 Task: Find connections with filter location Saint-Quentin-en-Yvelines with filter topic #Leanstartupswith filter profile language German with filter current company Online Opportunity Work From Home with filter school Kannur University with filter industry Urban Transit Services with filter service category Nonprofit Consulting with filter keywords title Executive
Action: Mouse moved to (673, 74)
Screenshot: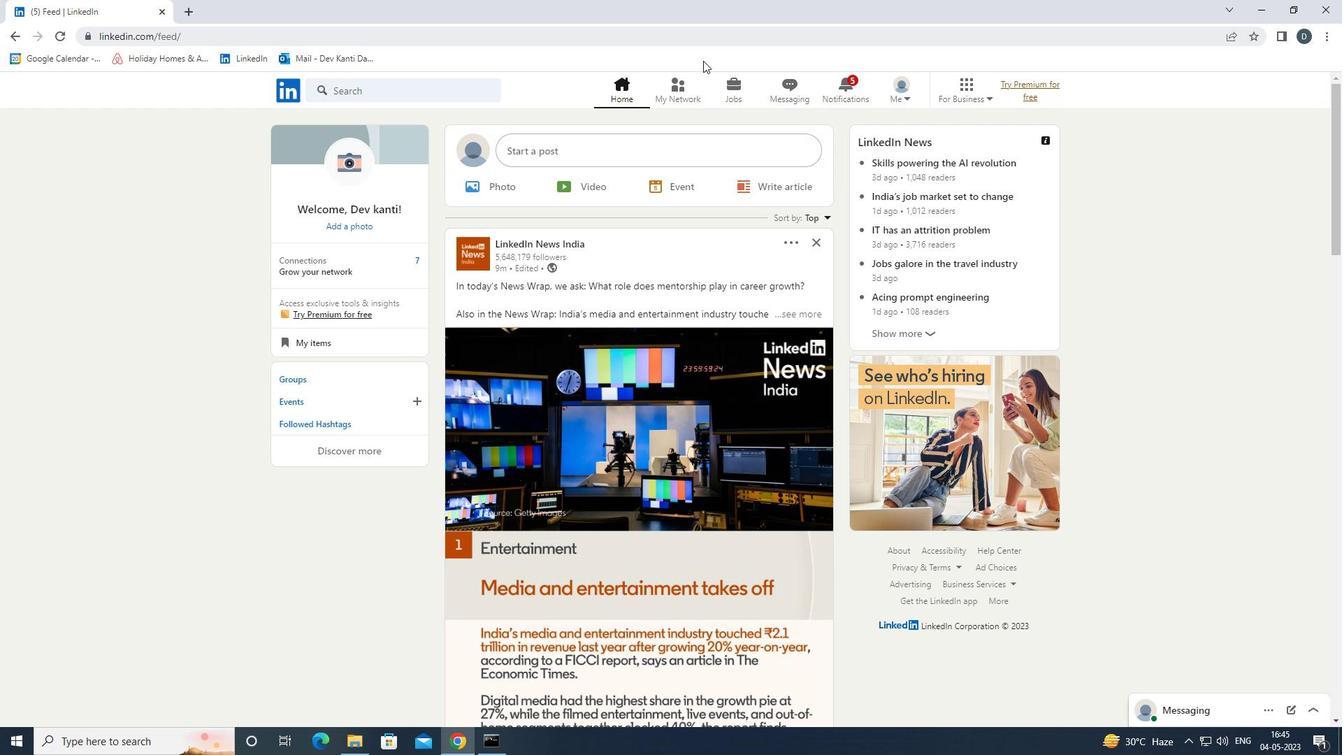 
Action: Mouse pressed left at (673, 74)
Screenshot: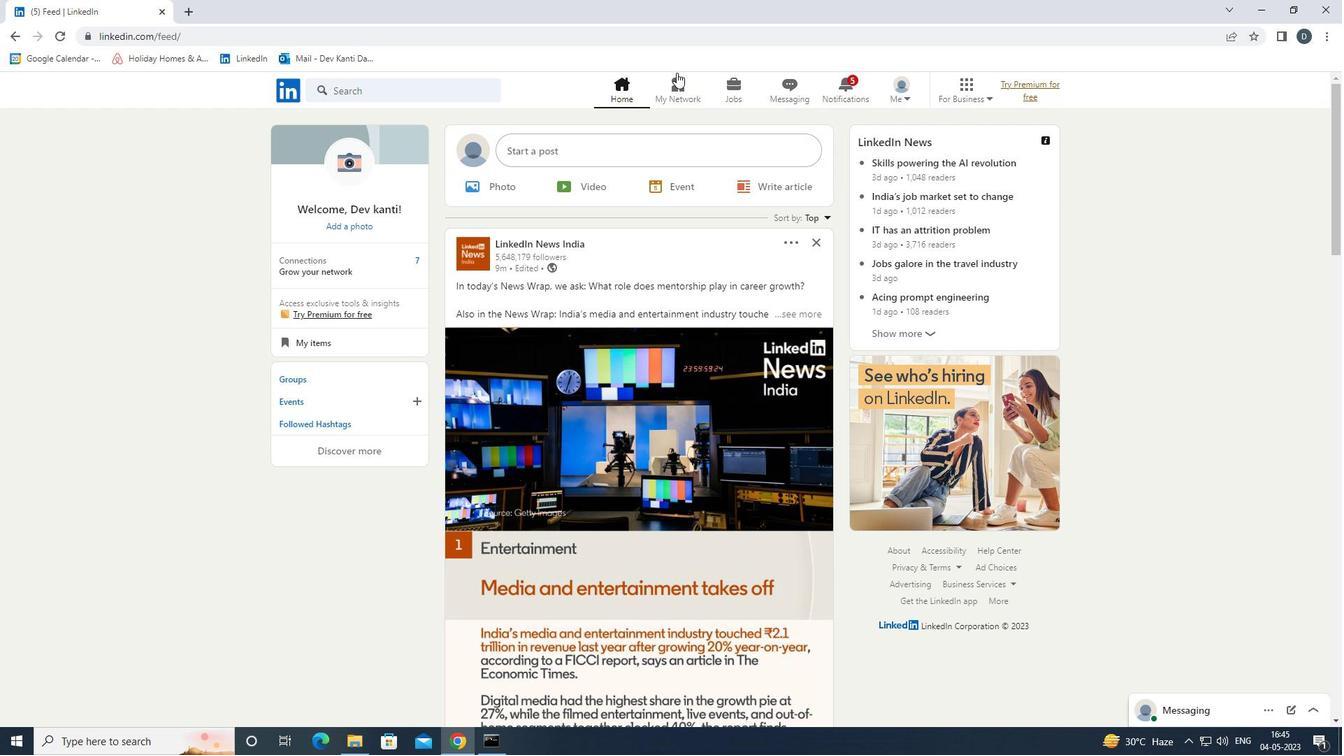 
Action: Mouse moved to (463, 169)
Screenshot: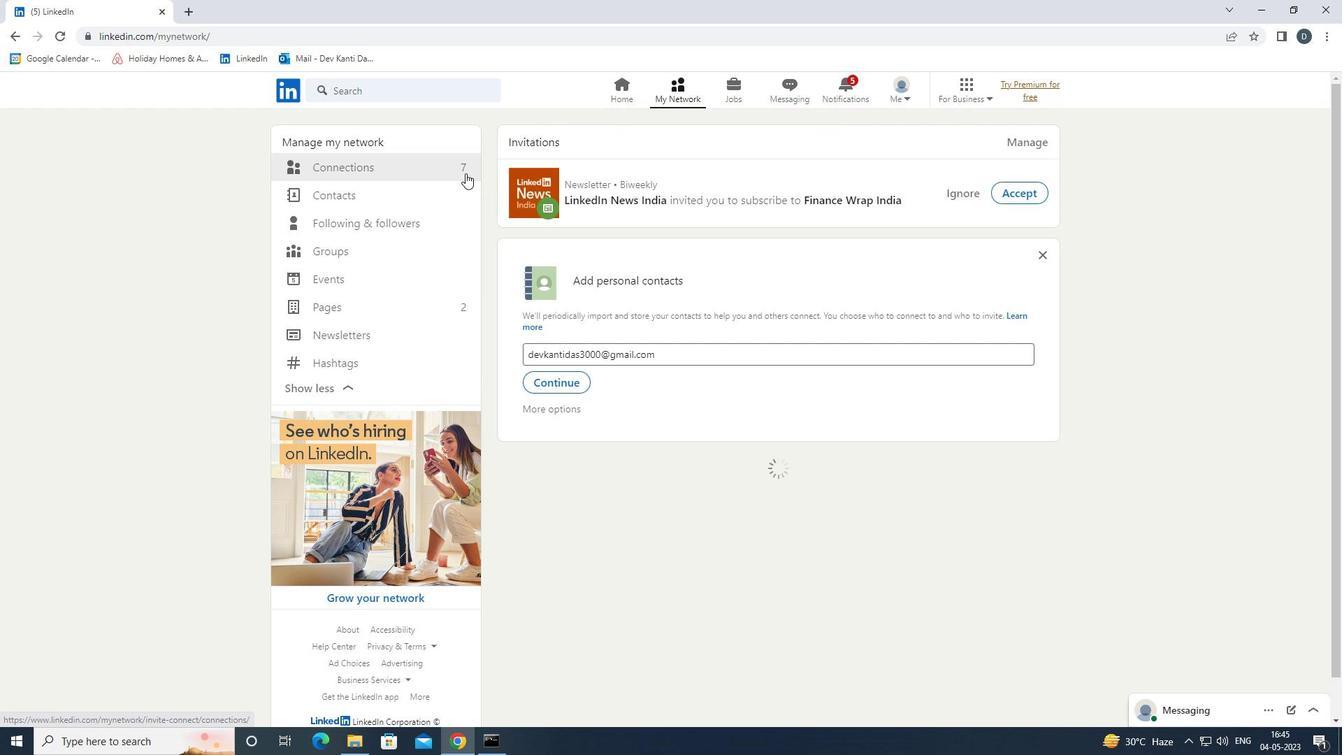
Action: Mouse pressed left at (463, 169)
Screenshot: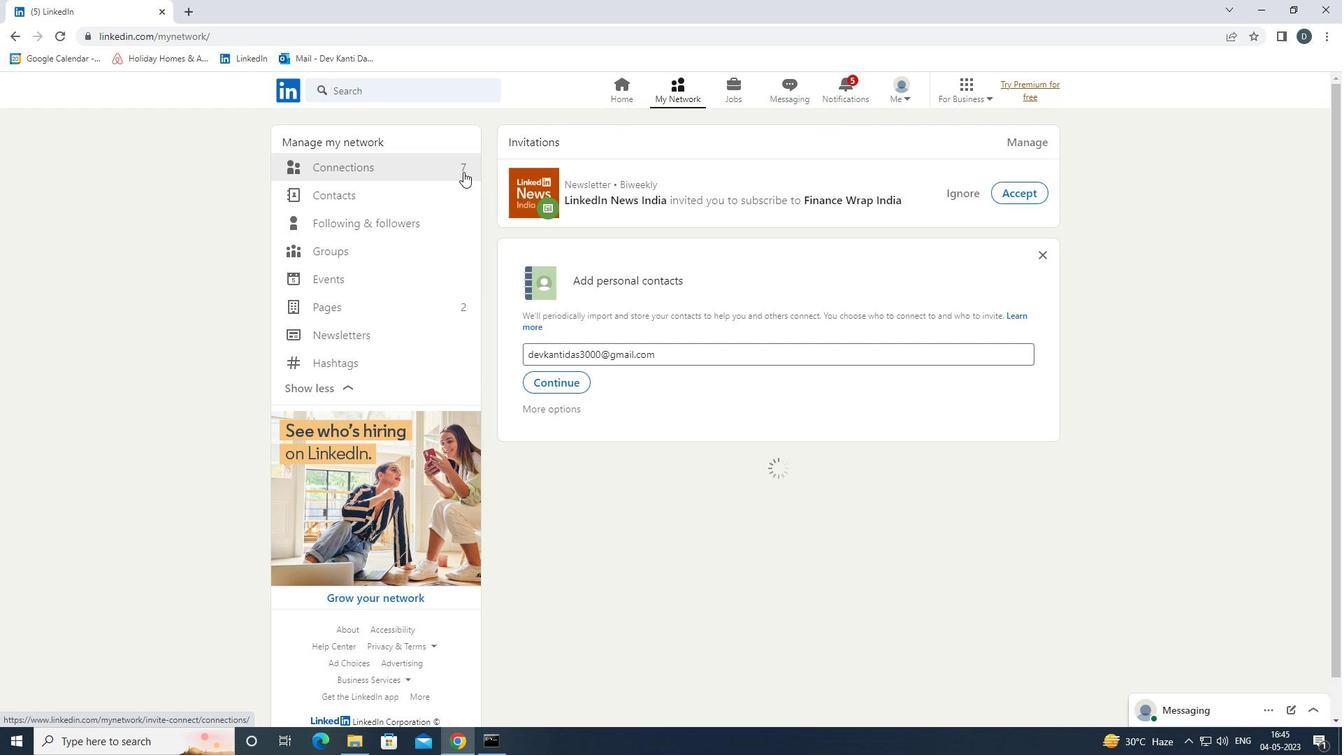 
Action: Mouse moved to (799, 159)
Screenshot: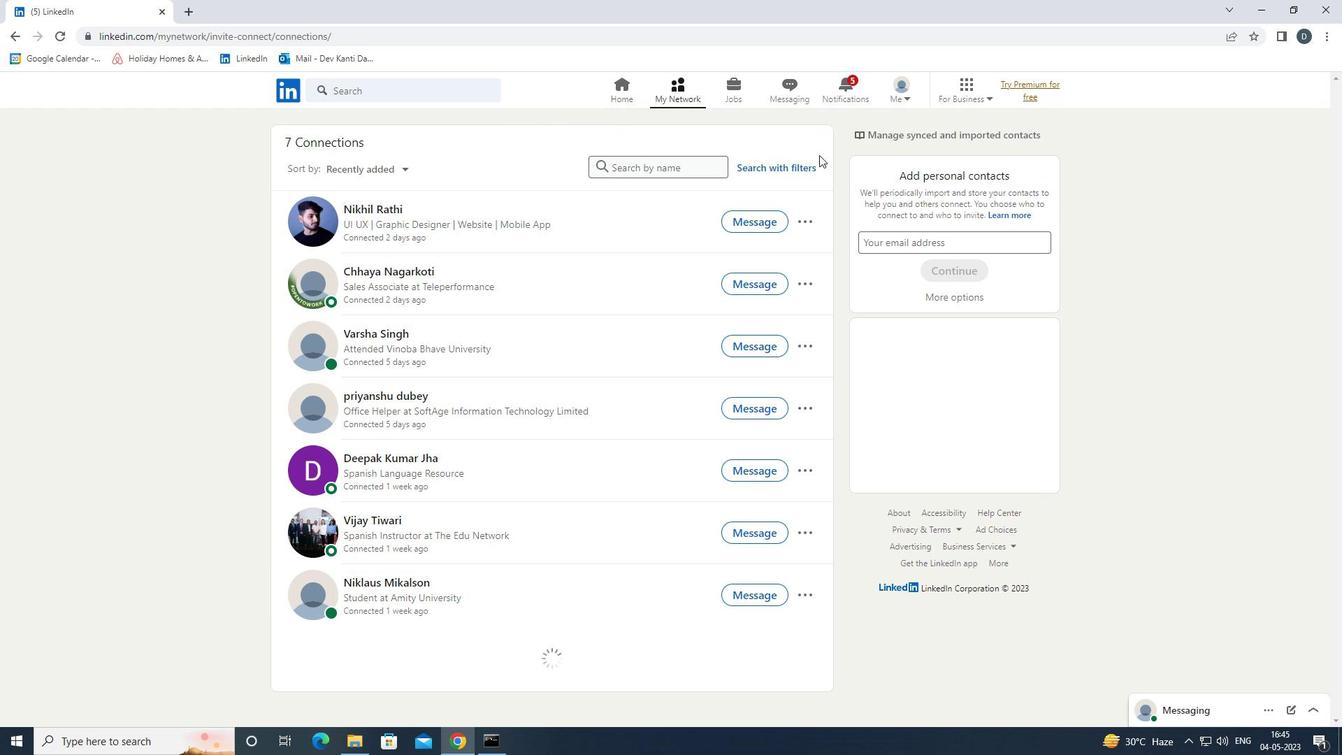 
Action: Mouse pressed left at (799, 159)
Screenshot: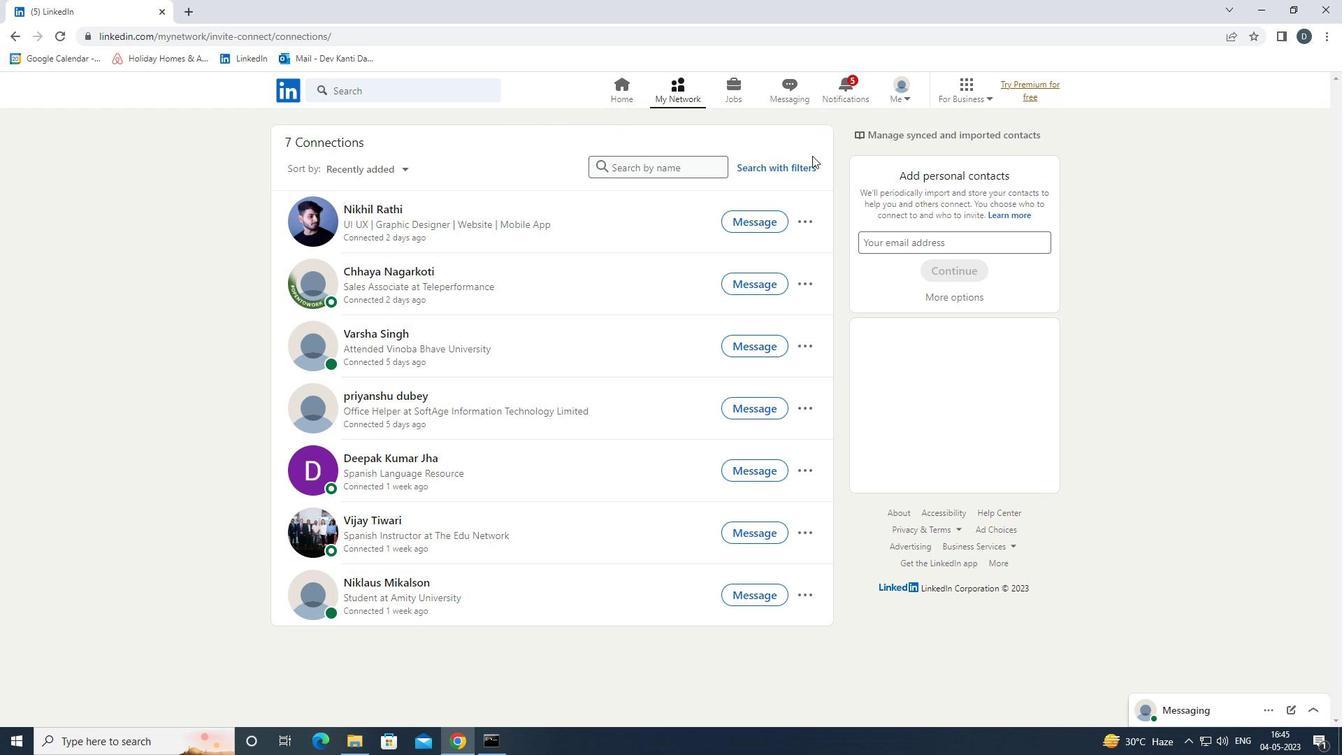 
Action: Mouse moved to (794, 163)
Screenshot: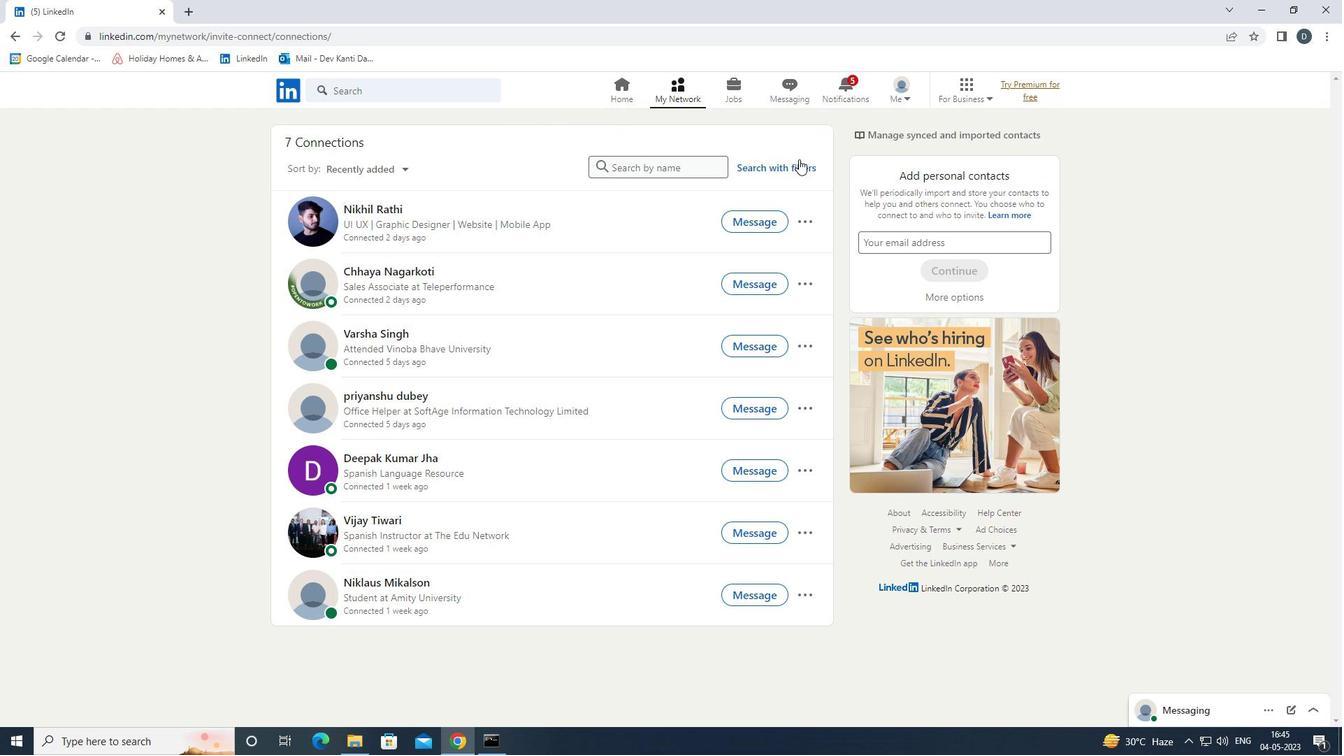 
Action: Mouse pressed left at (794, 163)
Screenshot: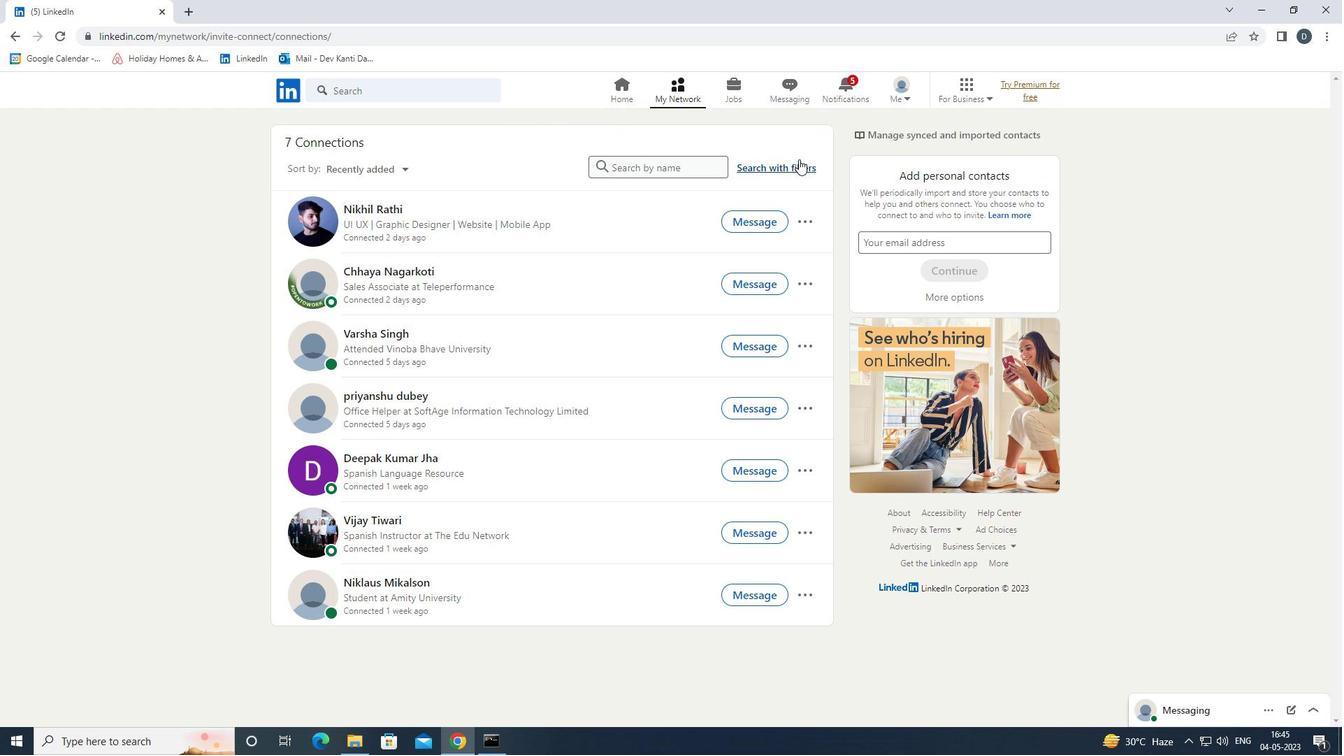 
Action: Mouse moved to (706, 127)
Screenshot: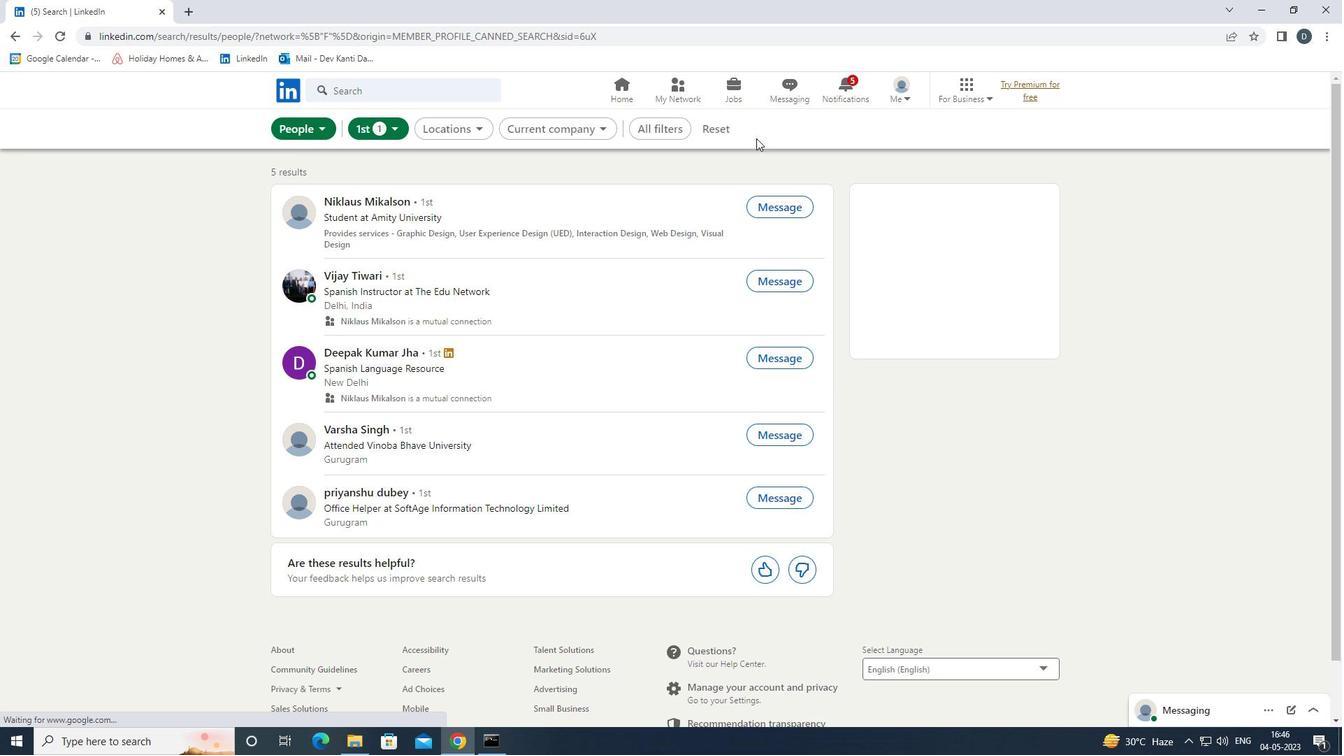
Action: Mouse pressed left at (706, 127)
Screenshot: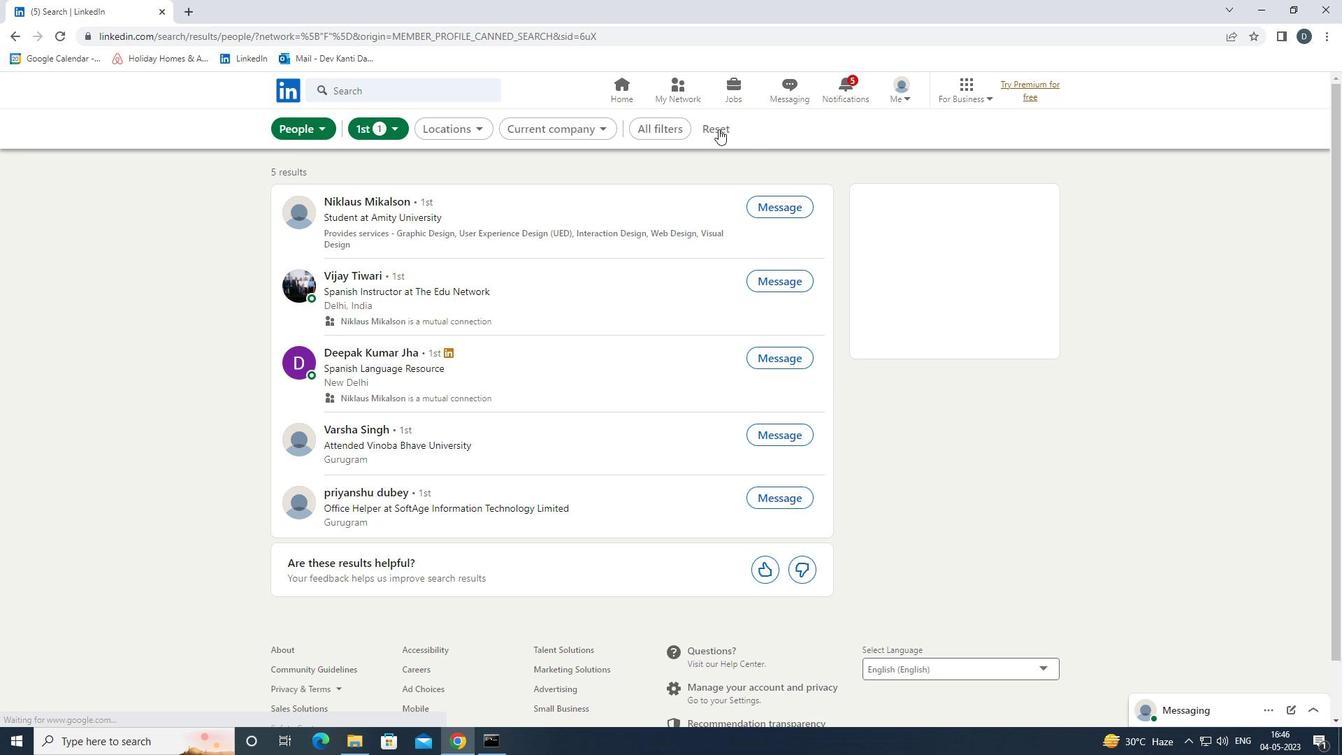
Action: Mouse moved to (689, 125)
Screenshot: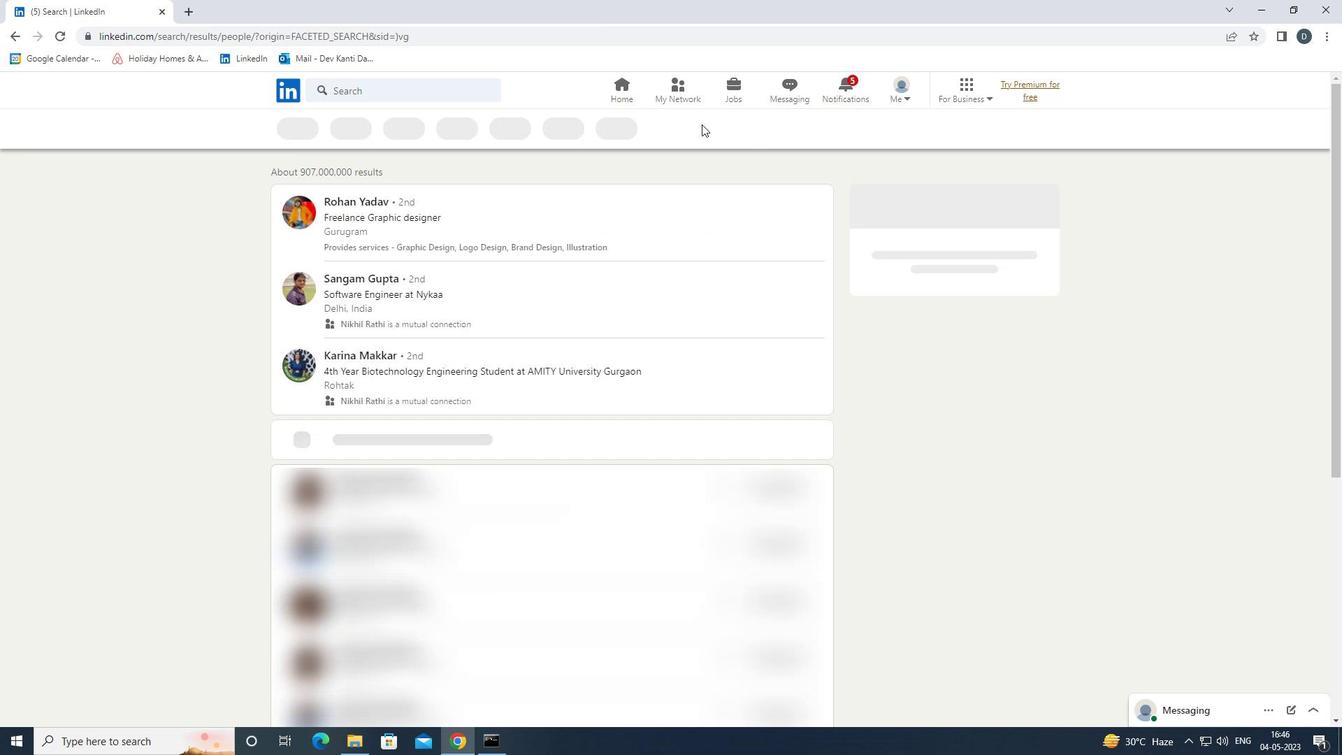 
Action: Mouse pressed left at (689, 125)
Screenshot: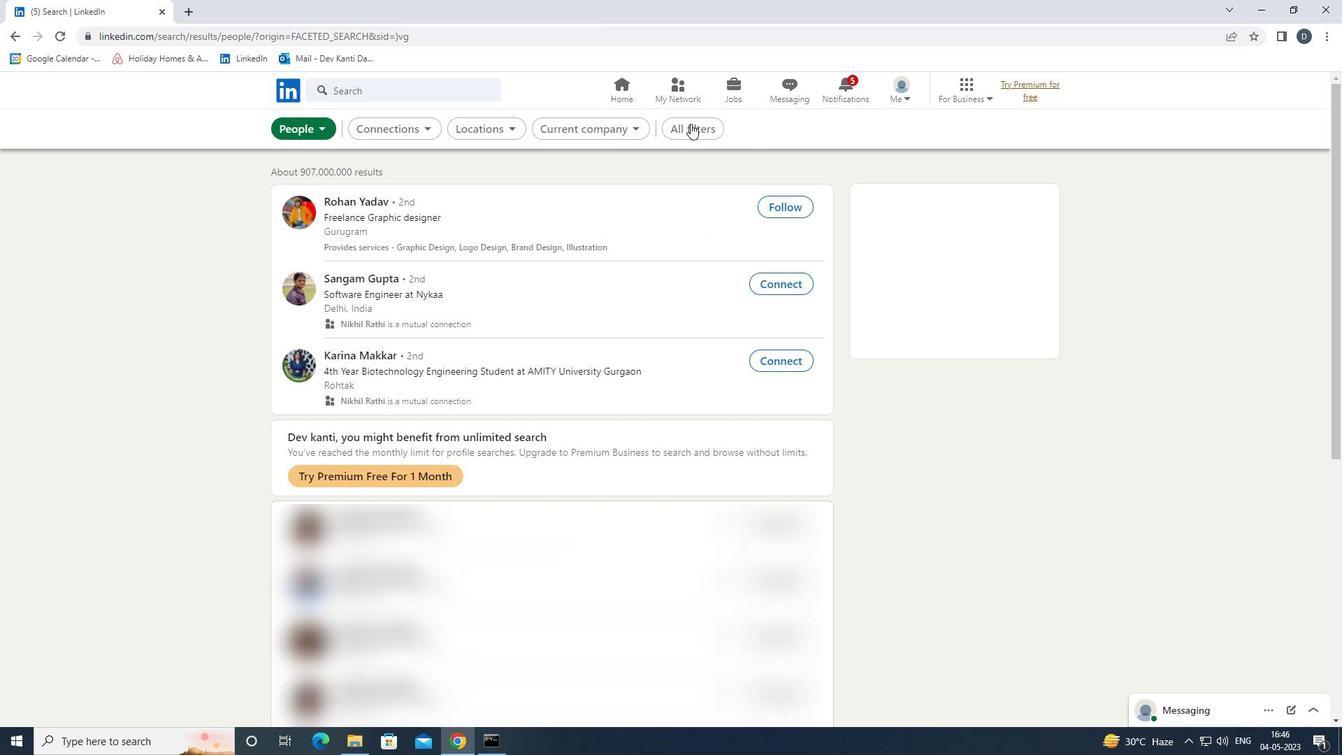 
Action: Mouse moved to (1182, 420)
Screenshot: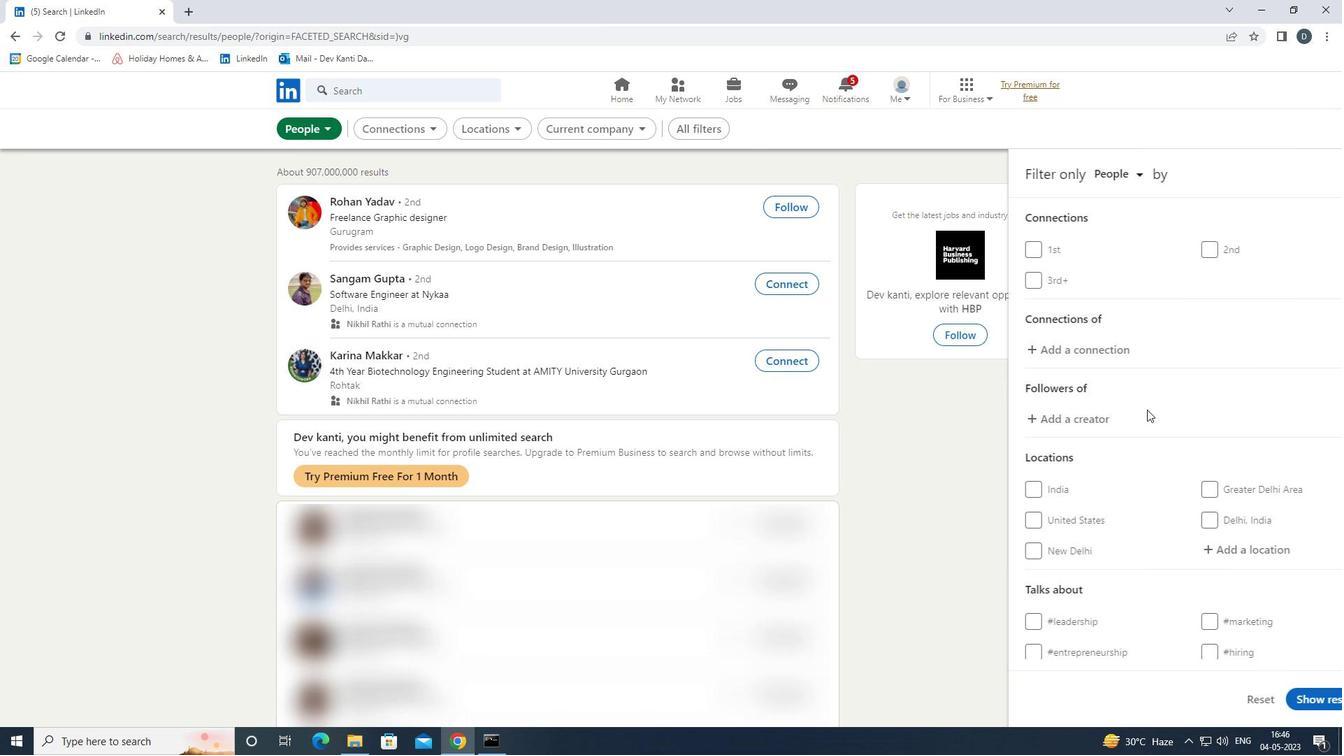 
Action: Mouse scrolled (1182, 420) with delta (0, 0)
Screenshot: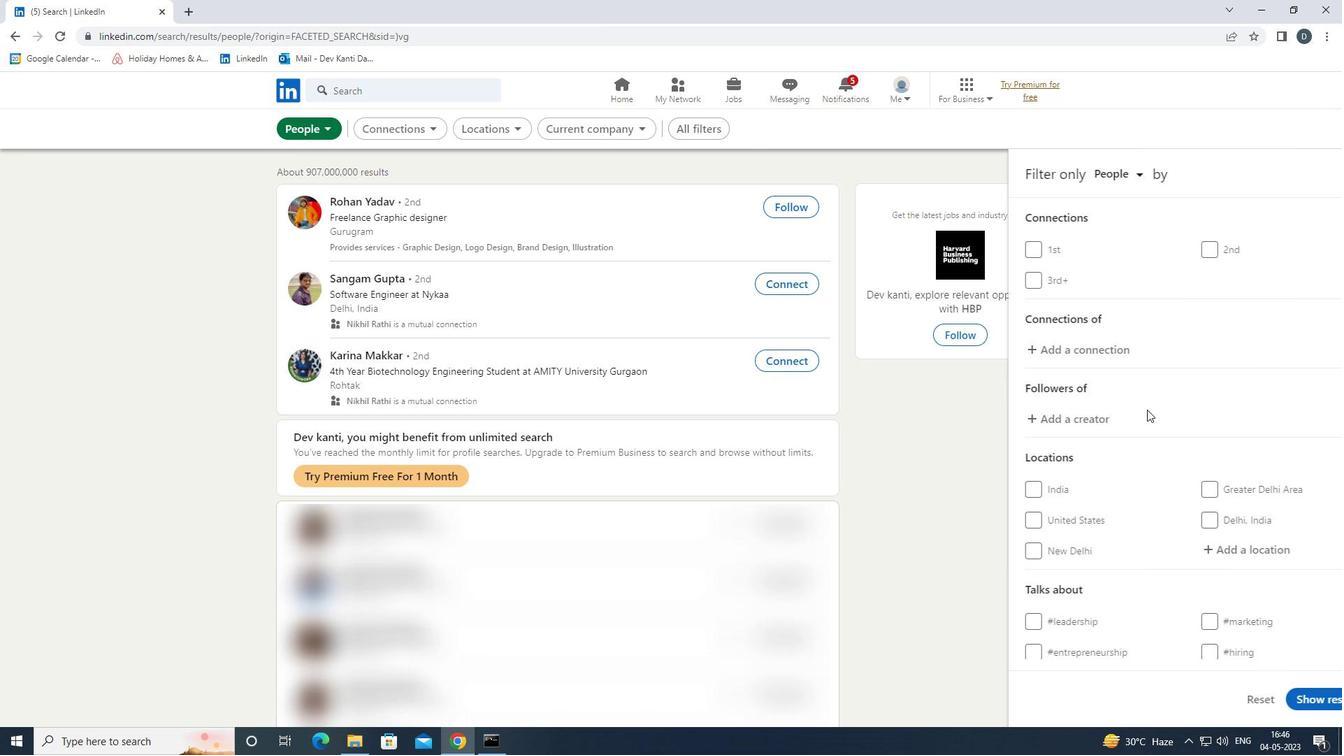 
Action: Mouse moved to (1183, 422)
Screenshot: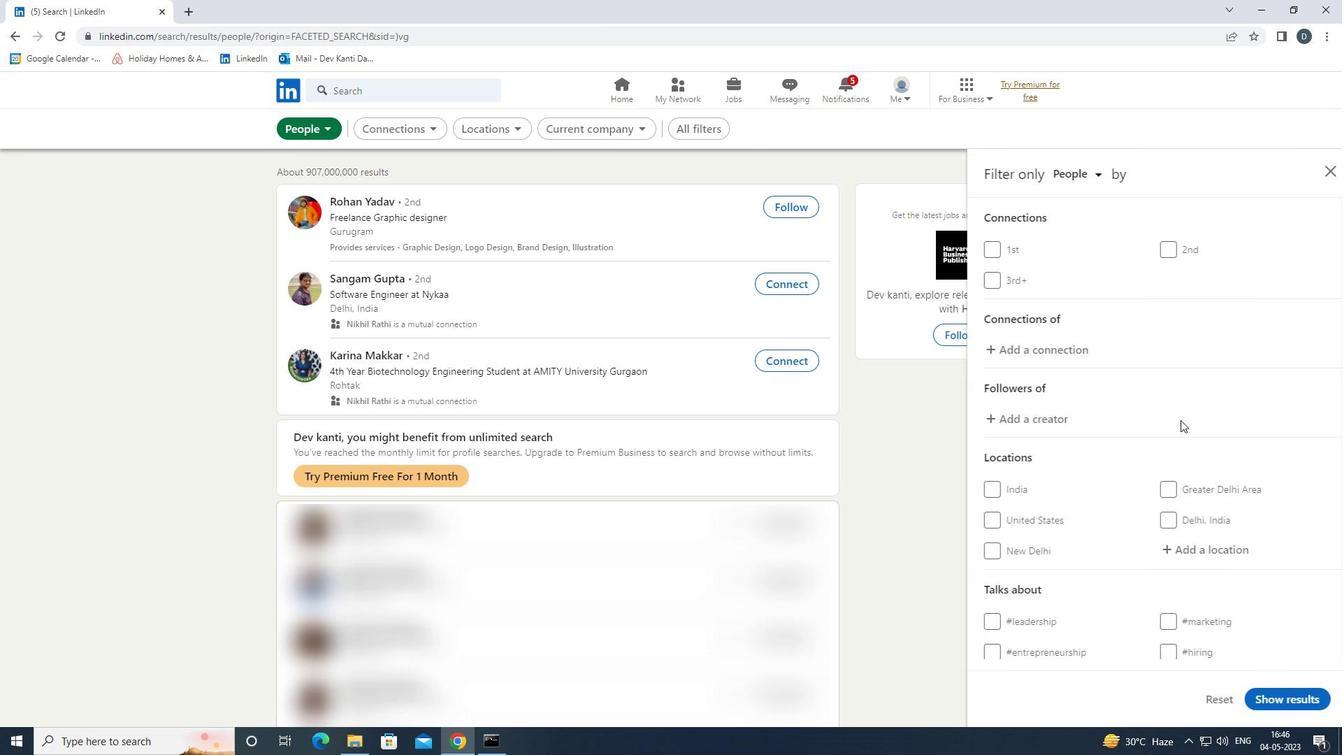 
Action: Mouse scrolled (1183, 421) with delta (0, 0)
Screenshot: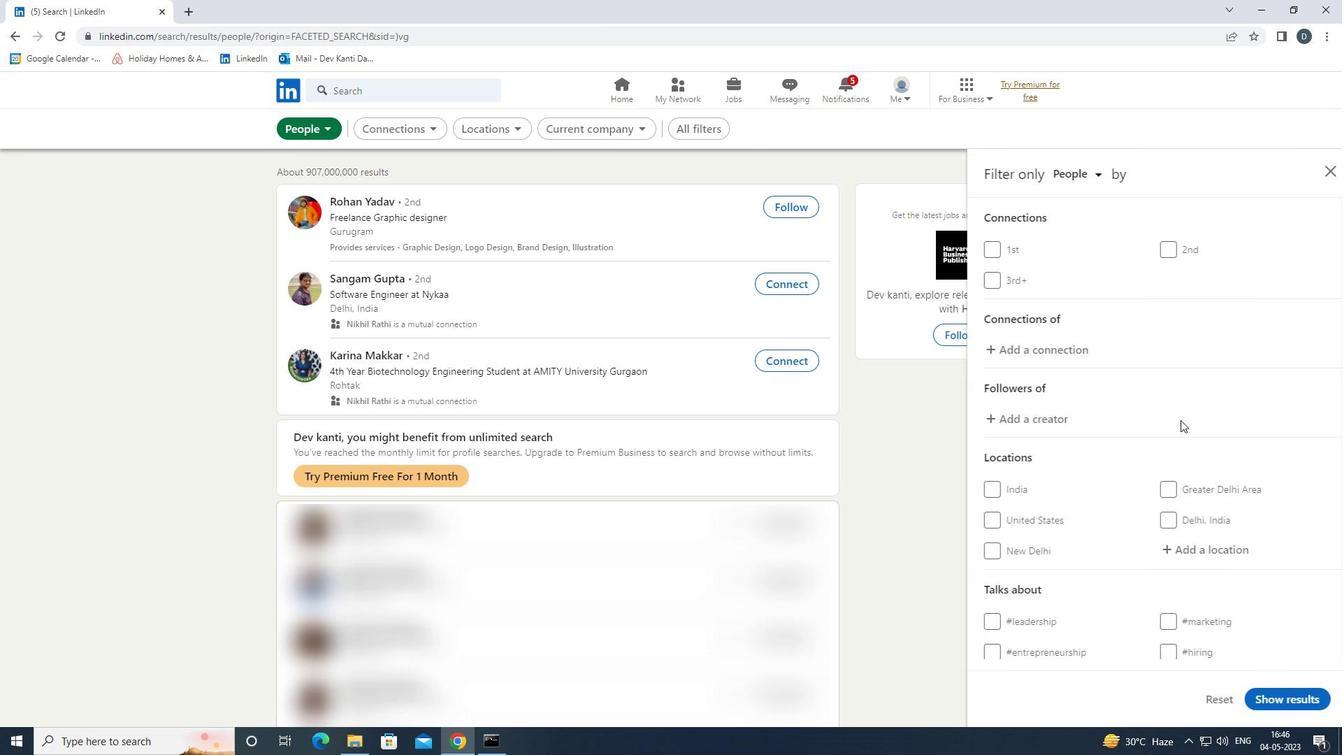 
Action: Mouse moved to (1202, 420)
Screenshot: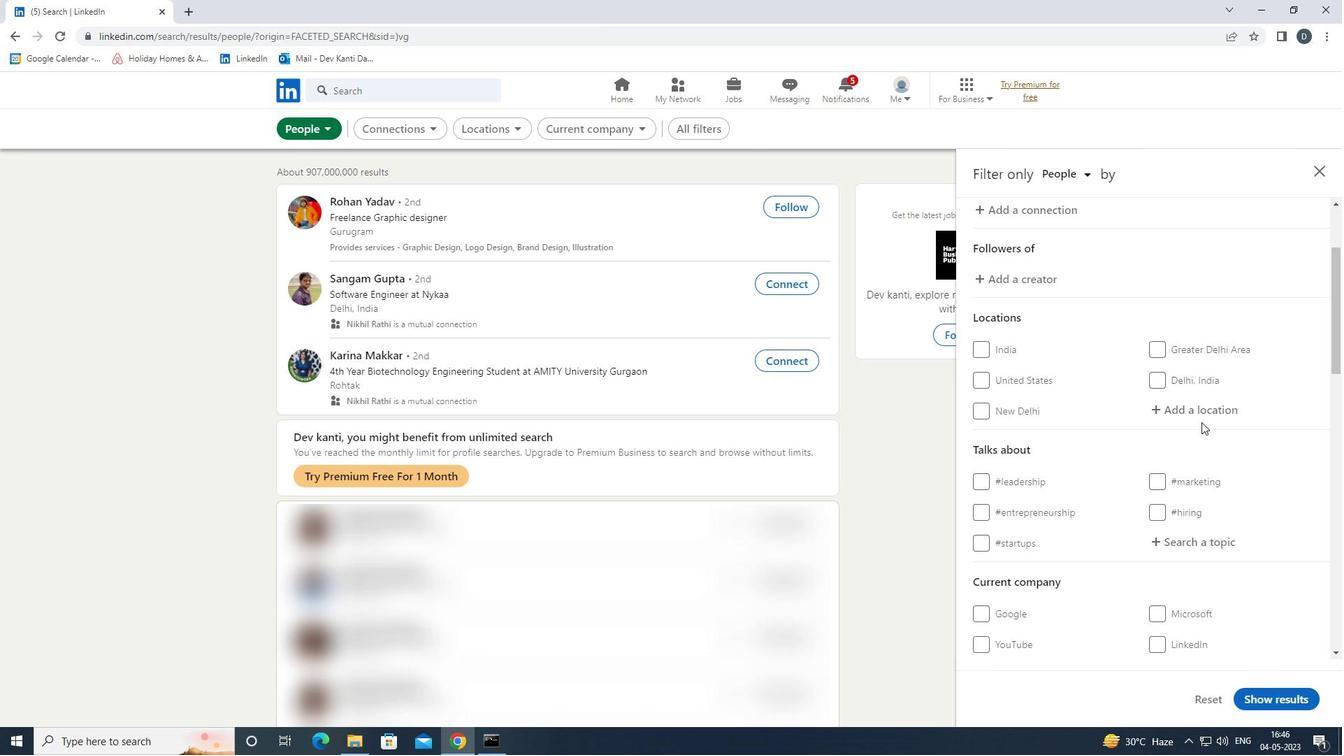 
Action: Mouse pressed left at (1202, 420)
Screenshot: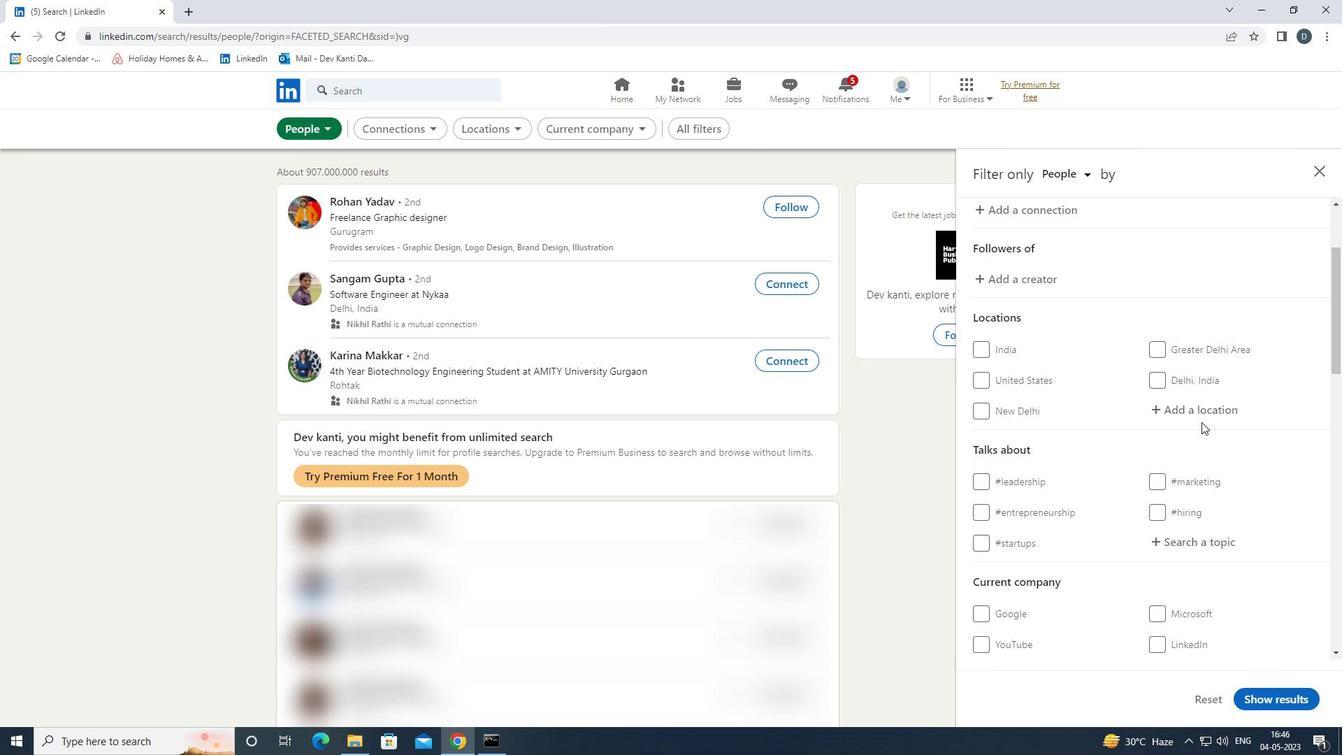
Action: Mouse moved to (1208, 404)
Screenshot: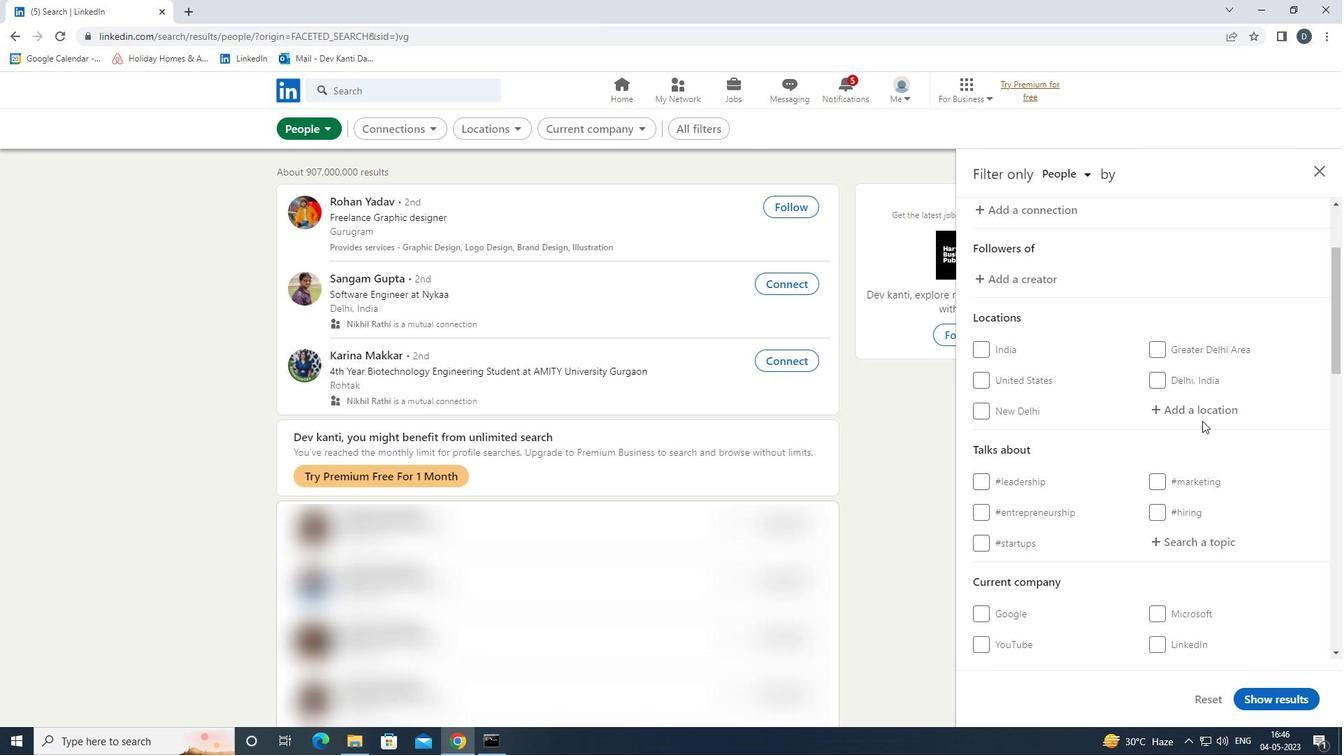 
Action: Mouse pressed left at (1208, 404)
Screenshot: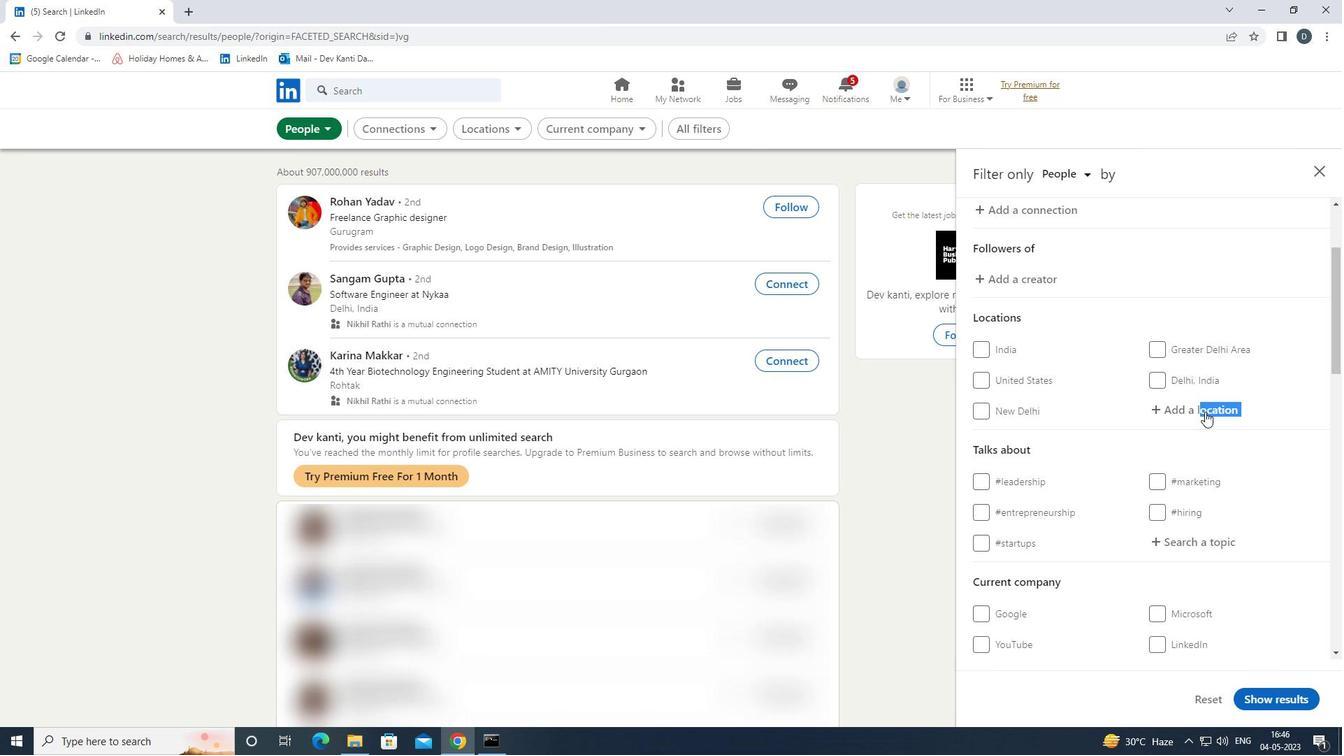 
Action: Key pressed <Key.shift><Key.shift><Key.shift><Key.shift><Key.shift><Key.shift><Key.shift><Key.shift><Key.shift><Key.shift><Key.shift><Key.shift>SAINT-<Key.shift>QUEN<Key.down><Key.down><Key.down><Key.down><Key.down><Key.down><Key.enter>
Screenshot: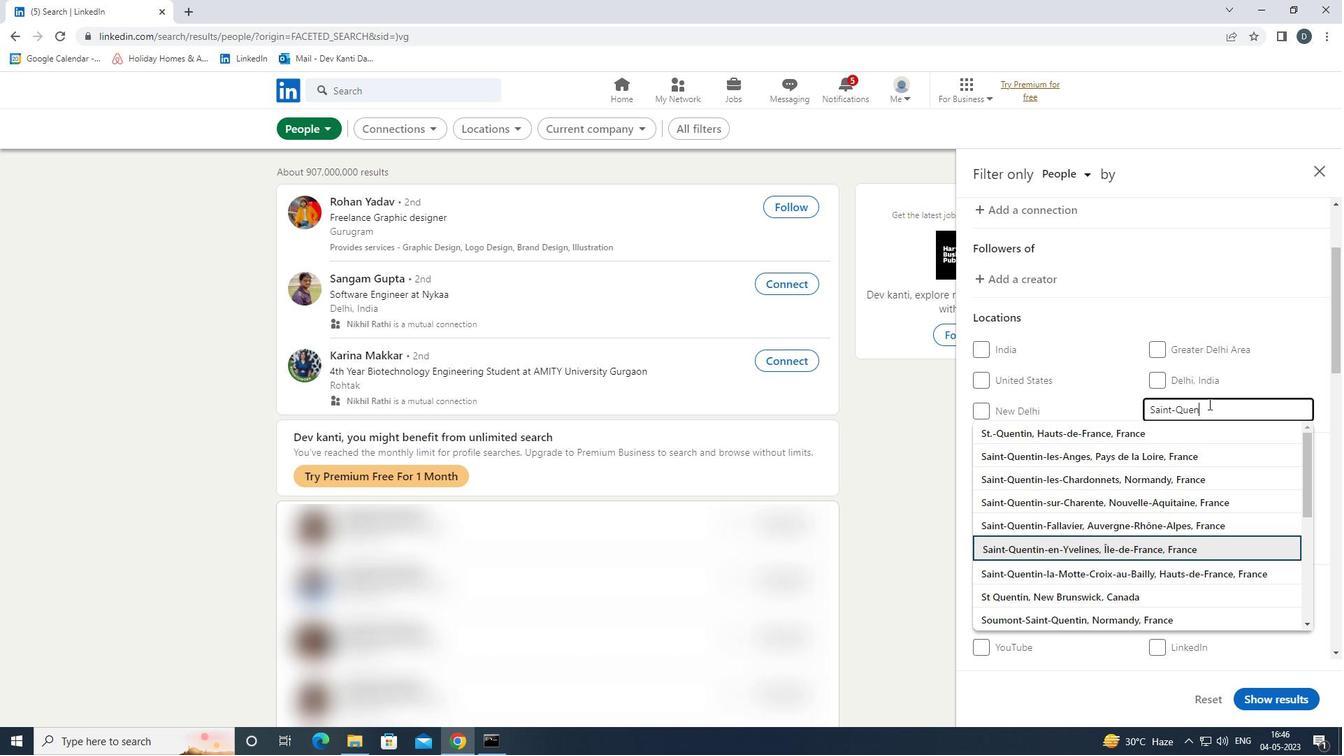 
Action: Mouse scrolled (1208, 403) with delta (0, 0)
Screenshot: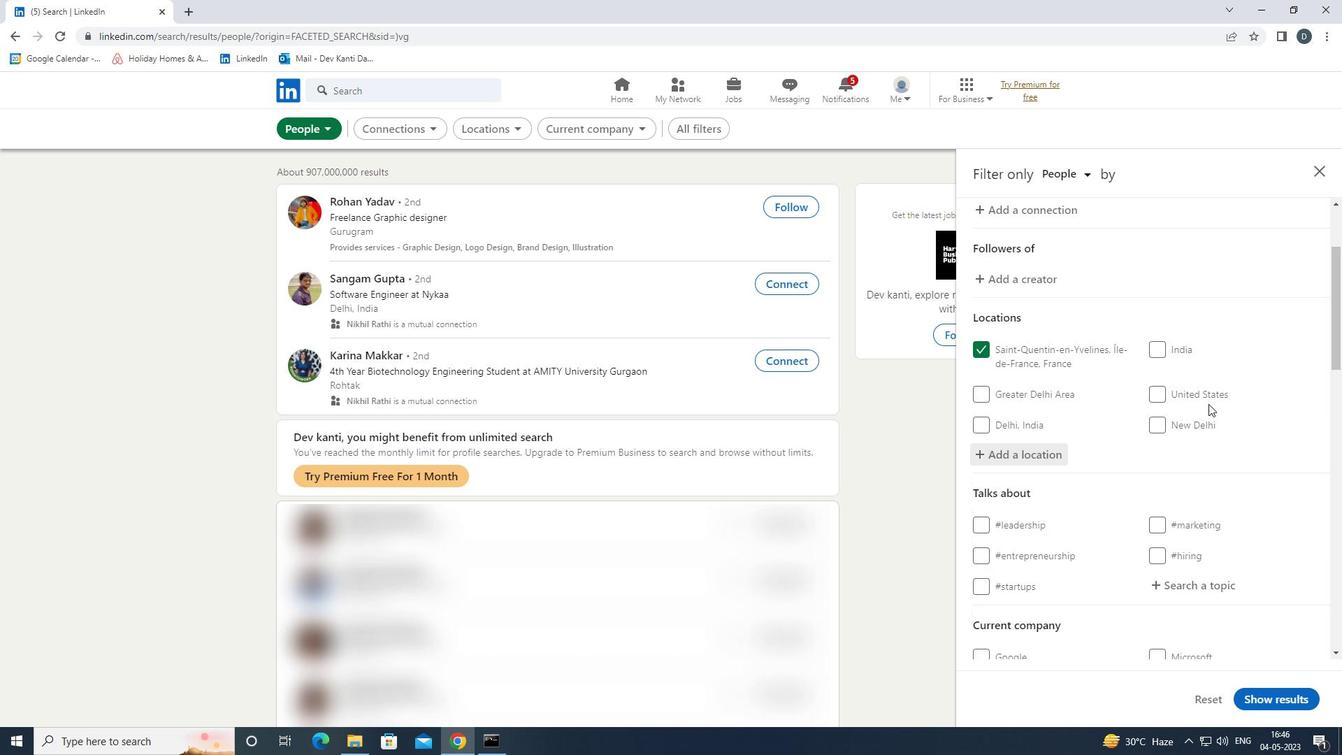 
Action: Mouse scrolled (1208, 403) with delta (0, 0)
Screenshot: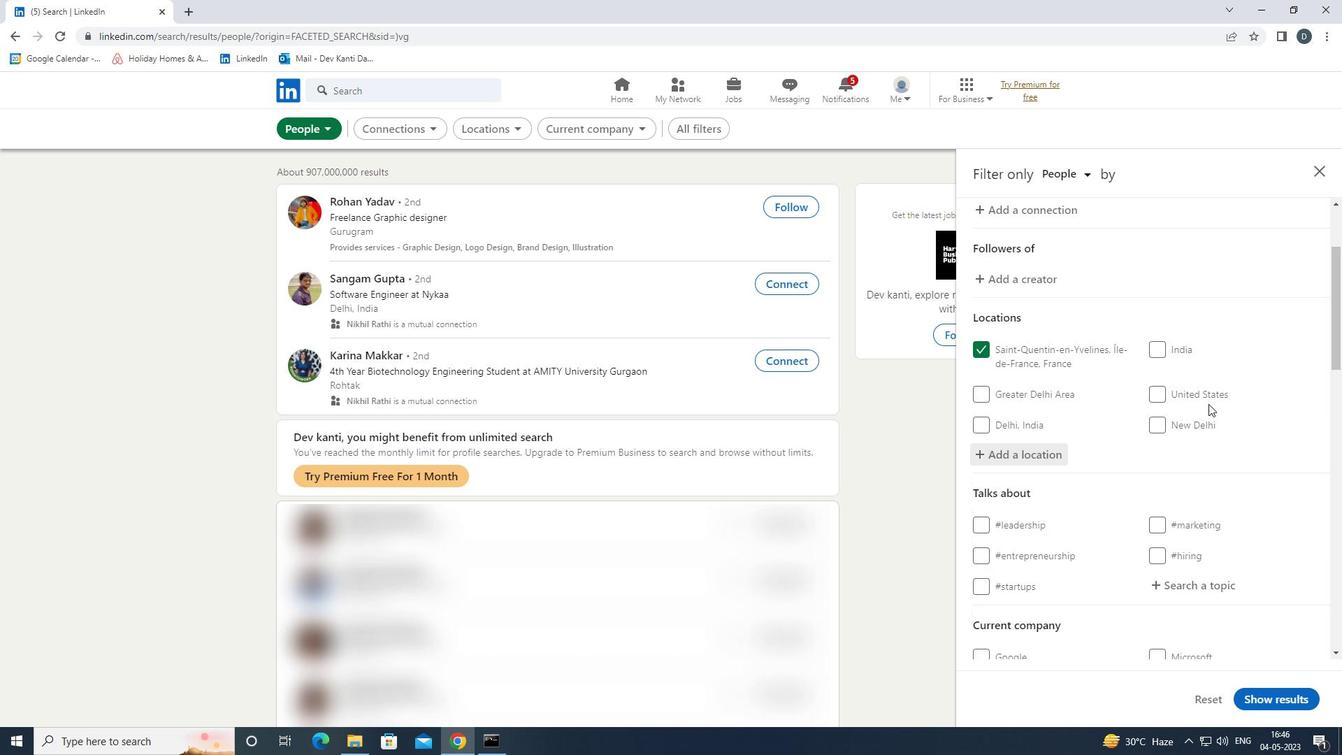 
Action: Mouse moved to (1199, 441)
Screenshot: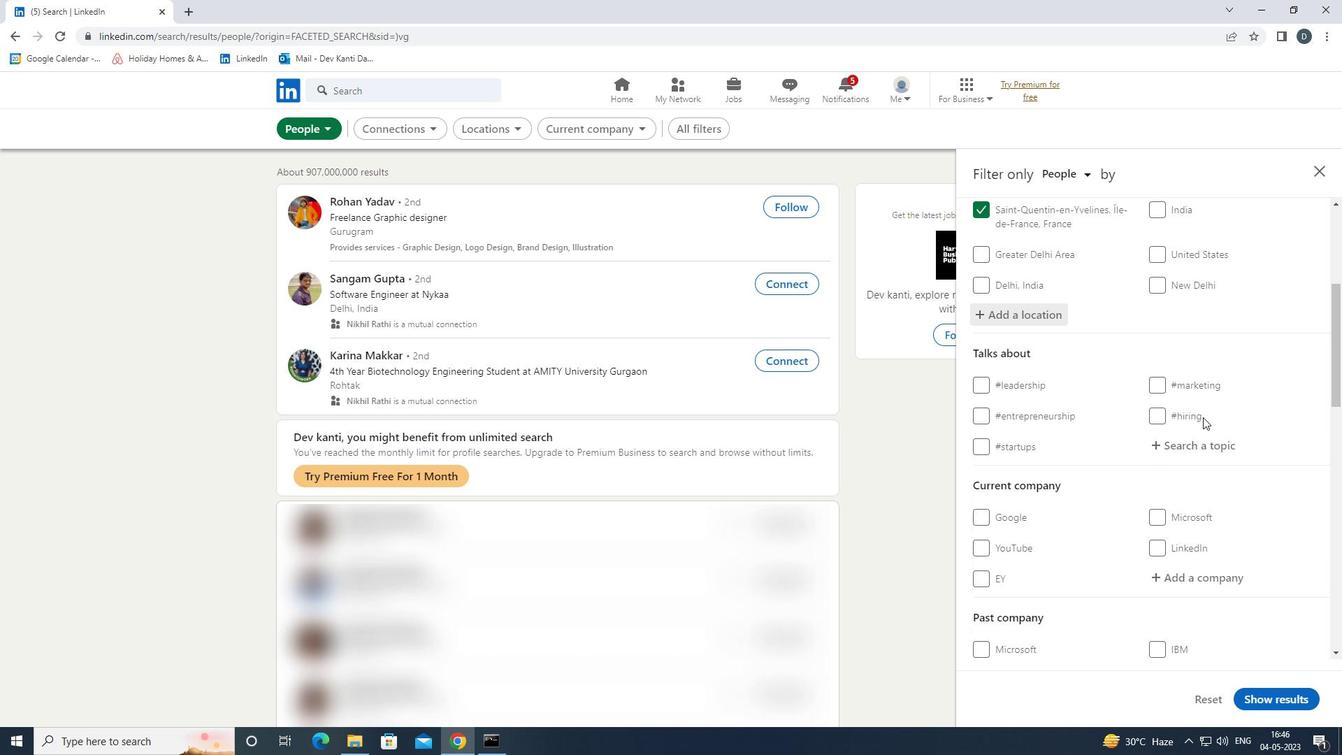 
Action: Mouse pressed left at (1199, 441)
Screenshot: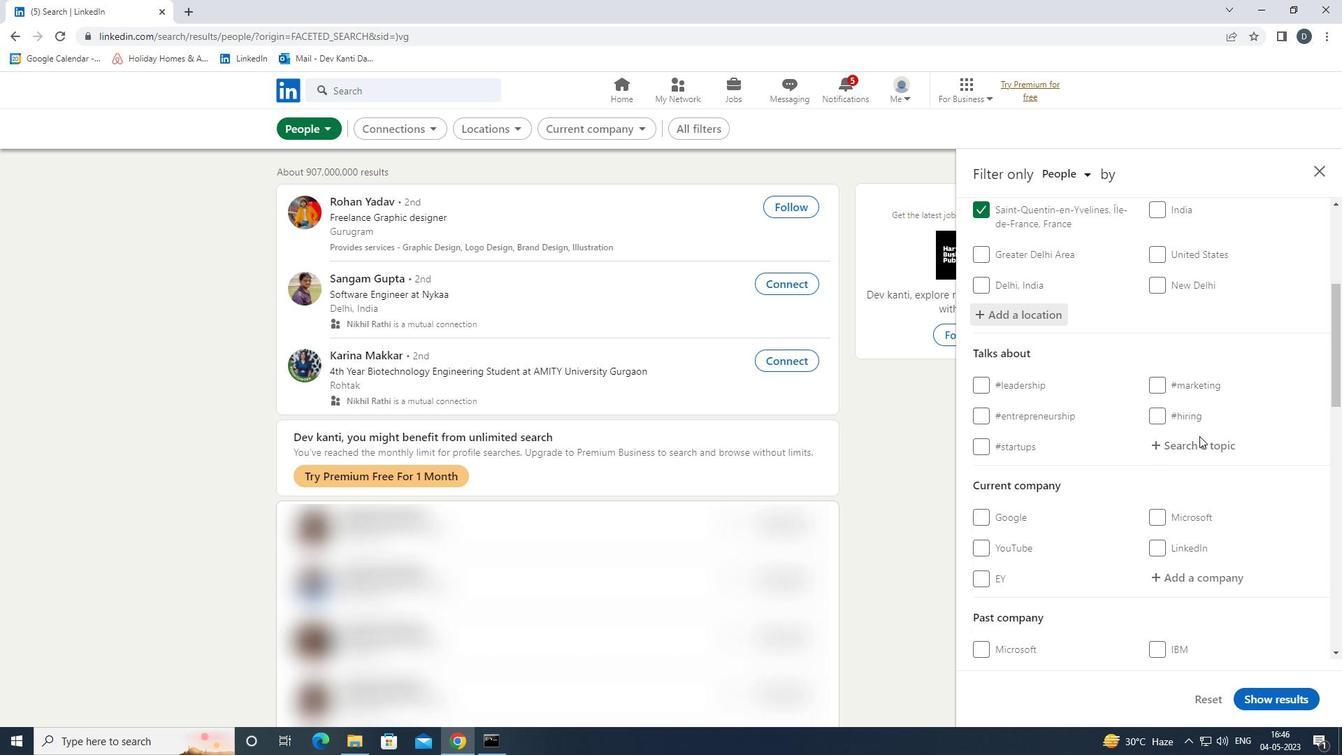 
Action: Key pressed LEANSYT<Key.backspace><Key.backspace>TAR<Key.down><Key.enter>
Screenshot: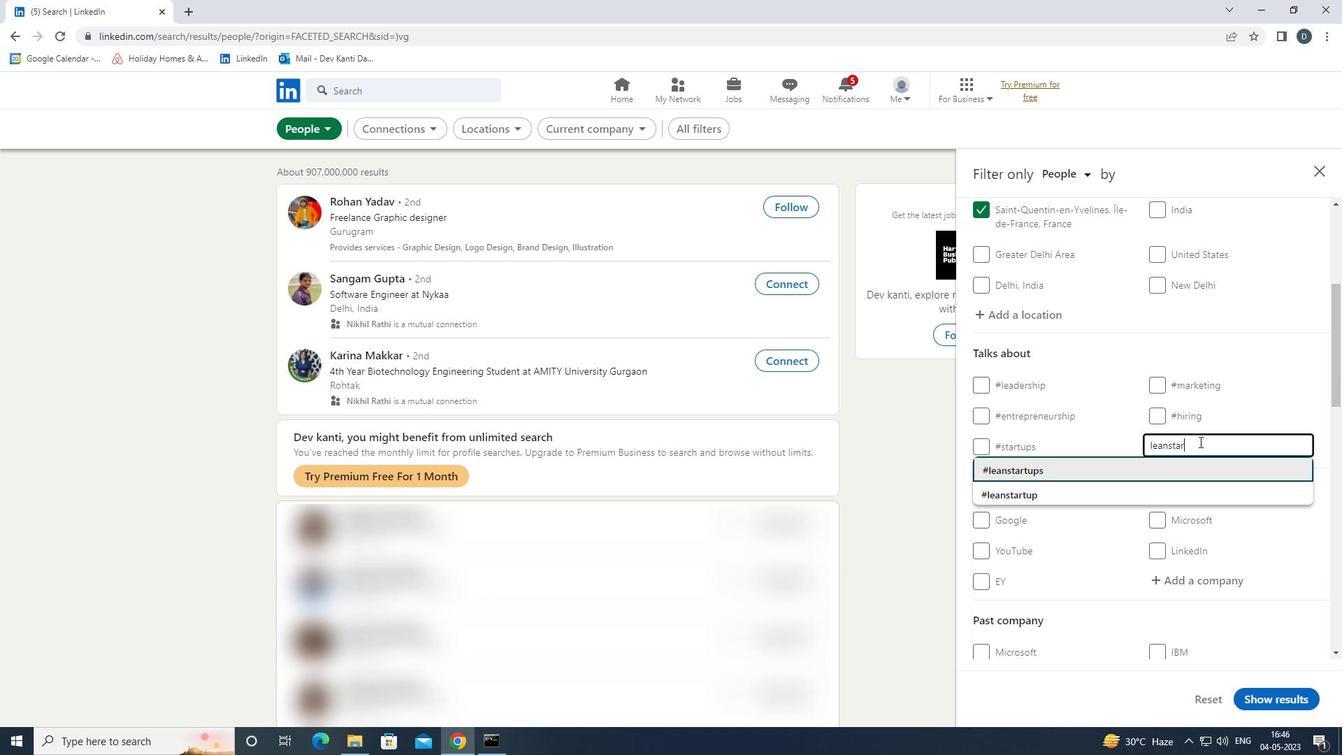 
Action: Mouse scrolled (1199, 441) with delta (0, 0)
Screenshot: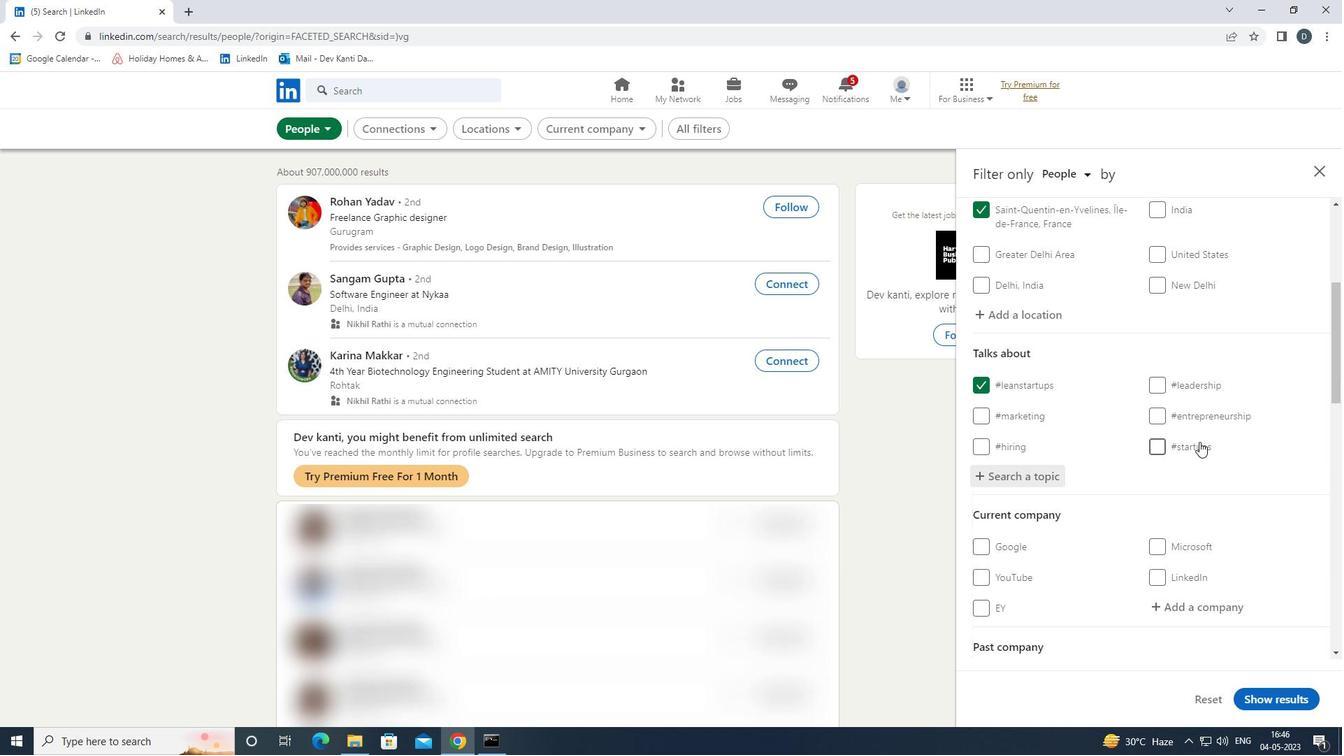 
Action: Mouse scrolled (1199, 441) with delta (0, 0)
Screenshot: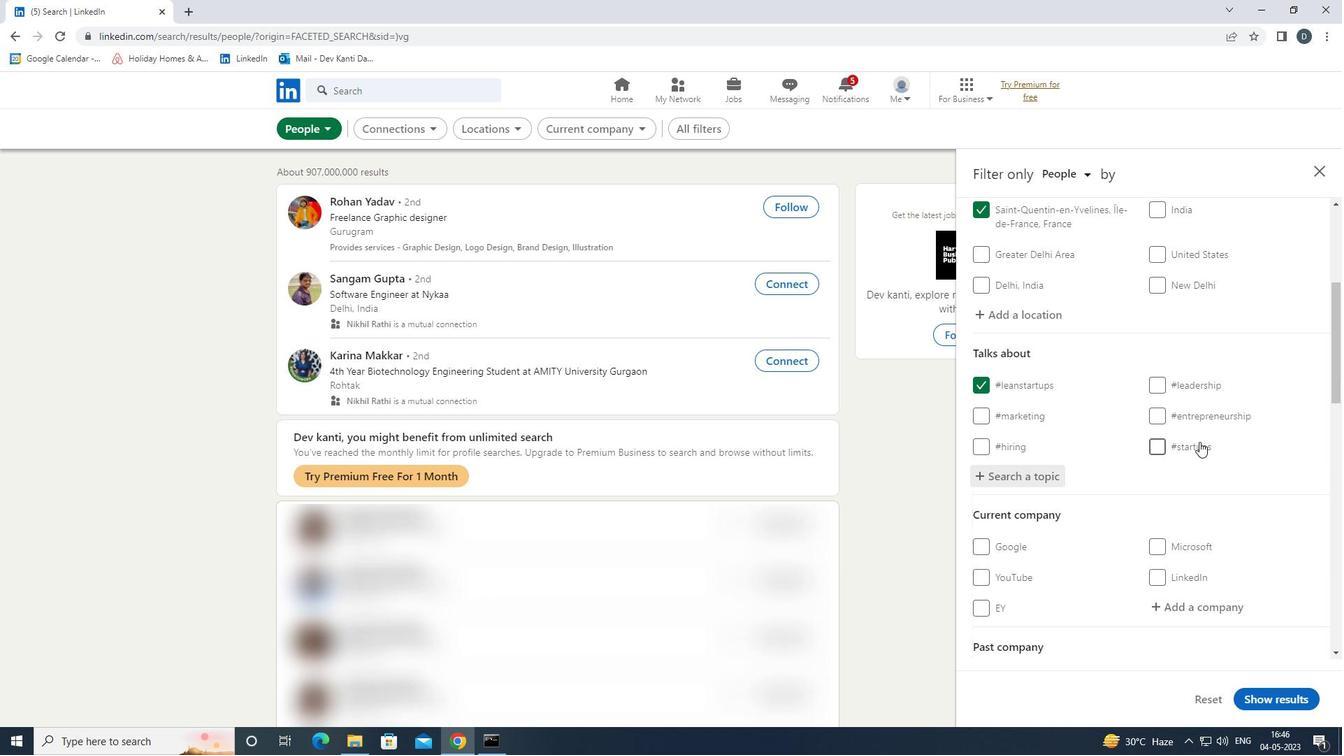
Action: Mouse scrolled (1199, 441) with delta (0, 0)
Screenshot: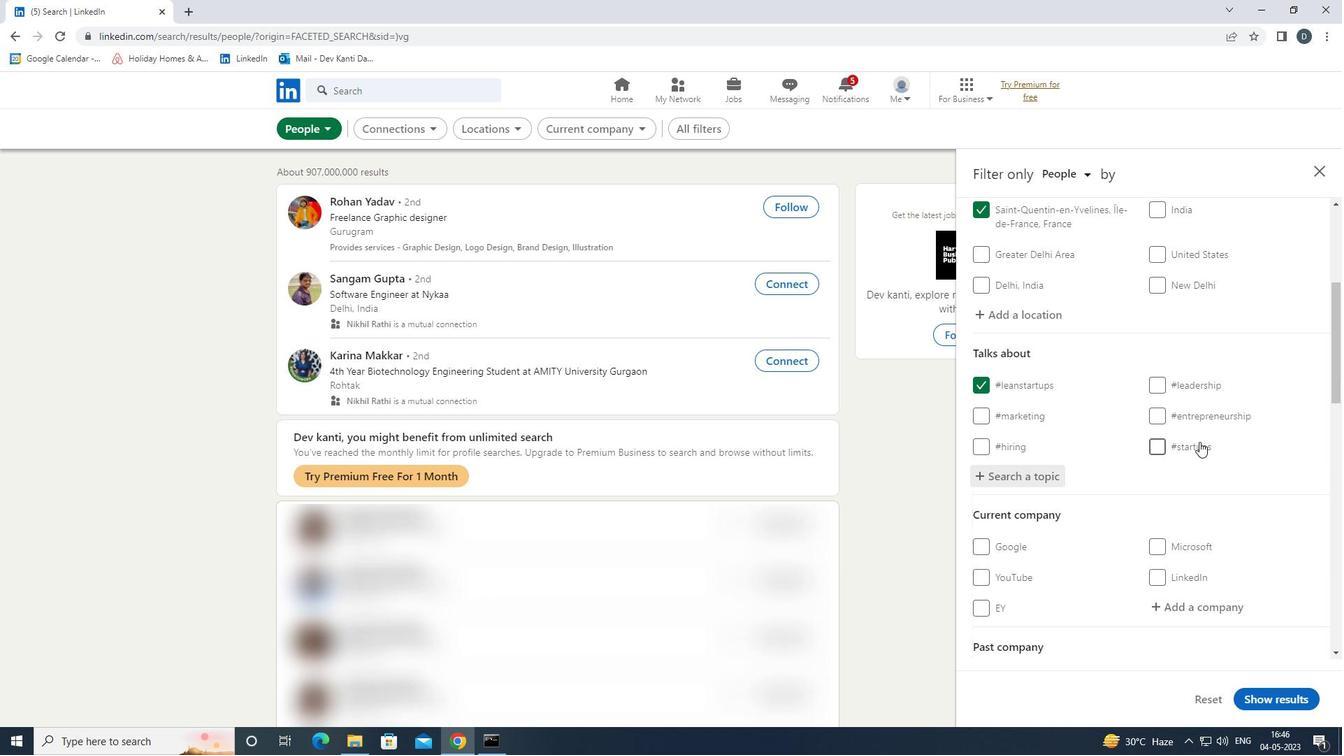 
Action: Mouse scrolled (1199, 441) with delta (0, 0)
Screenshot: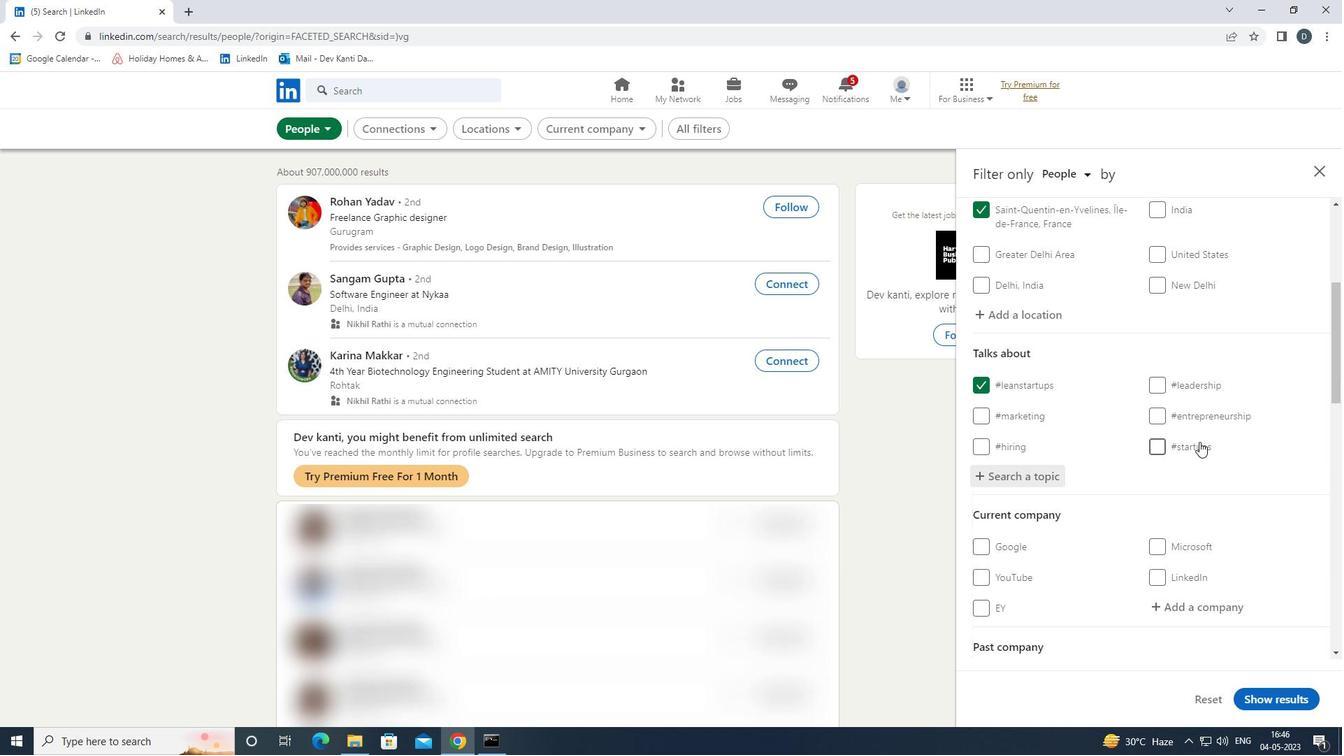 
Action: Mouse scrolled (1199, 441) with delta (0, 0)
Screenshot: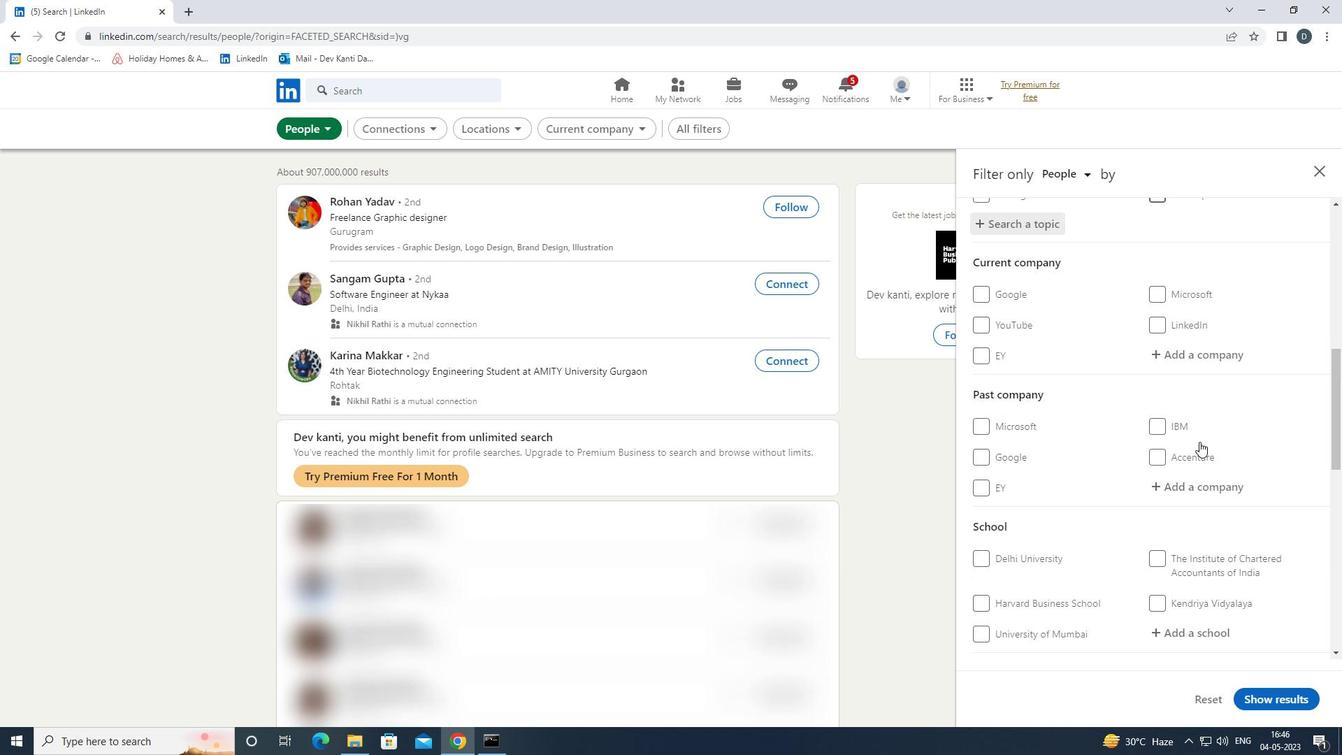 
Action: Mouse scrolled (1199, 441) with delta (0, 0)
Screenshot: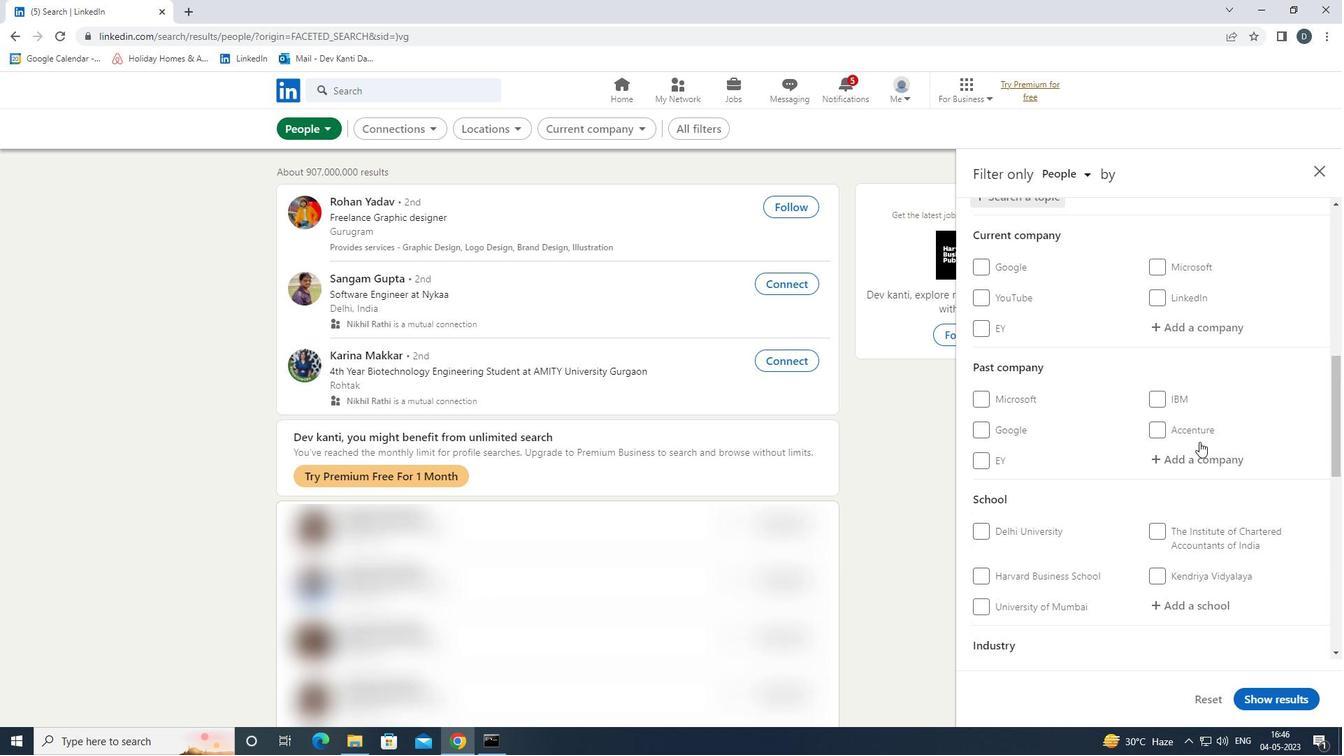 
Action: Mouse scrolled (1199, 441) with delta (0, 0)
Screenshot: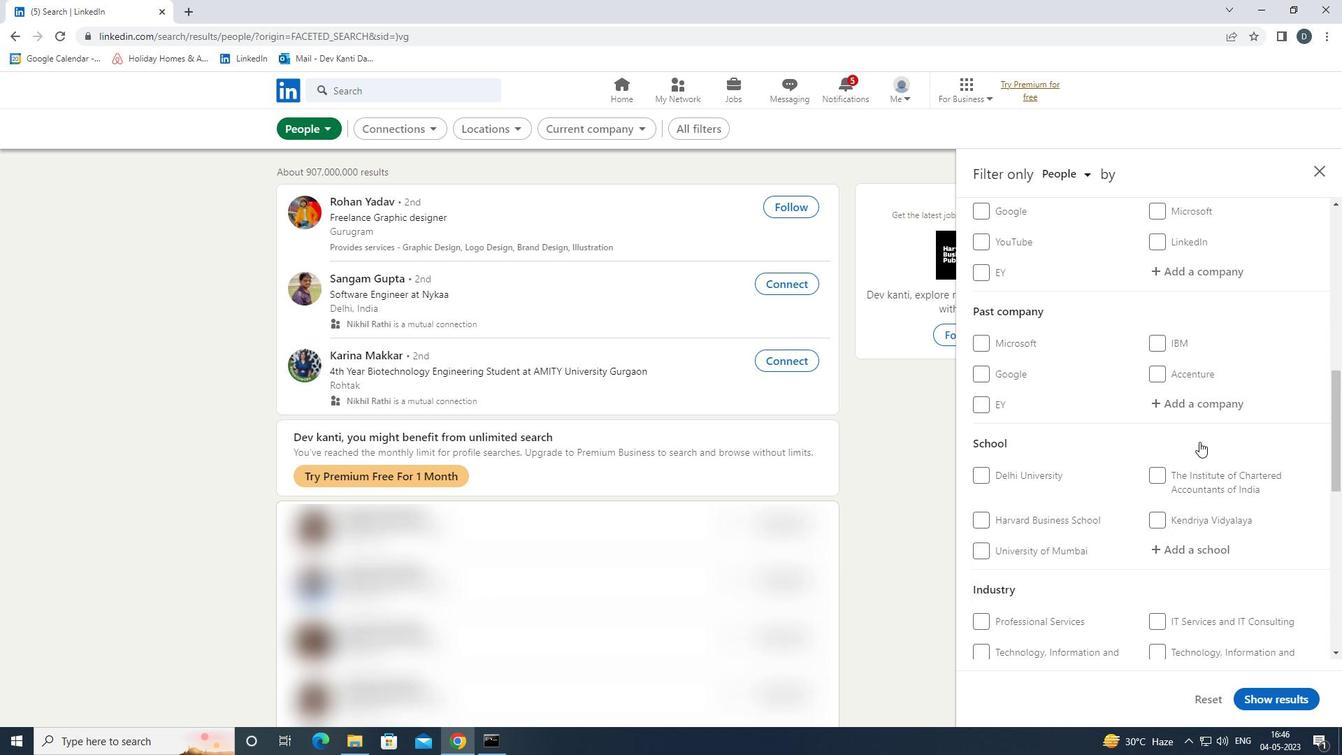 
Action: Mouse moved to (1199, 446)
Screenshot: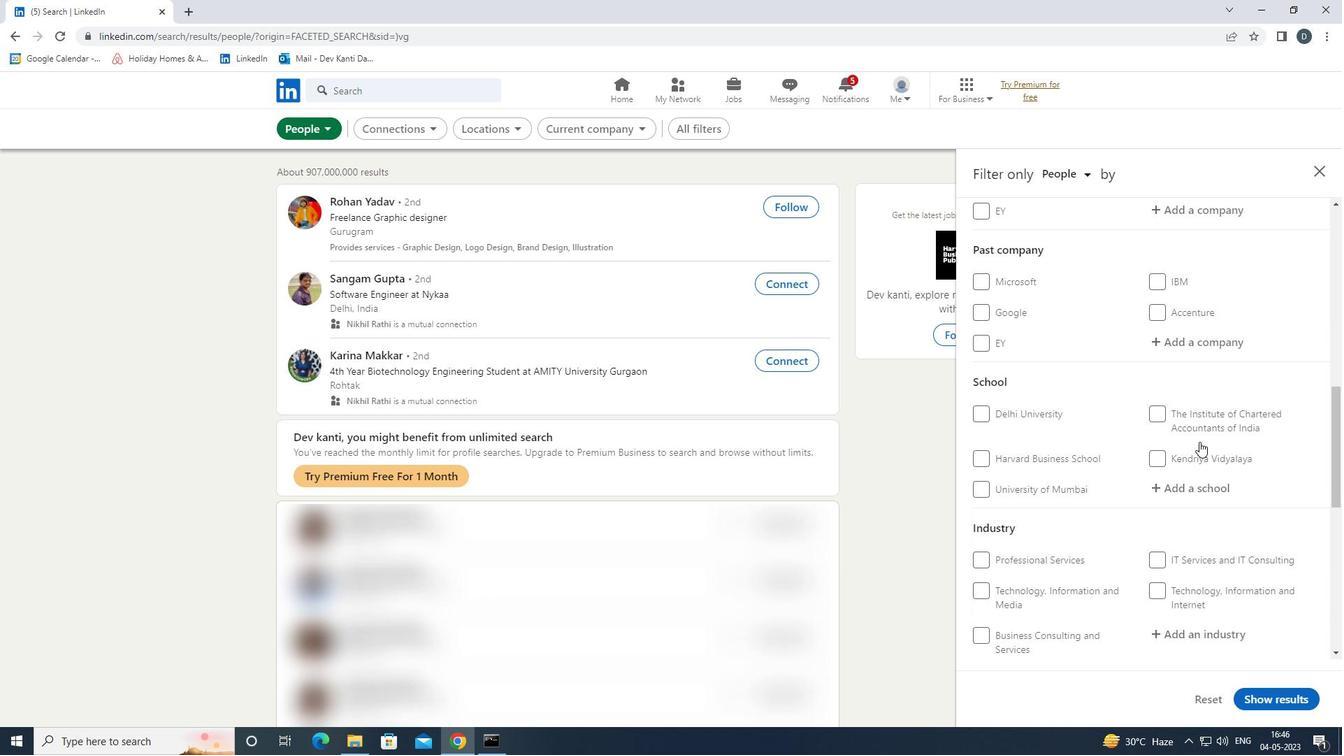 
Action: Mouse scrolled (1199, 445) with delta (0, 0)
Screenshot: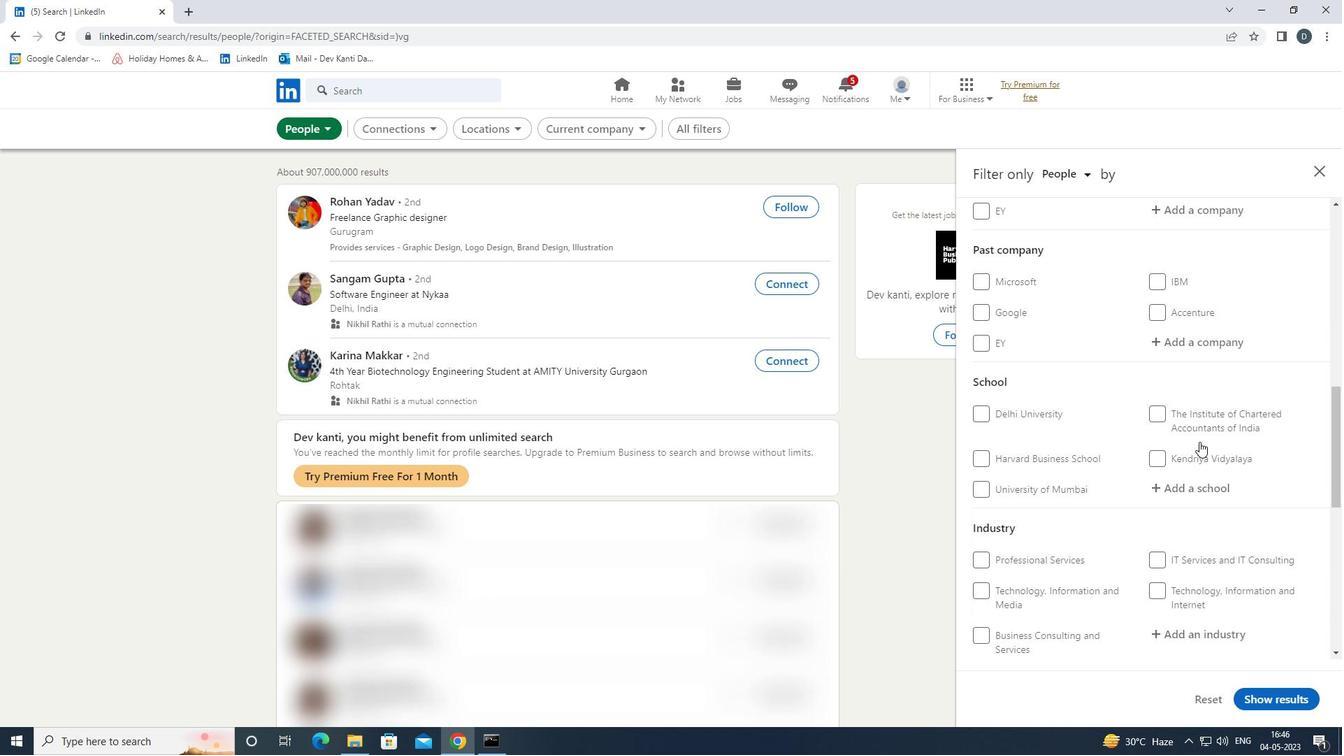 
Action: Mouse moved to (998, 614)
Screenshot: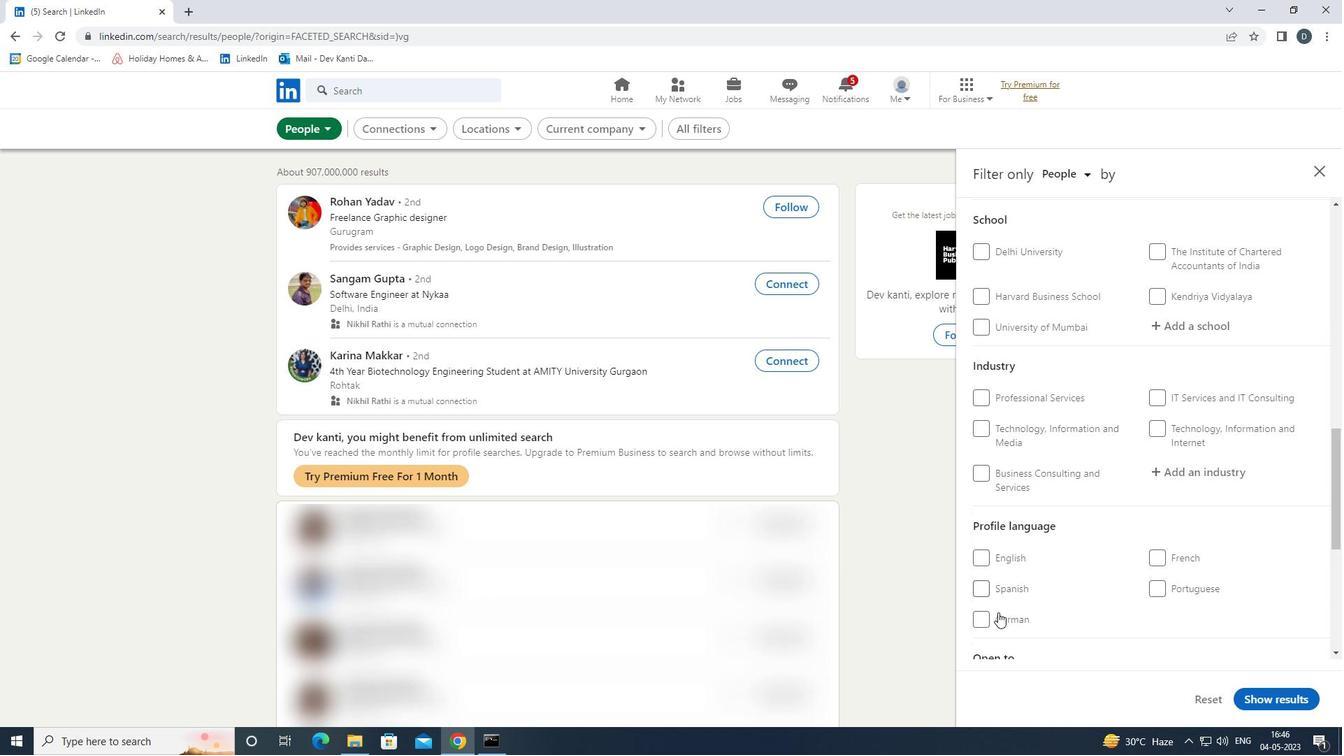 
Action: Mouse pressed left at (998, 614)
Screenshot: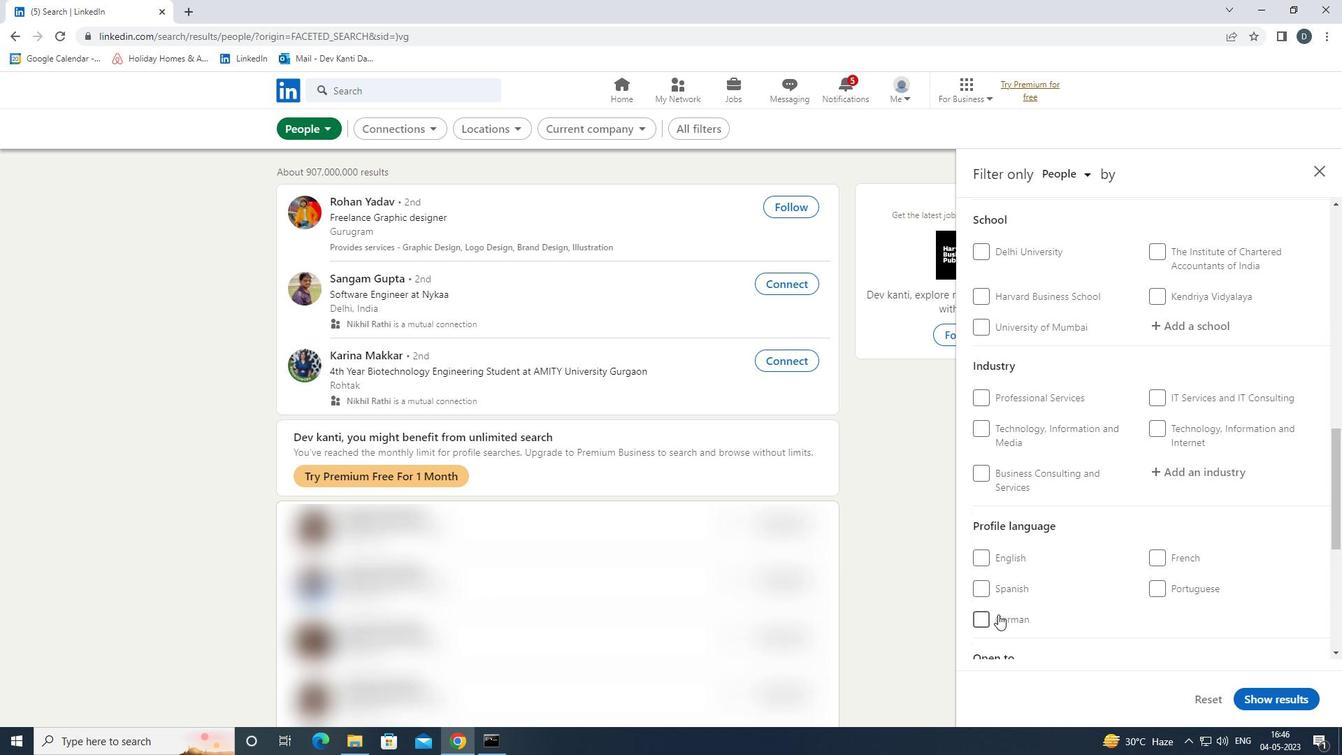 
Action: Mouse moved to (1094, 576)
Screenshot: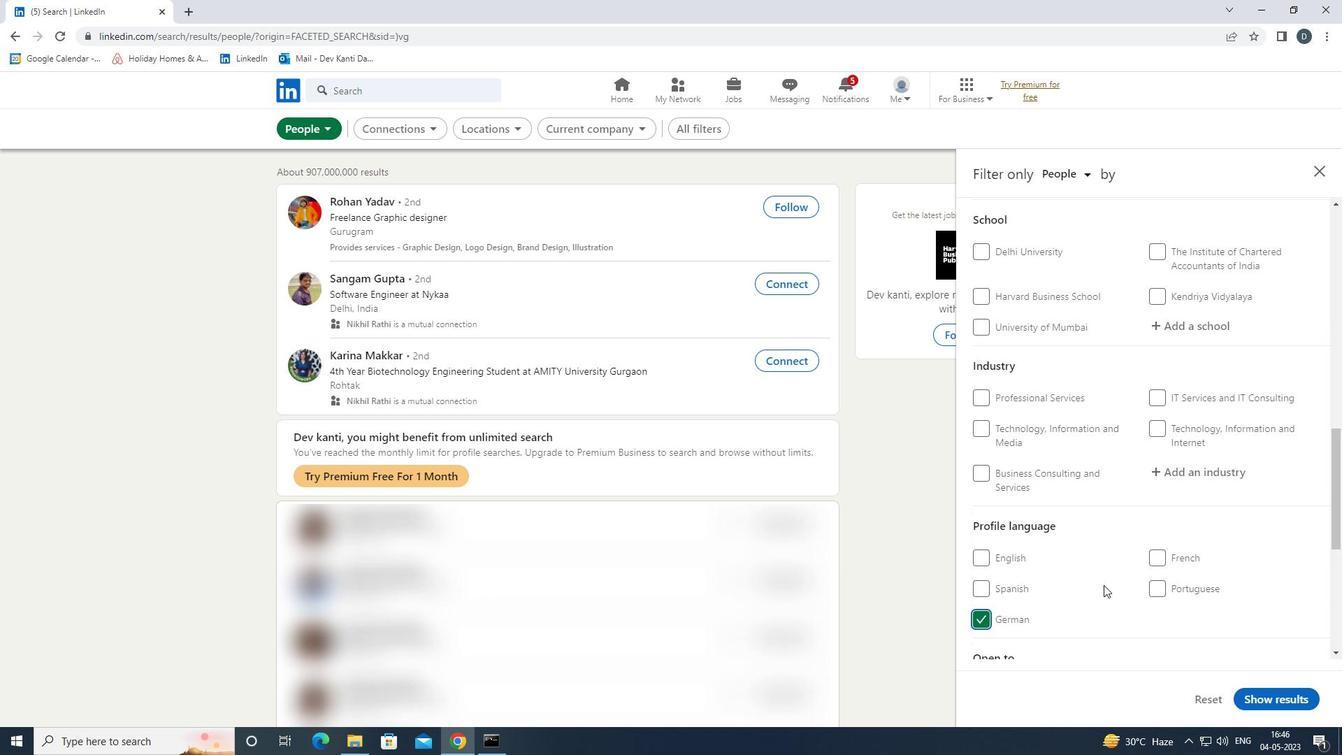 
Action: Mouse scrolled (1094, 577) with delta (0, 0)
Screenshot: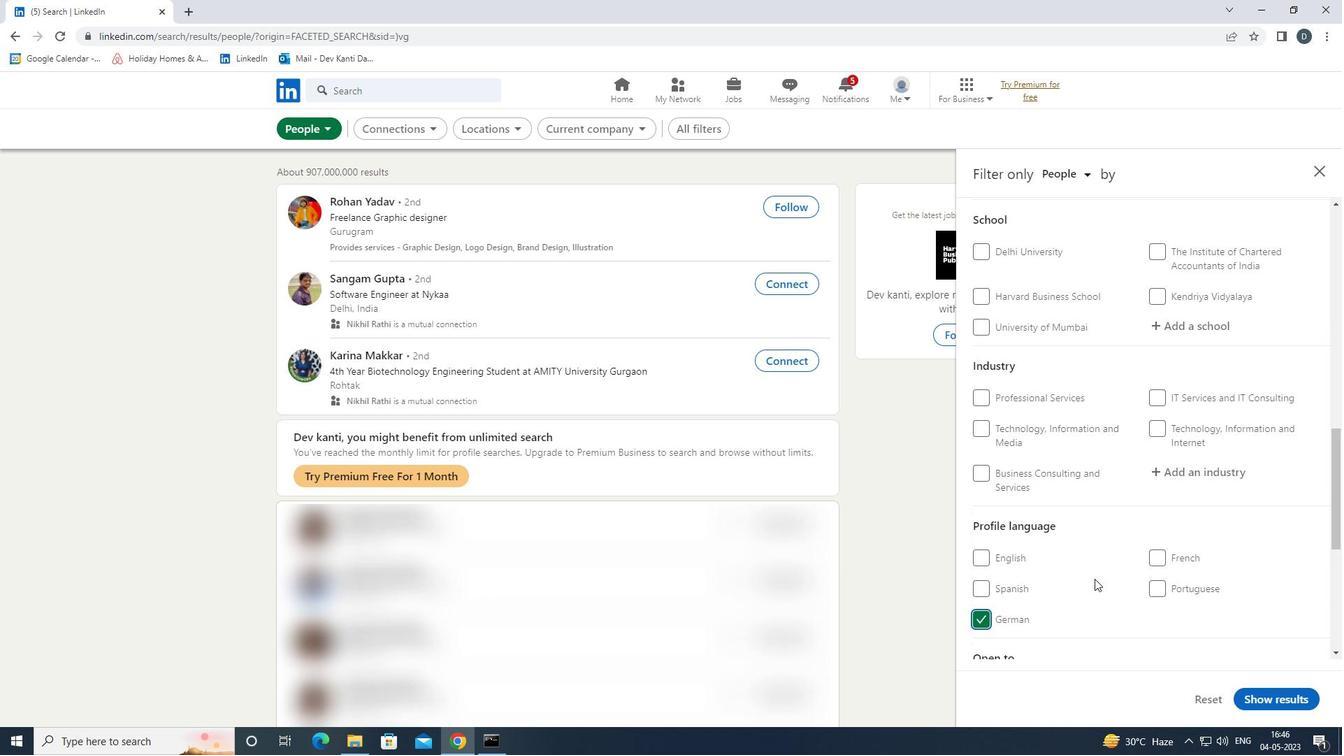 
Action: Mouse scrolled (1094, 577) with delta (0, 0)
Screenshot: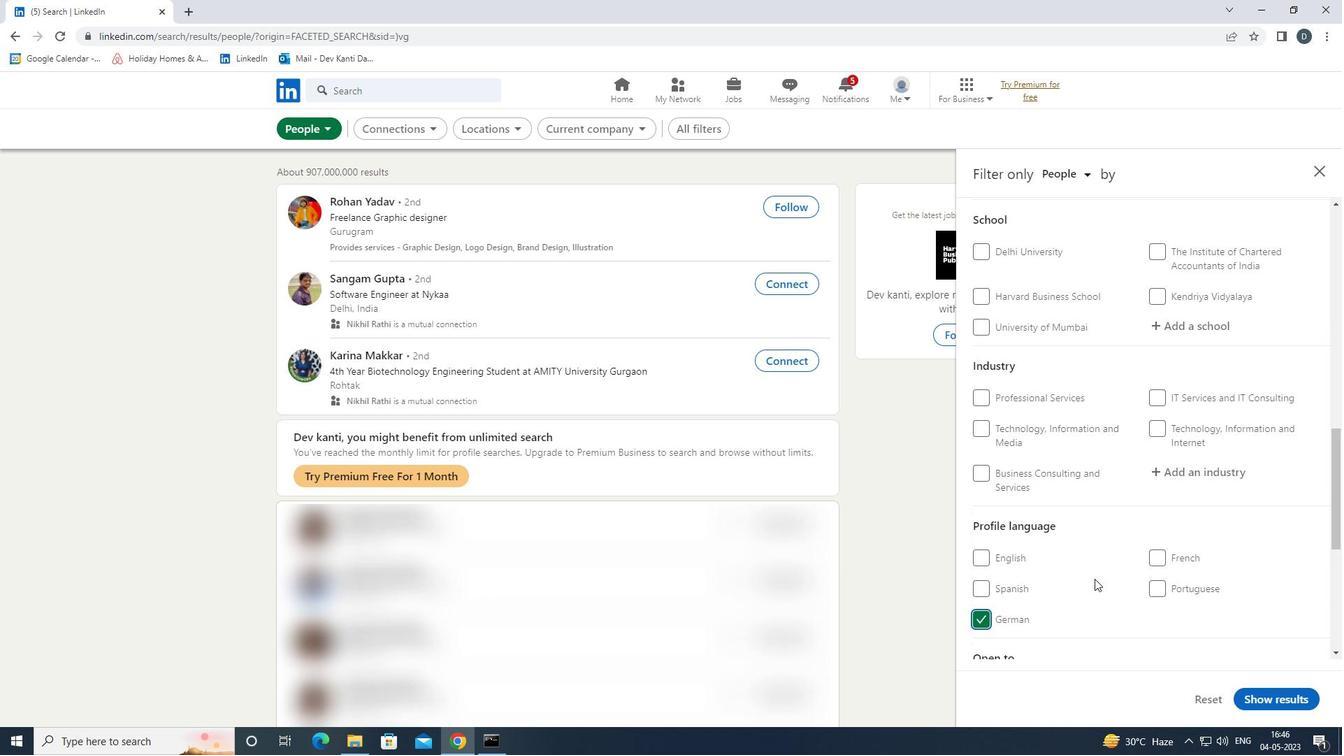 
Action: Mouse scrolled (1094, 577) with delta (0, 0)
Screenshot: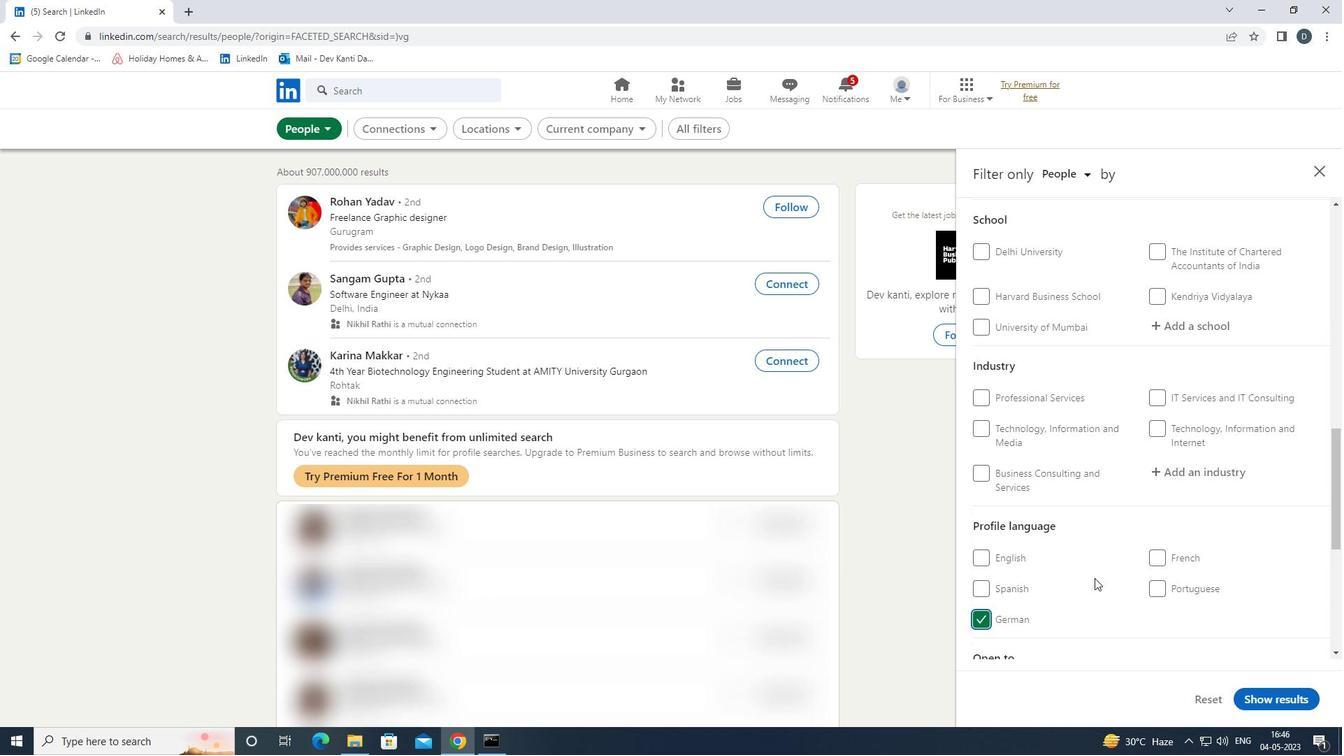 
Action: Mouse scrolled (1094, 577) with delta (0, 0)
Screenshot: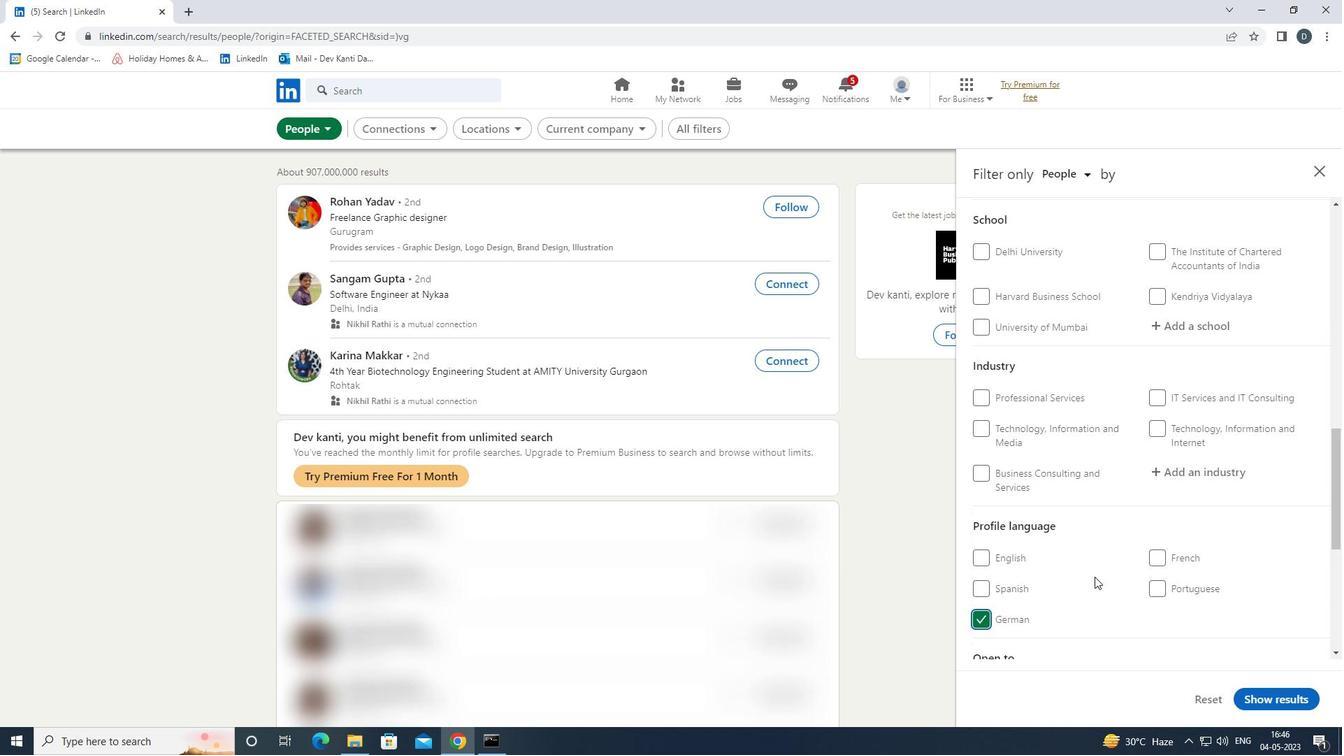 
Action: Mouse scrolled (1094, 577) with delta (0, 0)
Screenshot: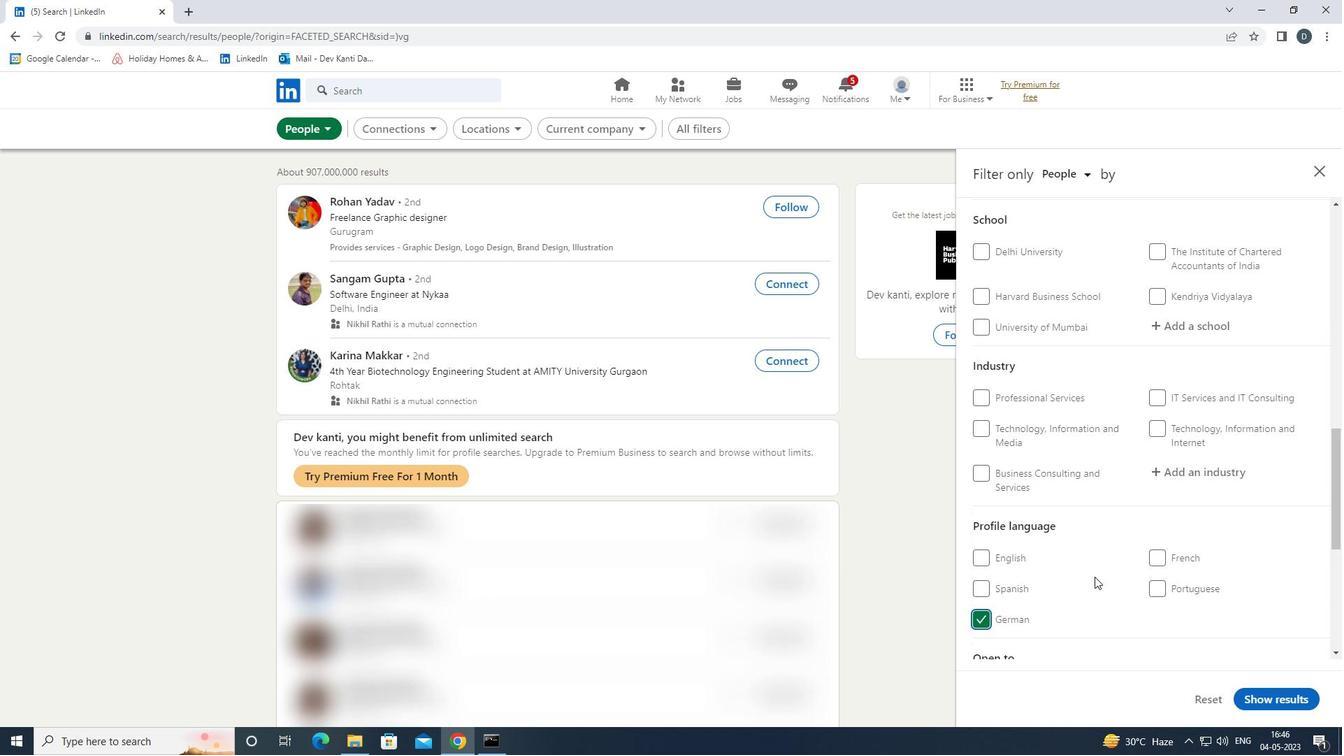 
Action: Mouse scrolled (1094, 577) with delta (0, 0)
Screenshot: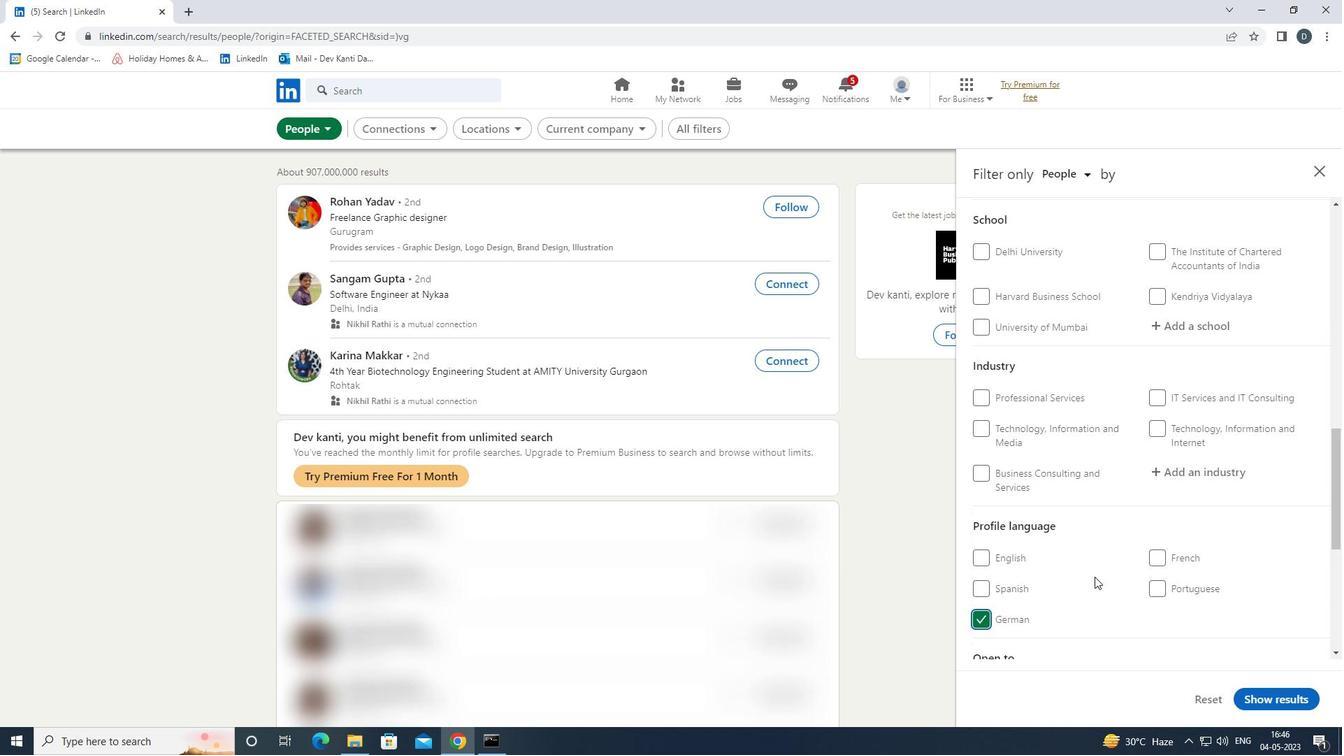 
Action: Mouse moved to (1194, 466)
Screenshot: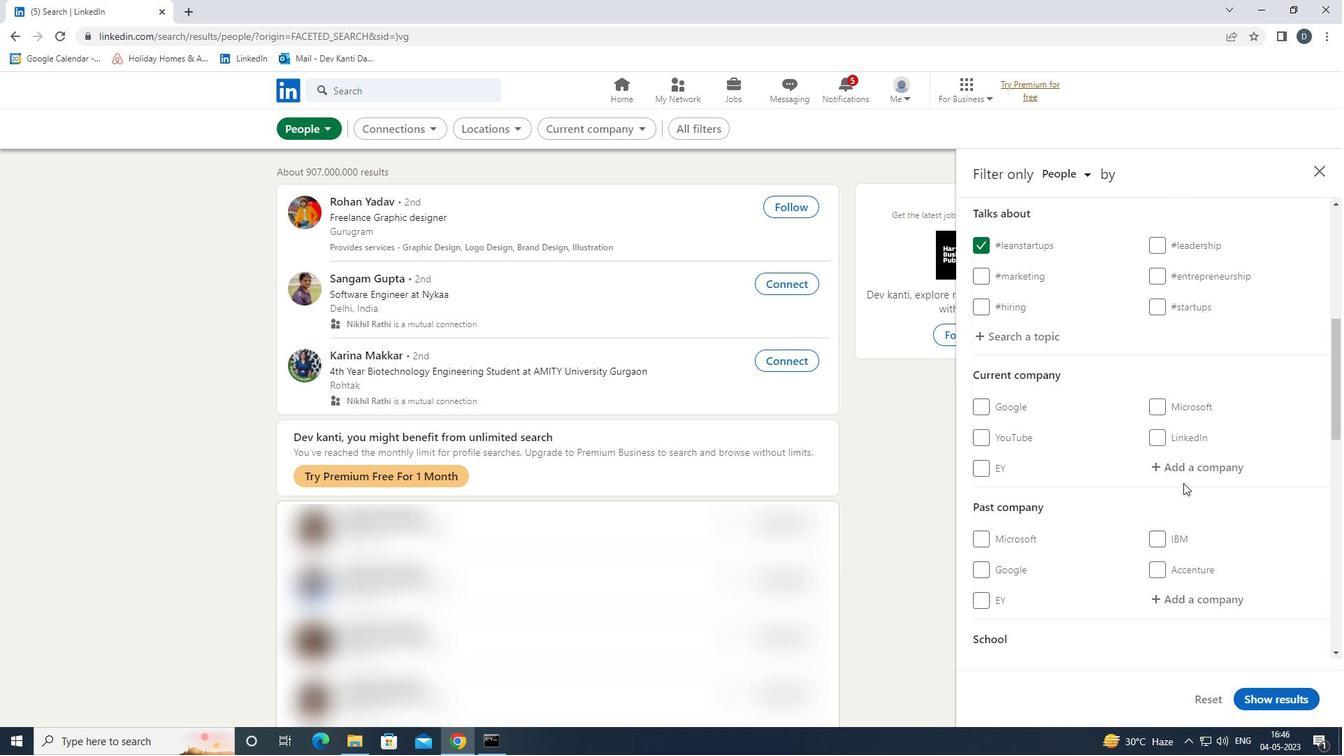 
Action: Mouse pressed left at (1194, 466)
Screenshot: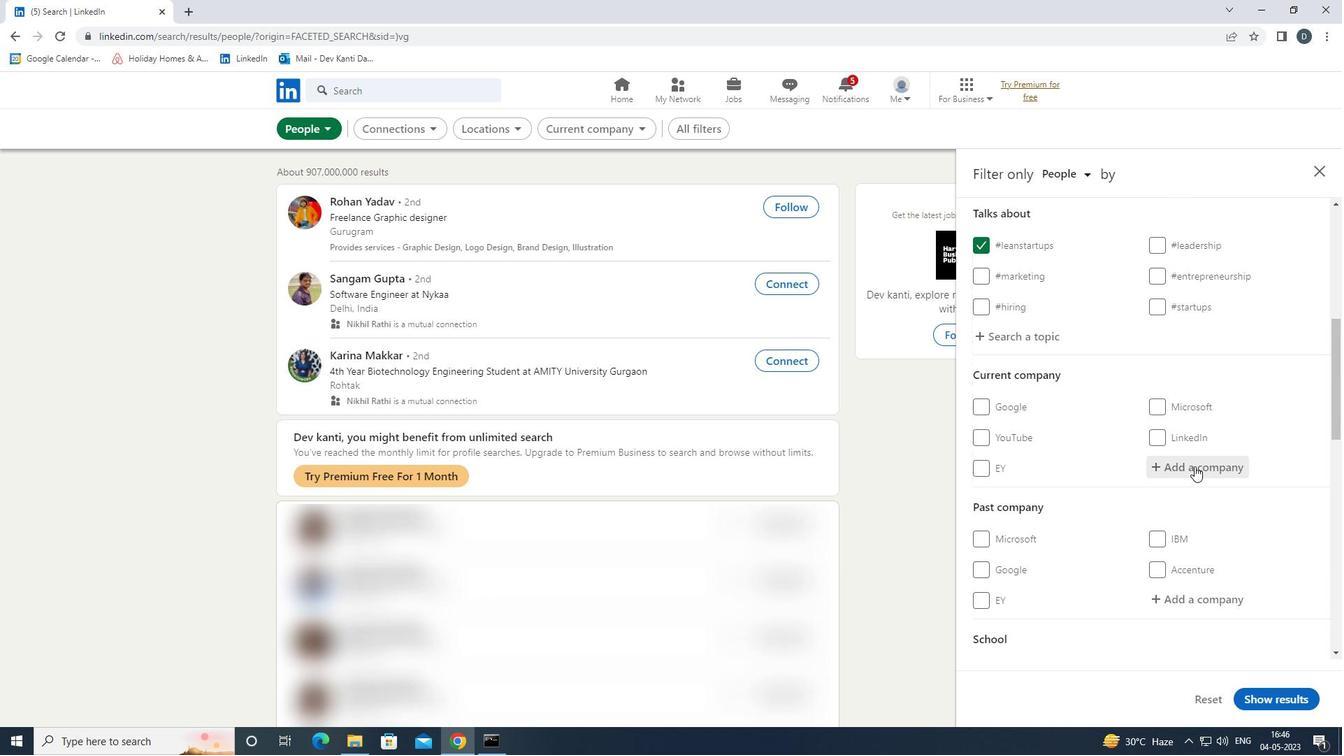 
Action: Key pressed <Key.shift>ONLINE<Key.space><Key.shift>OPPORTUNITY<Key.space><Key.down><Key.down><Key.enter>
Screenshot: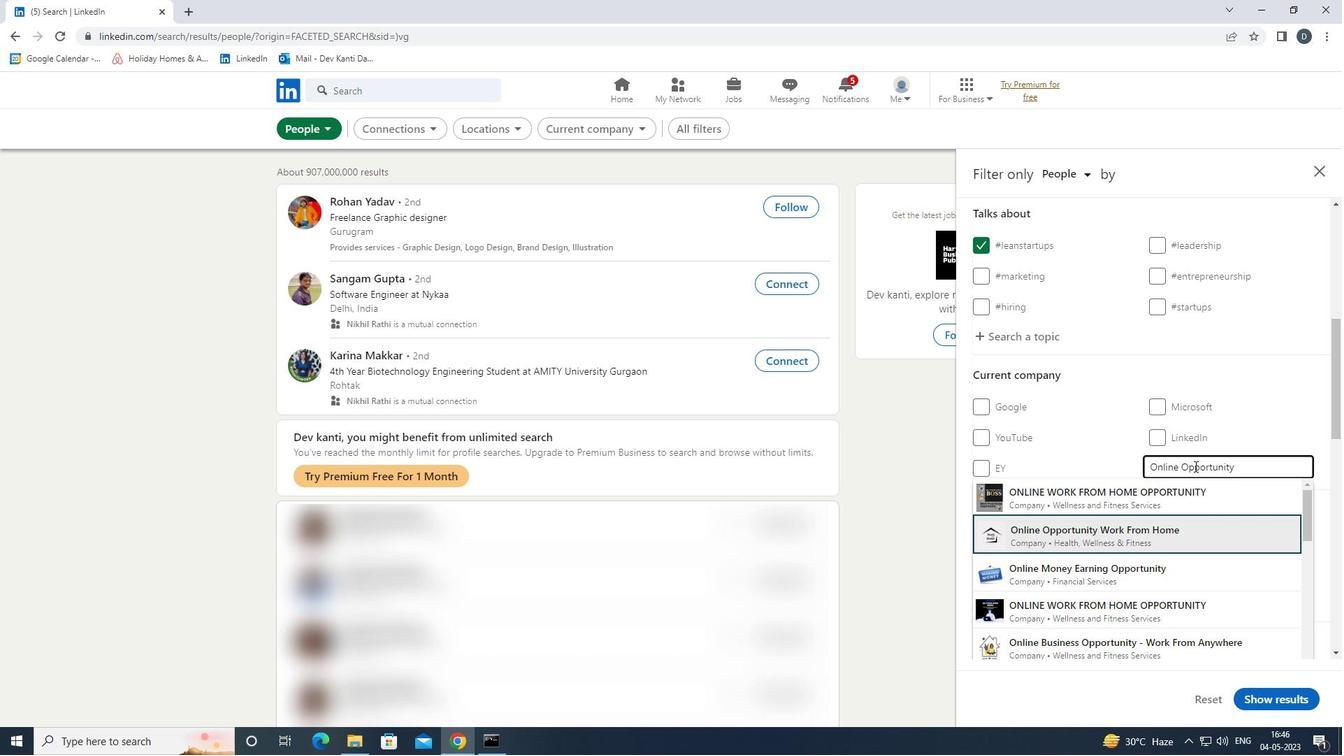 
Action: Mouse scrolled (1194, 465) with delta (0, 0)
Screenshot: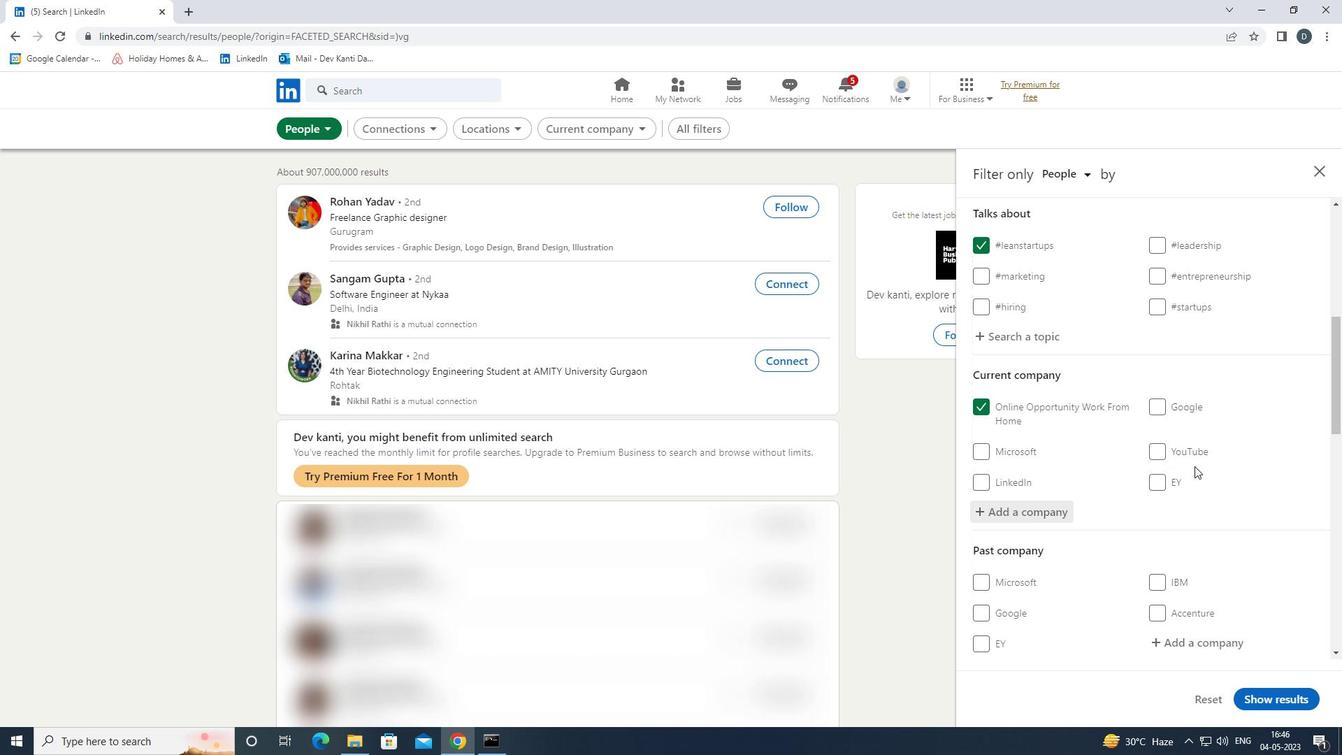 
Action: Mouse moved to (1194, 478)
Screenshot: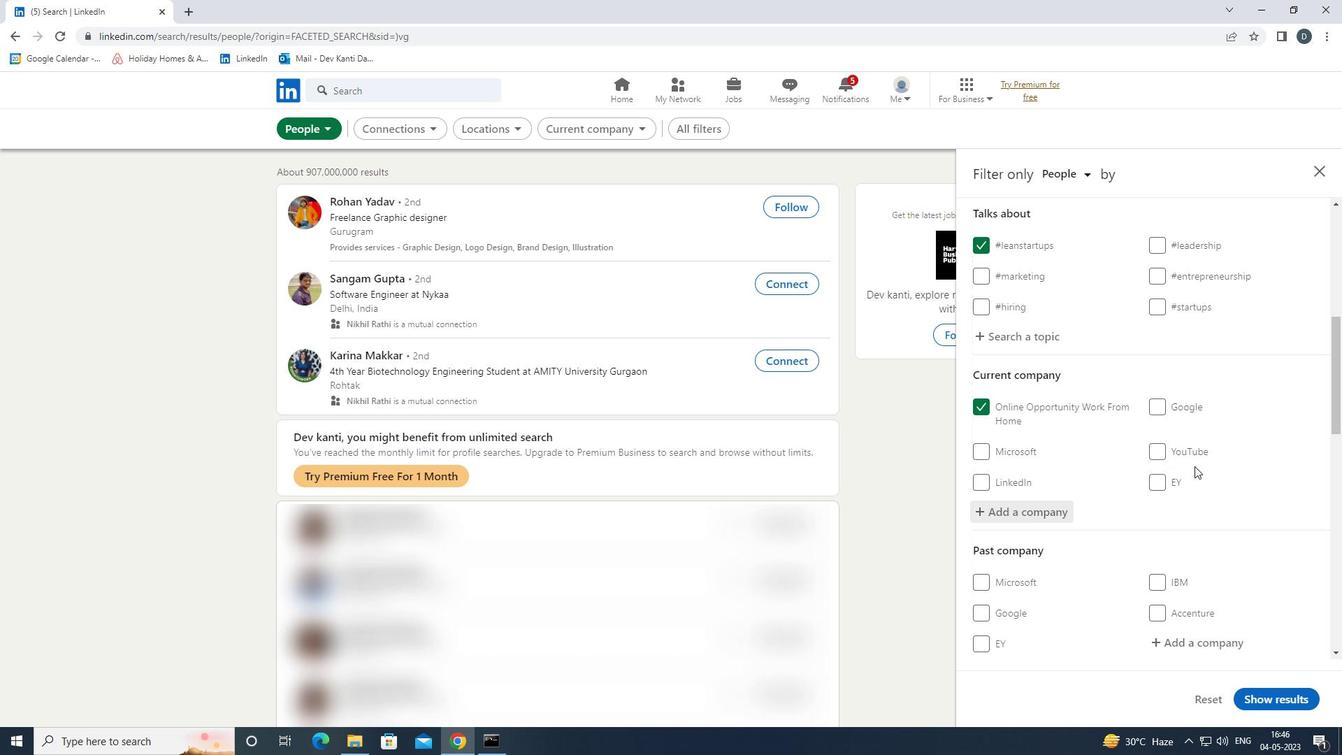 
Action: Mouse scrolled (1194, 477) with delta (0, 0)
Screenshot: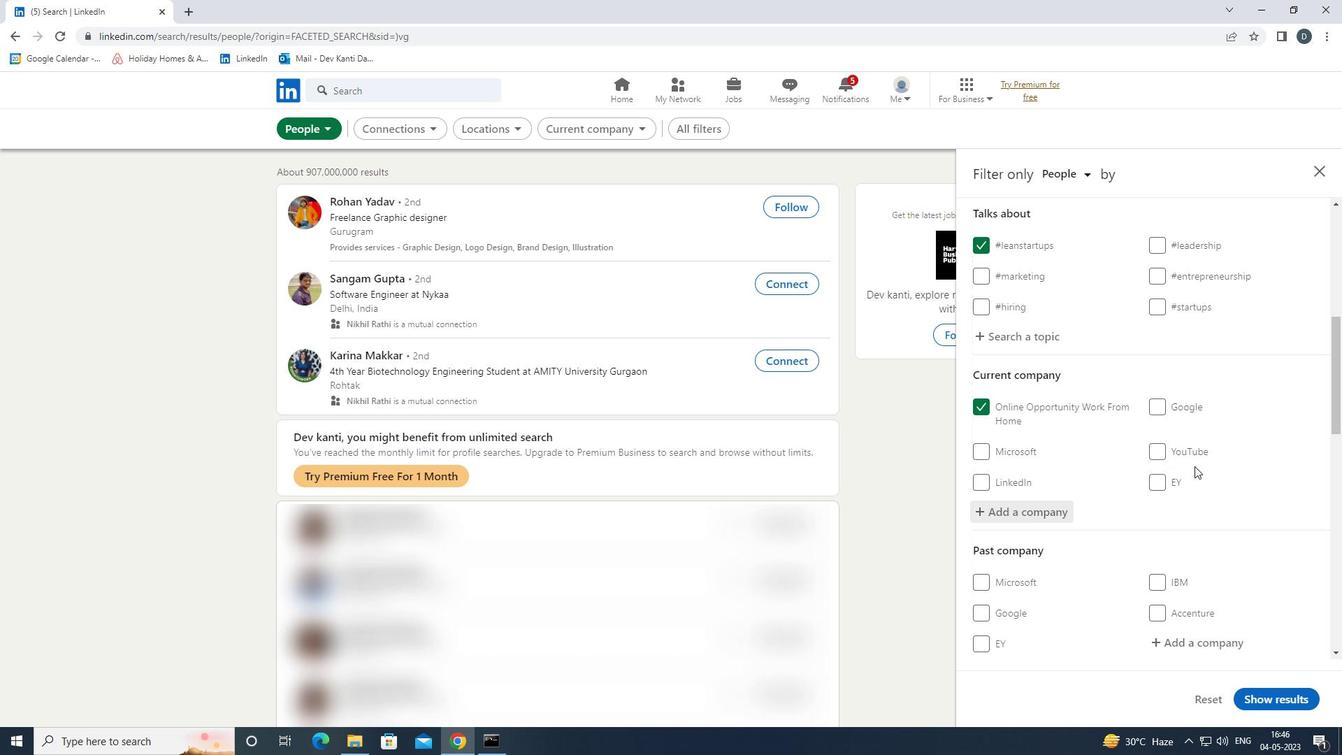 
Action: Mouse moved to (1196, 483)
Screenshot: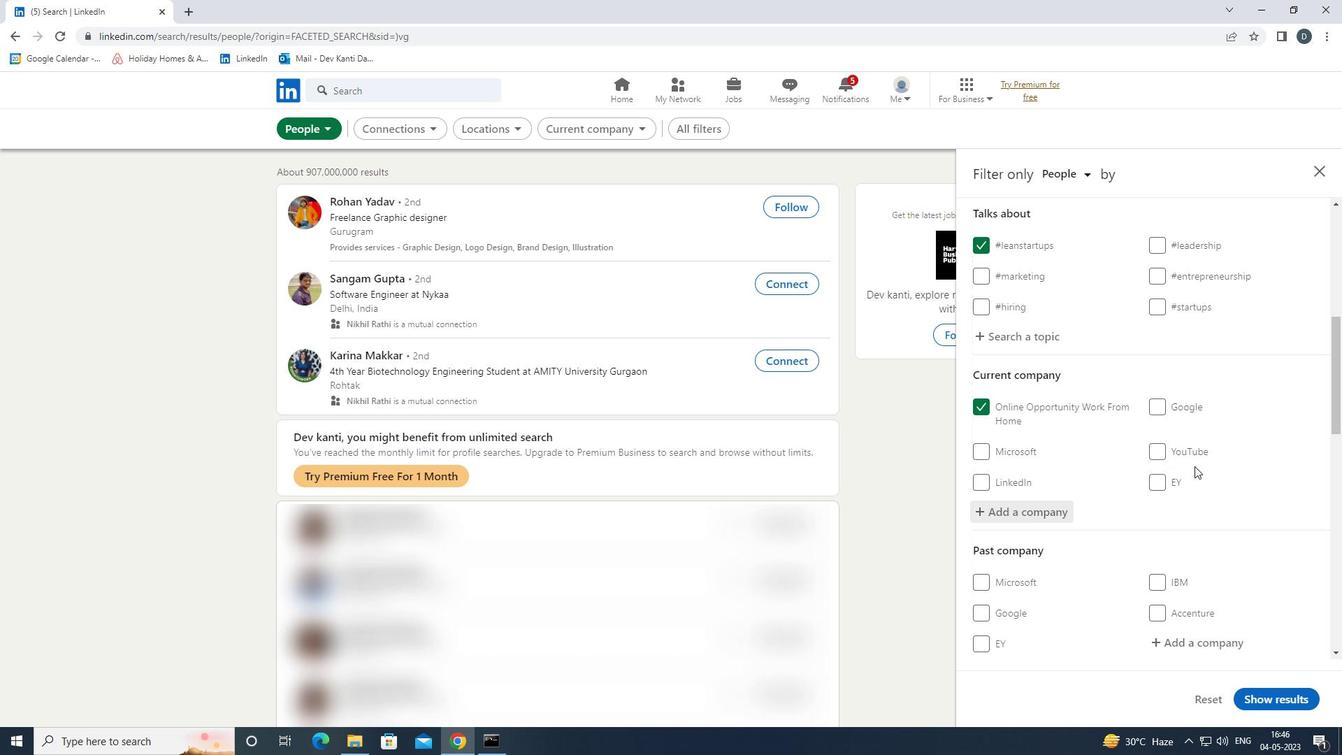 
Action: Mouse scrolled (1196, 482) with delta (0, 0)
Screenshot: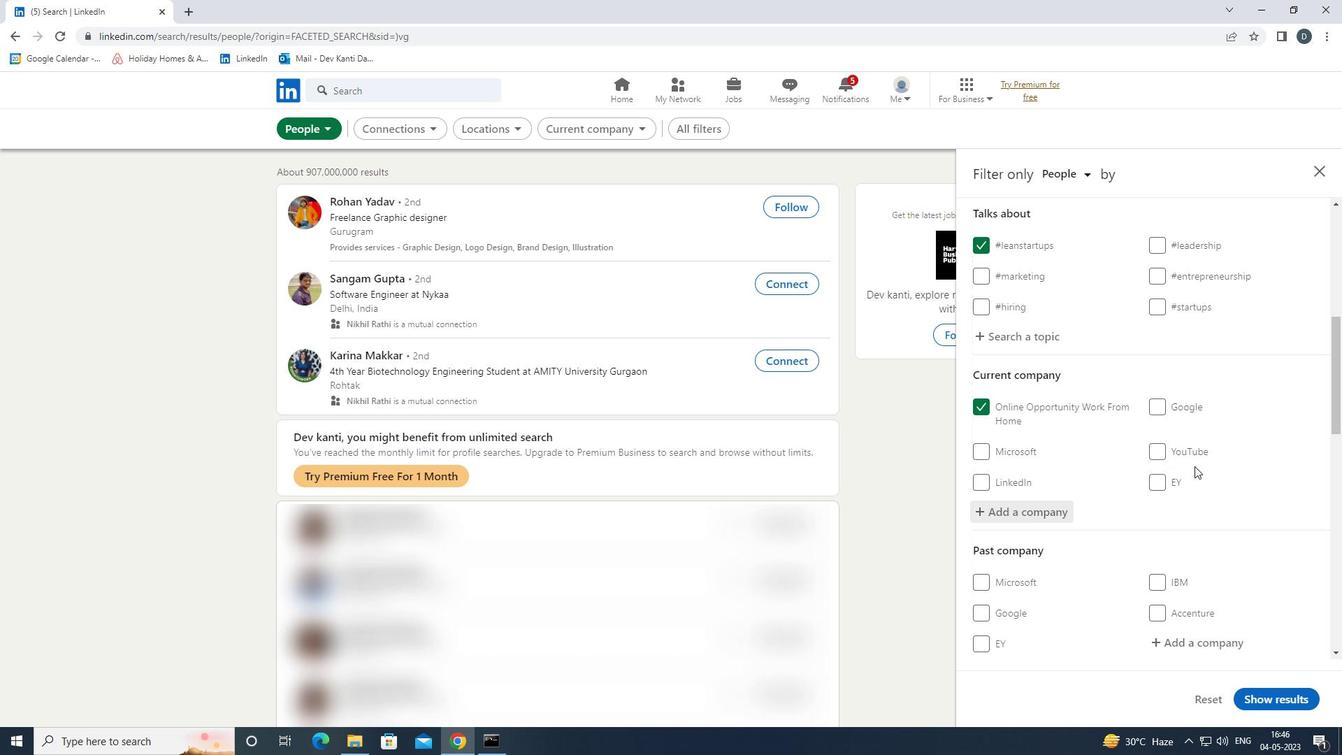 
Action: Mouse moved to (1197, 489)
Screenshot: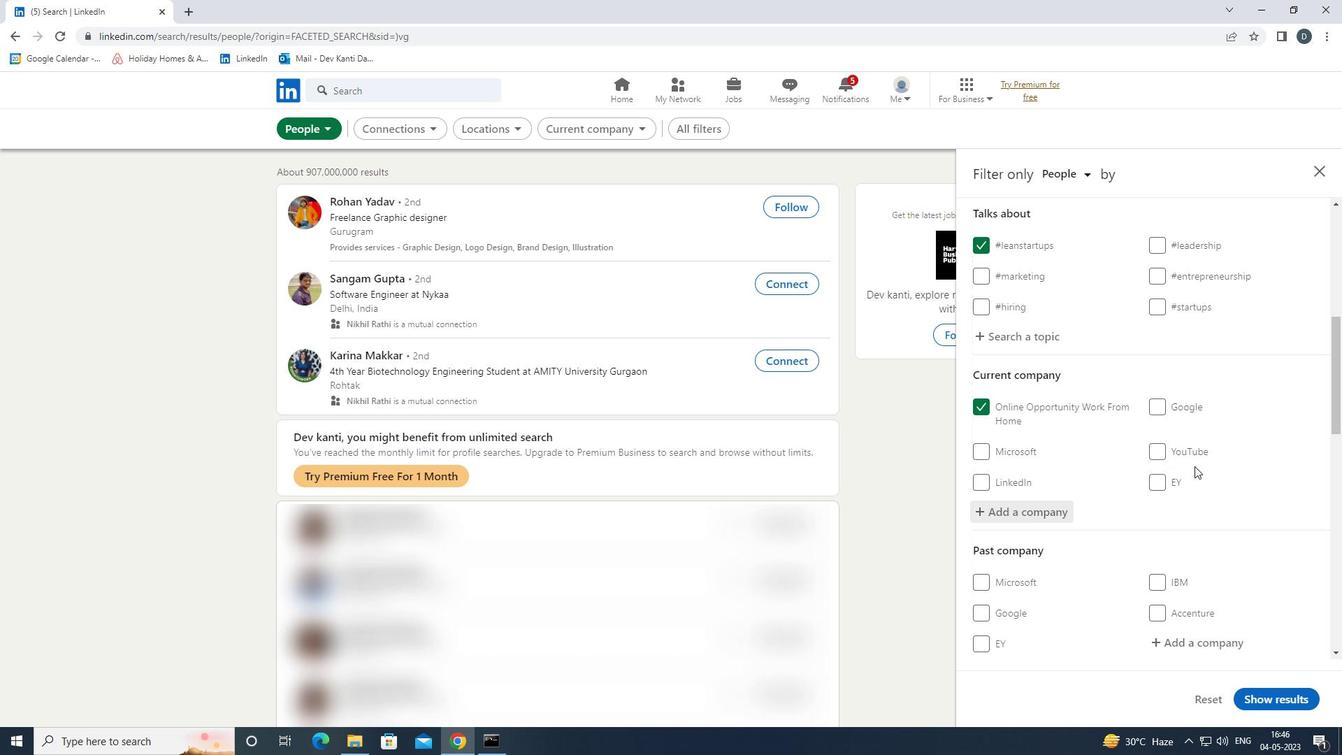
Action: Mouse scrolled (1197, 488) with delta (0, 0)
Screenshot: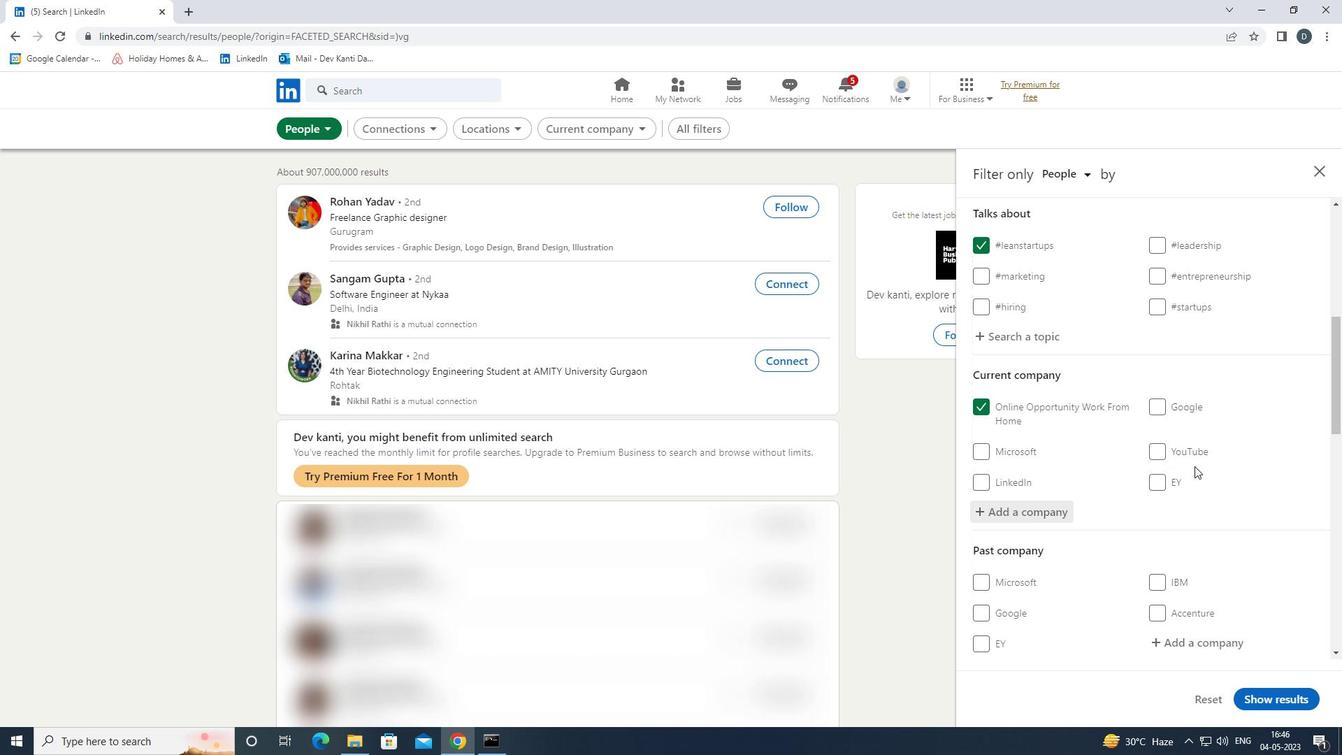 
Action: Mouse moved to (1198, 508)
Screenshot: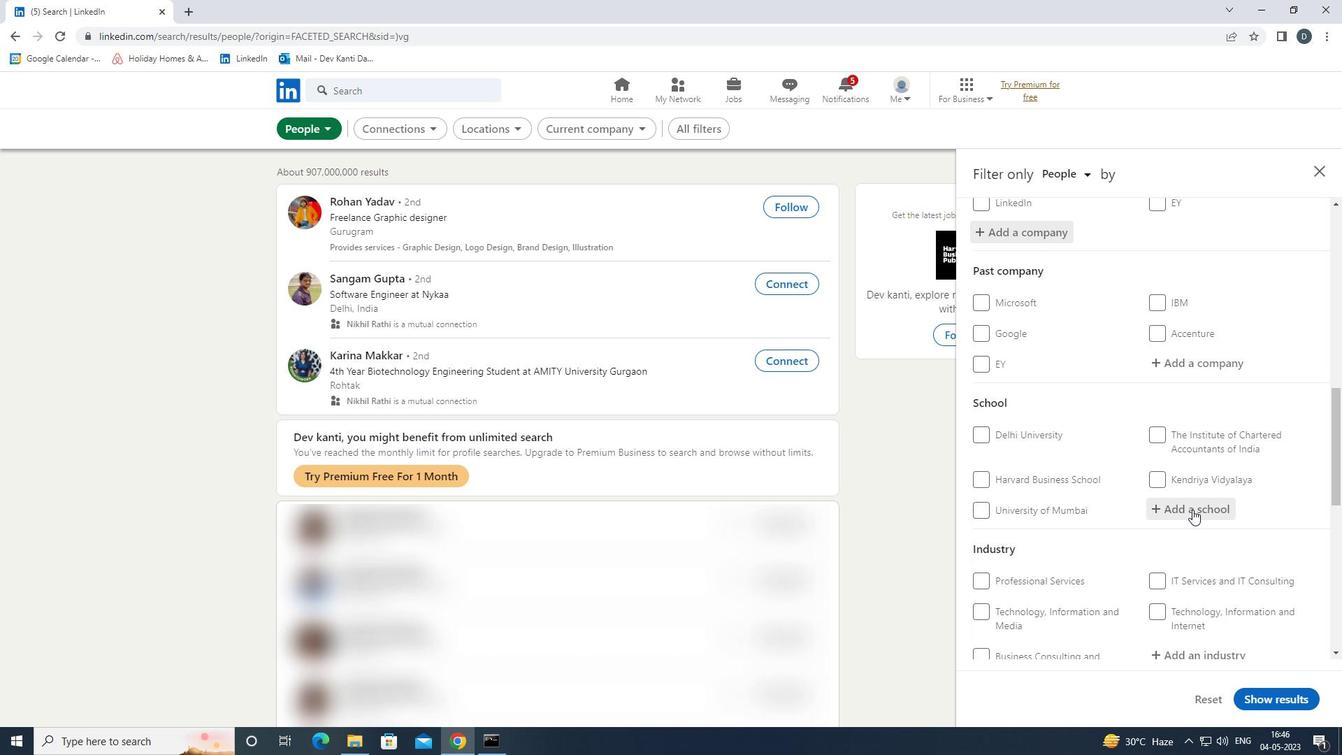 
Action: Mouse pressed left at (1198, 508)
Screenshot: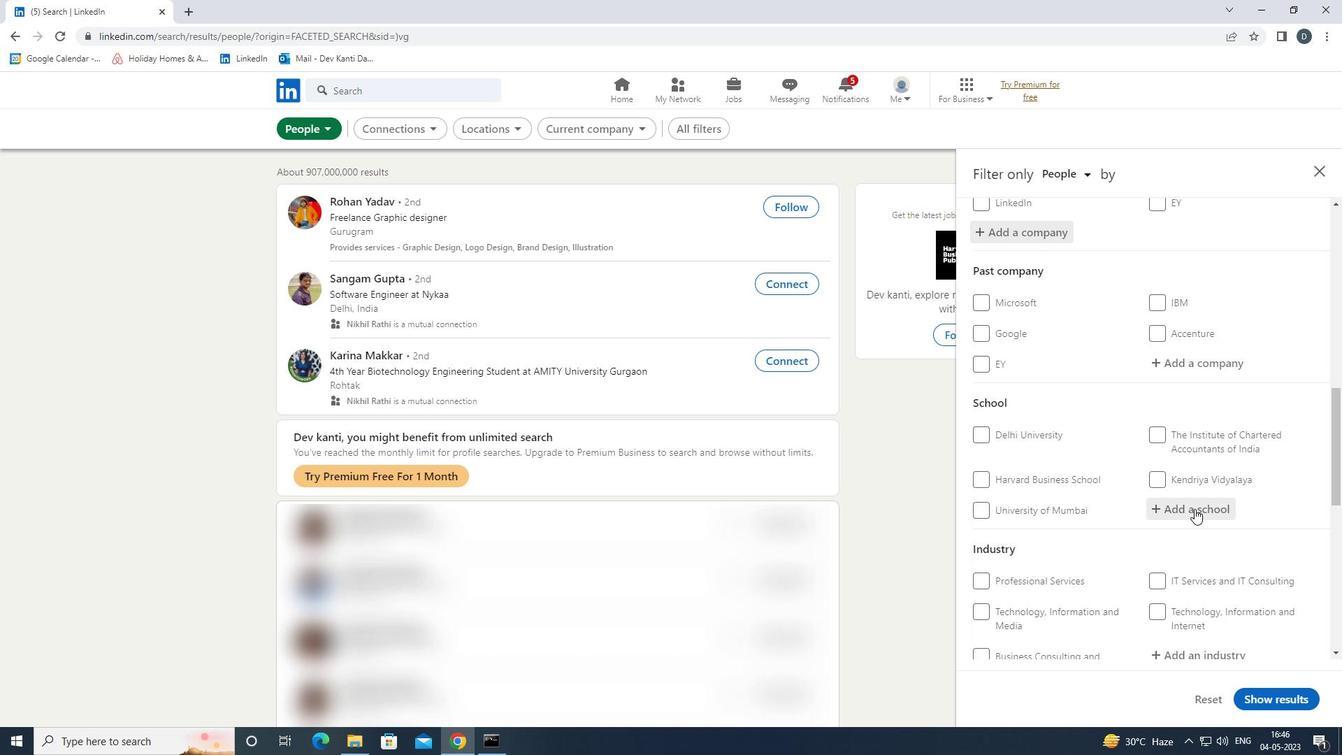 
Action: Key pressed <Key.shift><Key.shift><Key.shift>KANNUR<Key.space><Key.down><Key.down><Key.enter>
Screenshot: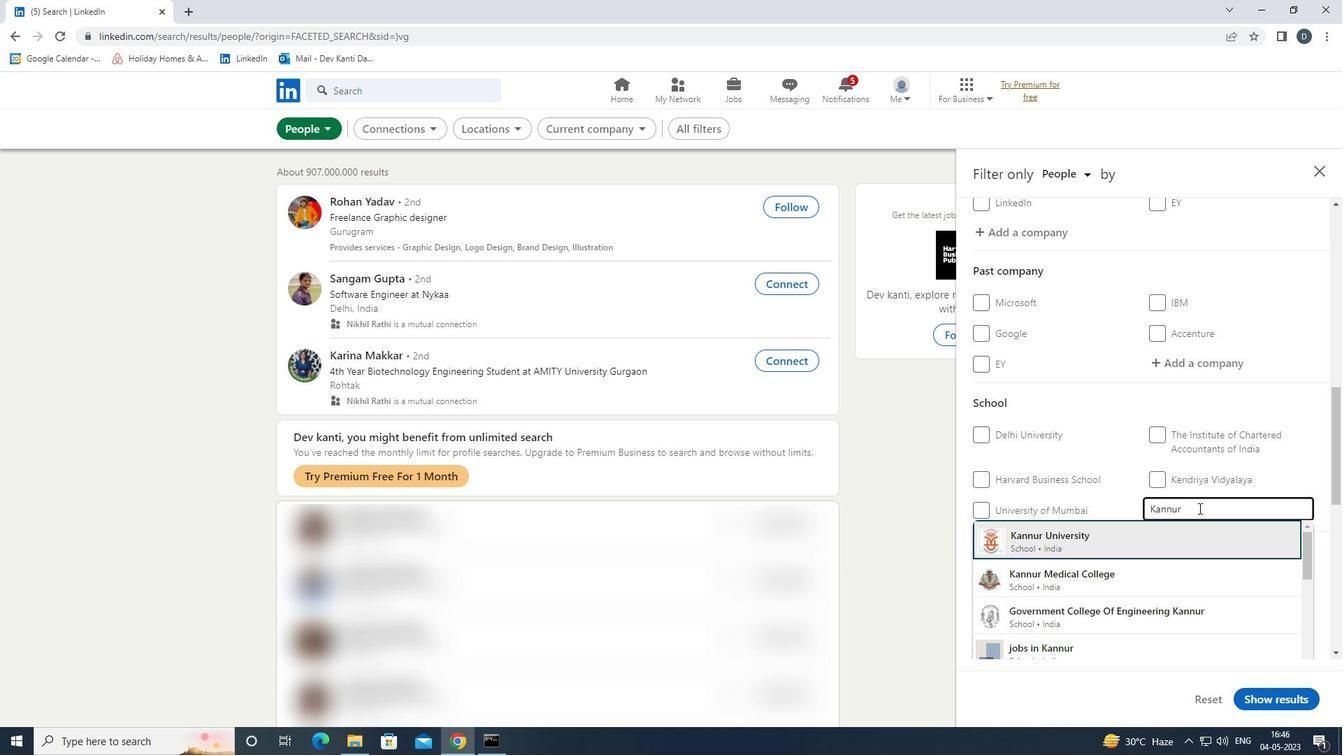 
Action: Mouse scrolled (1198, 507) with delta (0, 0)
Screenshot: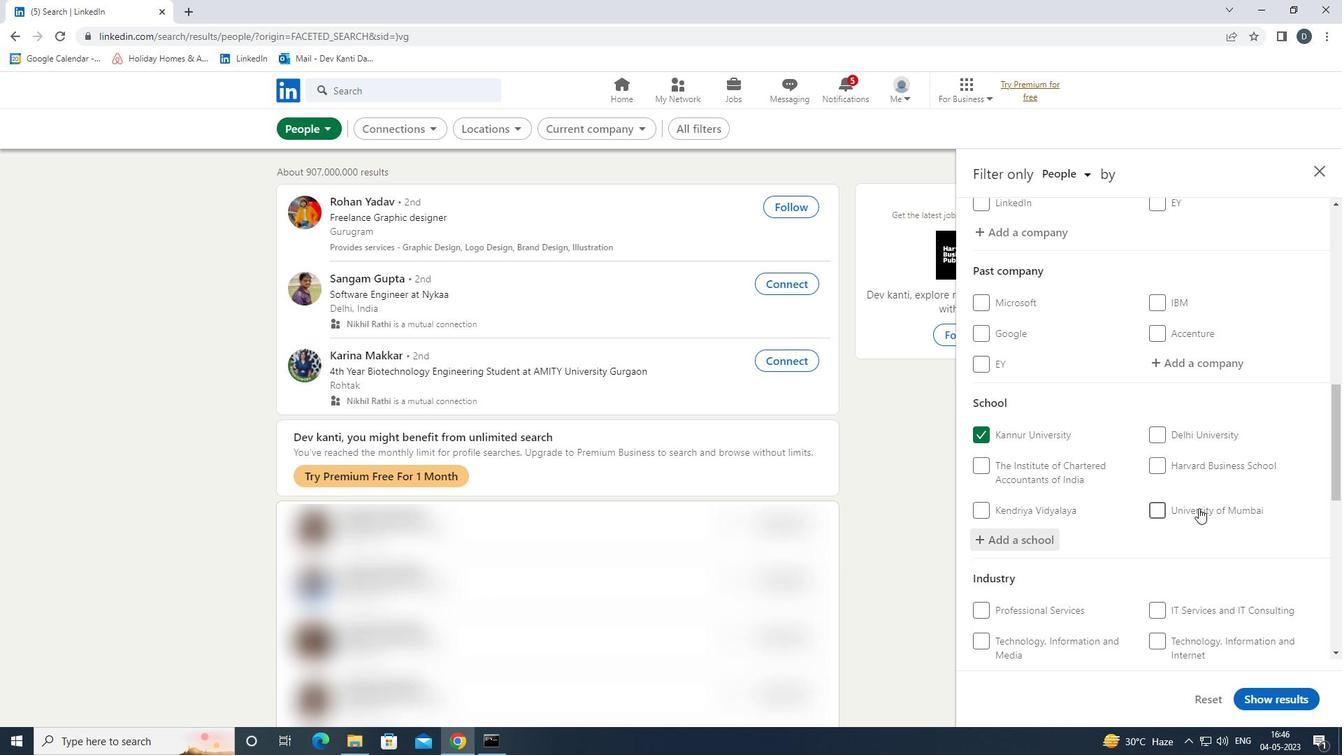 
Action: Mouse scrolled (1198, 507) with delta (0, 0)
Screenshot: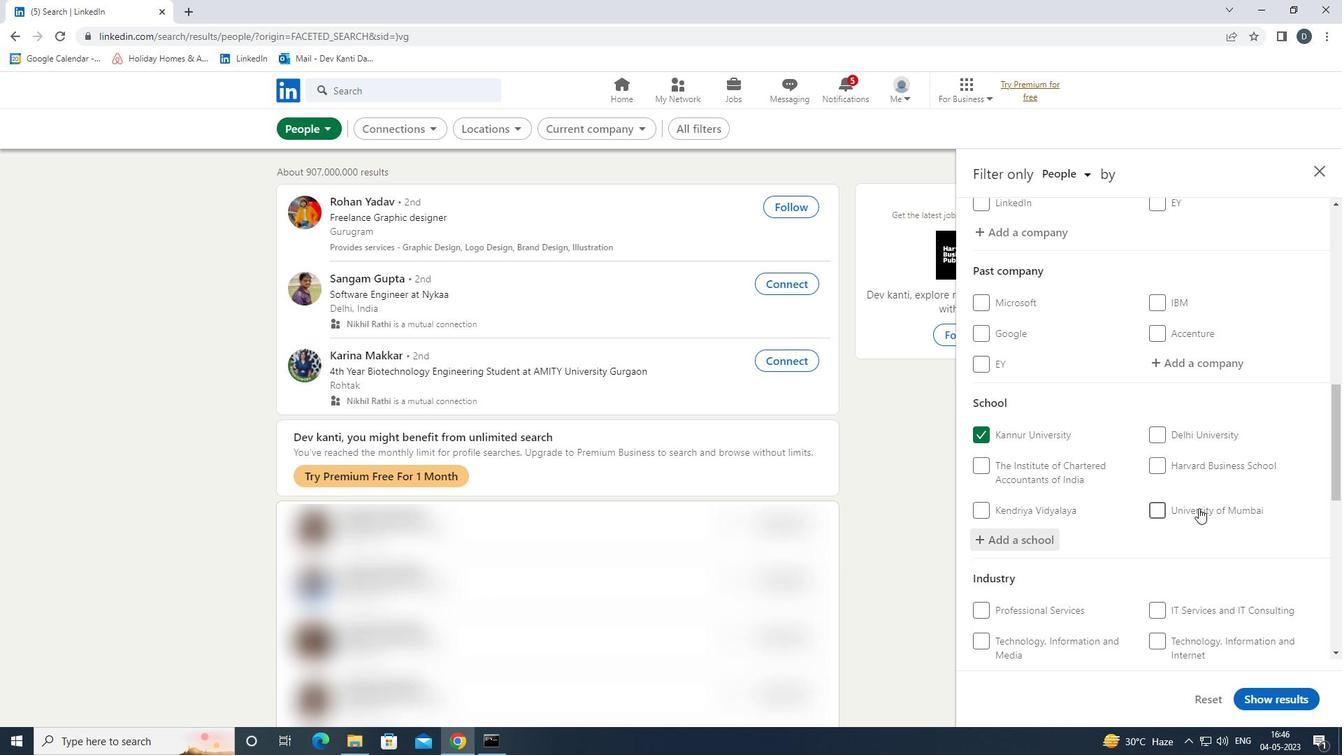 
Action: Mouse scrolled (1198, 507) with delta (0, 0)
Screenshot: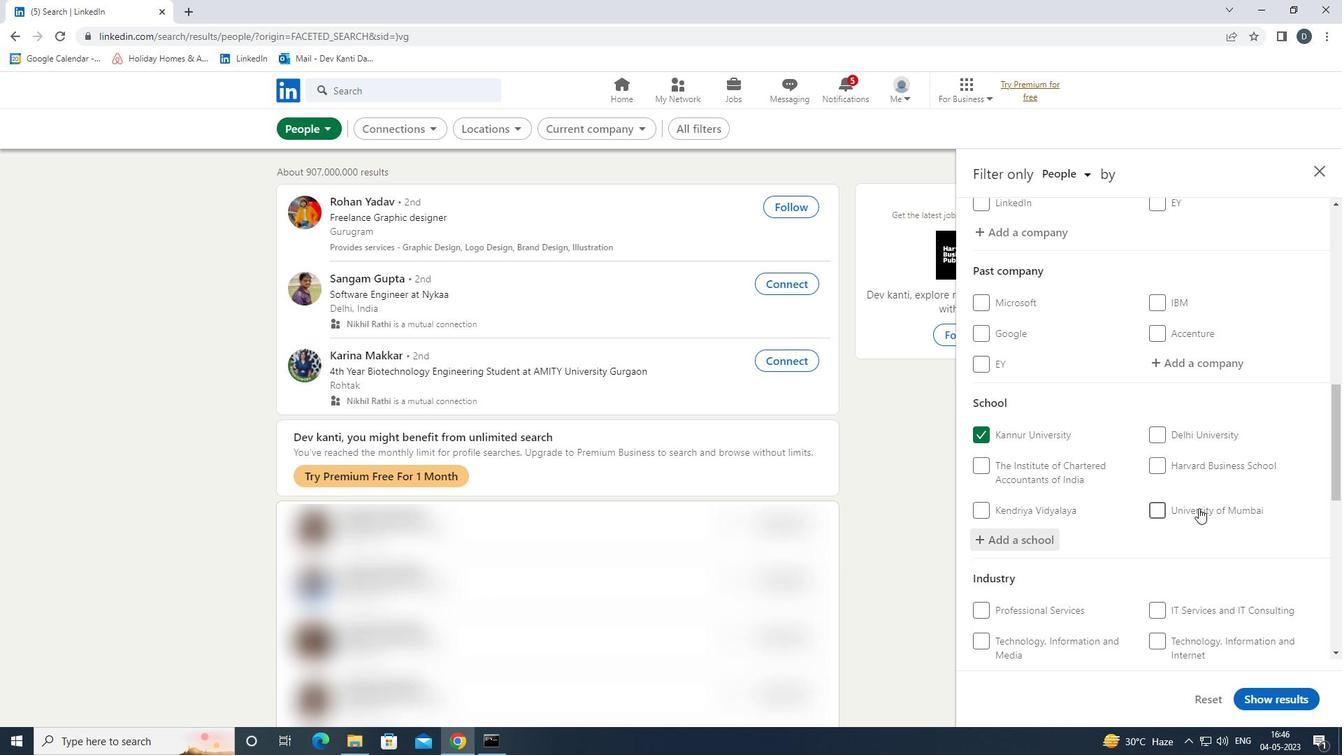 
Action: Mouse moved to (1214, 478)
Screenshot: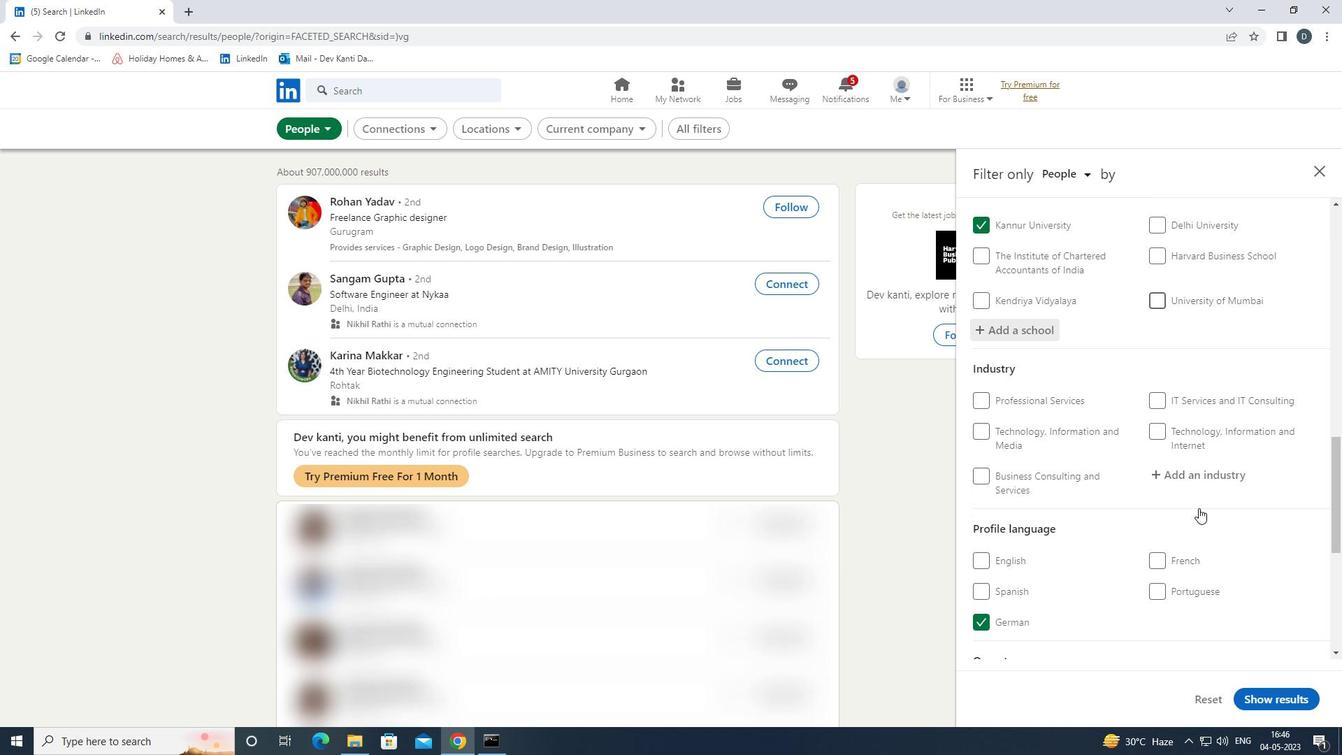 
Action: Mouse pressed left at (1214, 478)
Screenshot: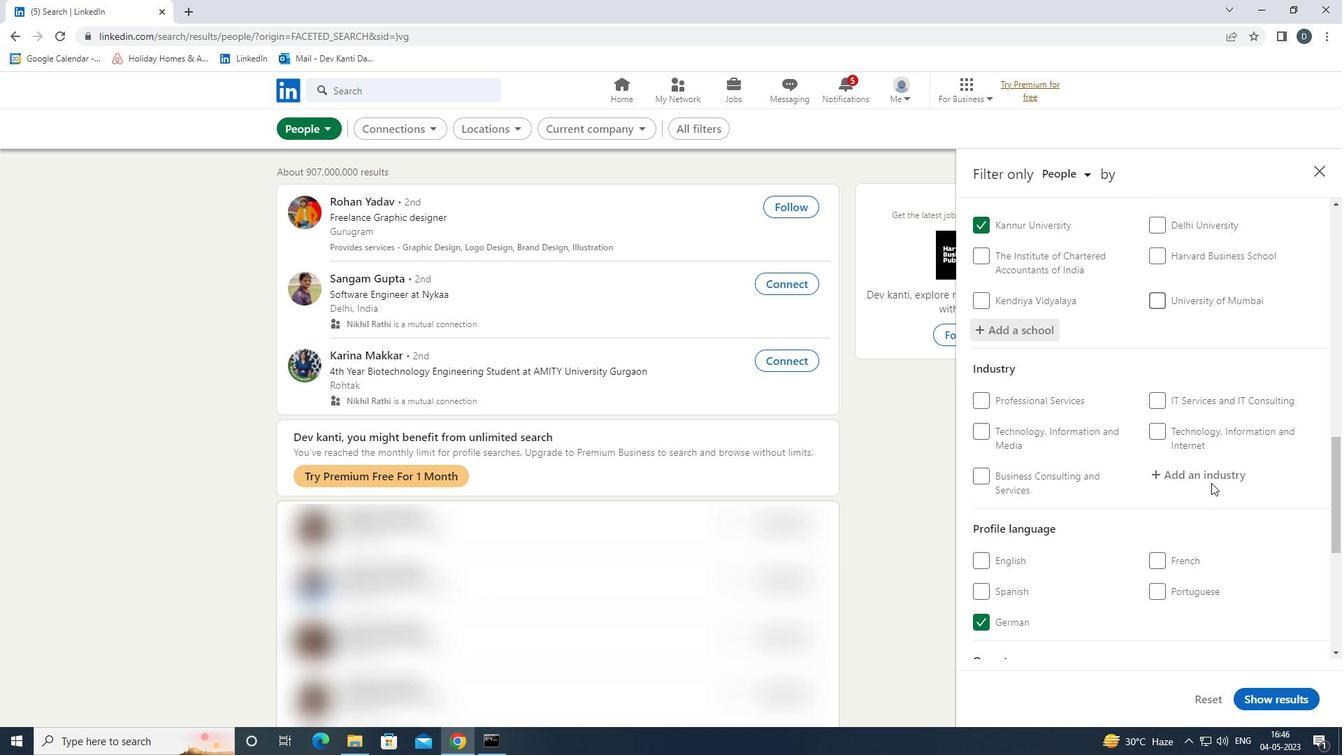 
Action: Key pressed <Key.shift>URBAN<Key.space><Key.down><Key.down><Key.enter>
Screenshot: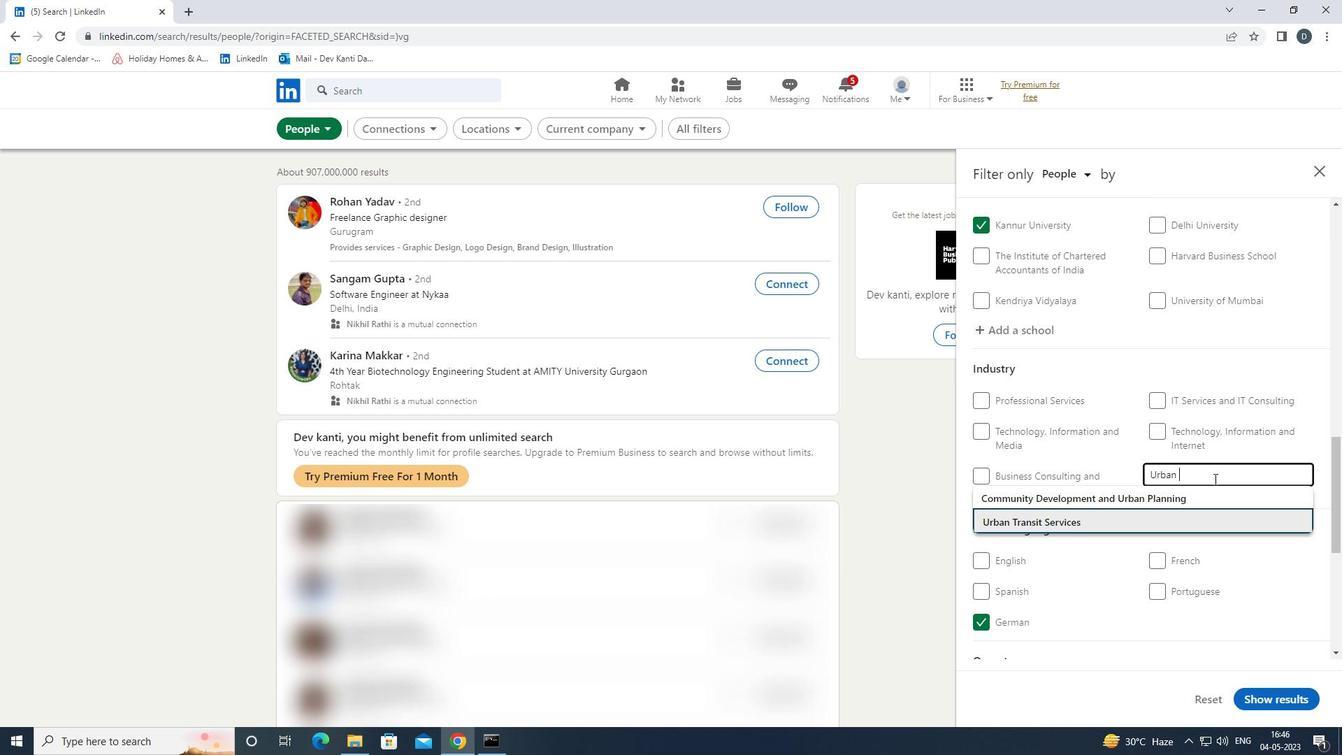 
Action: Mouse scrolled (1214, 478) with delta (0, 0)
Screenshot: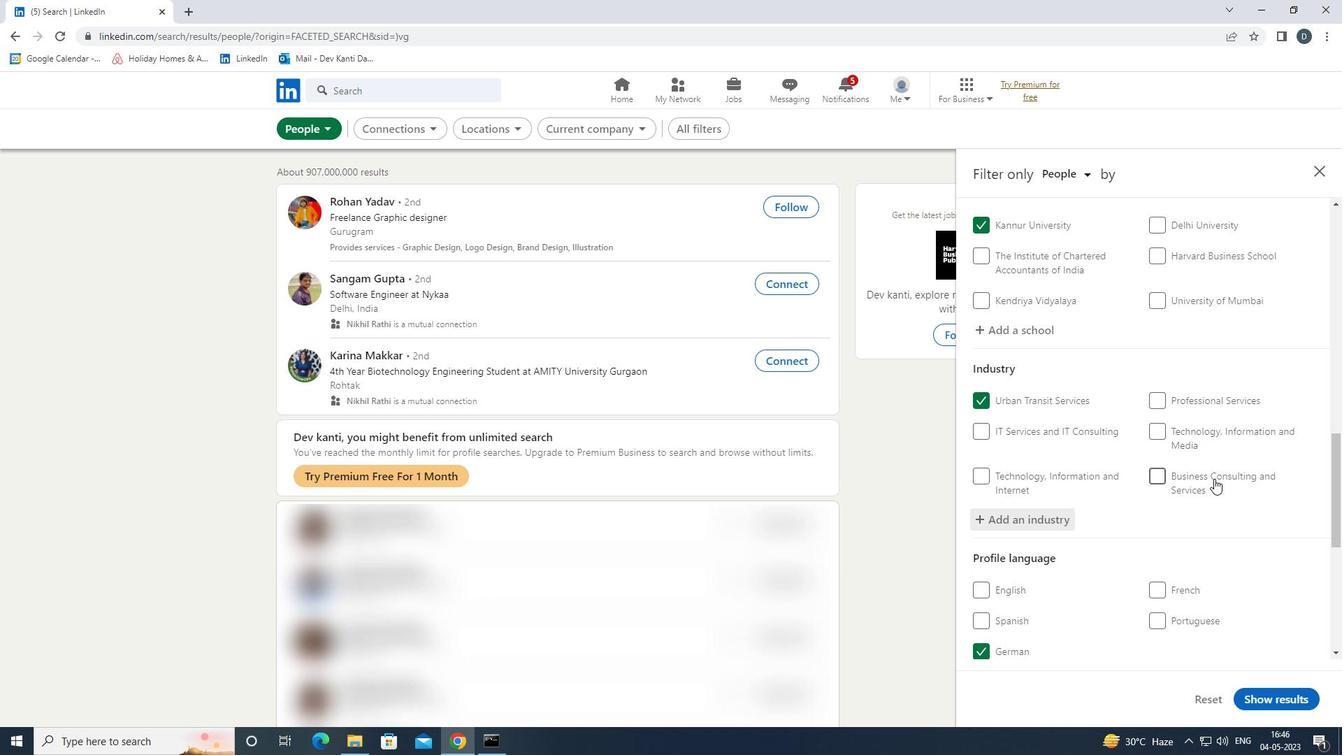 
Action: Mouse scrolled (1214, 478) with delta (0, 0)
Screenshot: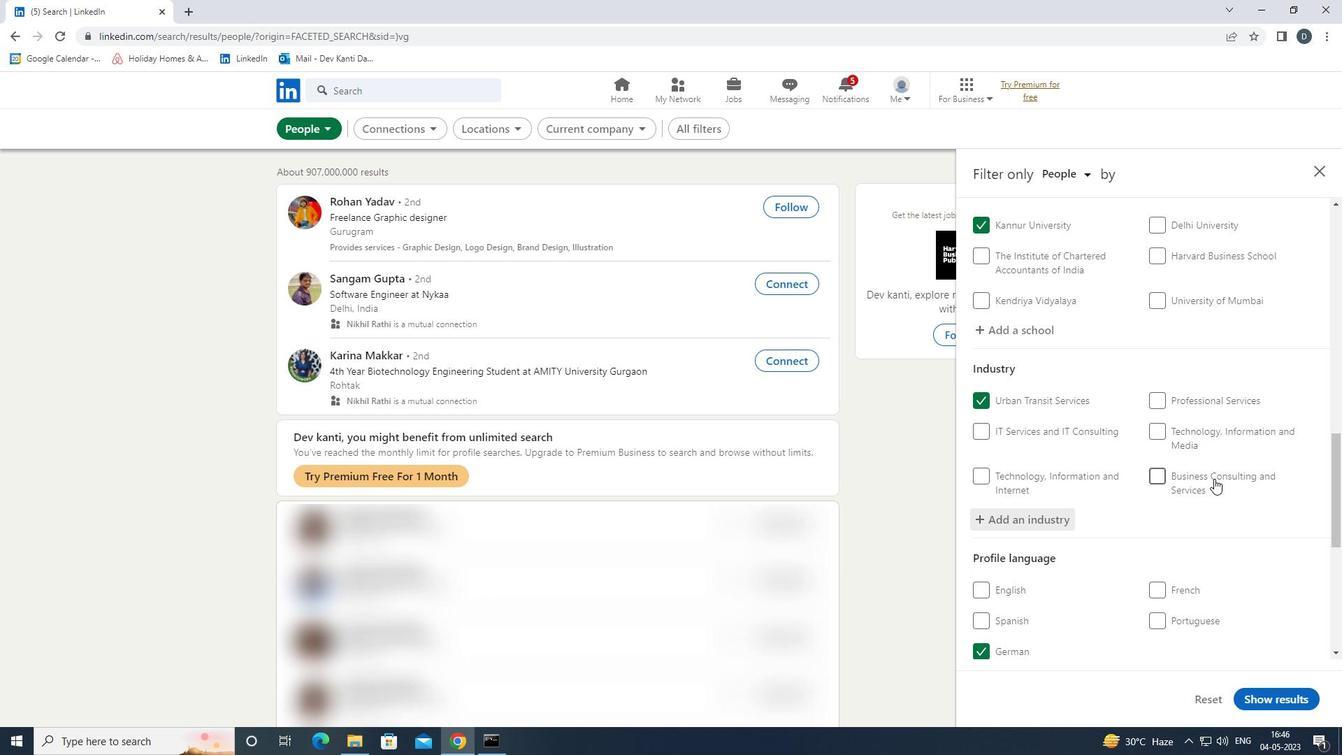 
Action: Mouse scrolled (1214, 478) with delta (0, 0)
Screenshot: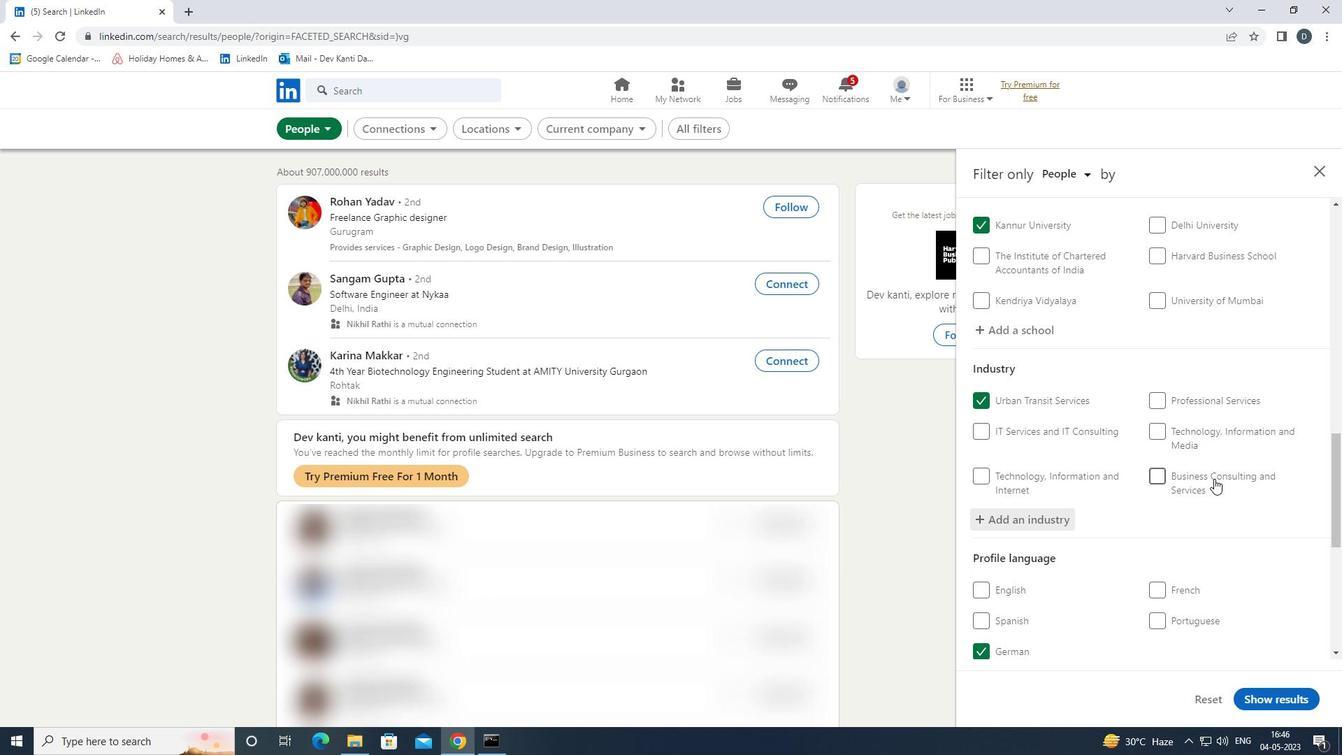 
Action: Mouse scrolled (1214, 478) with delta (0, 0)
Screenshot: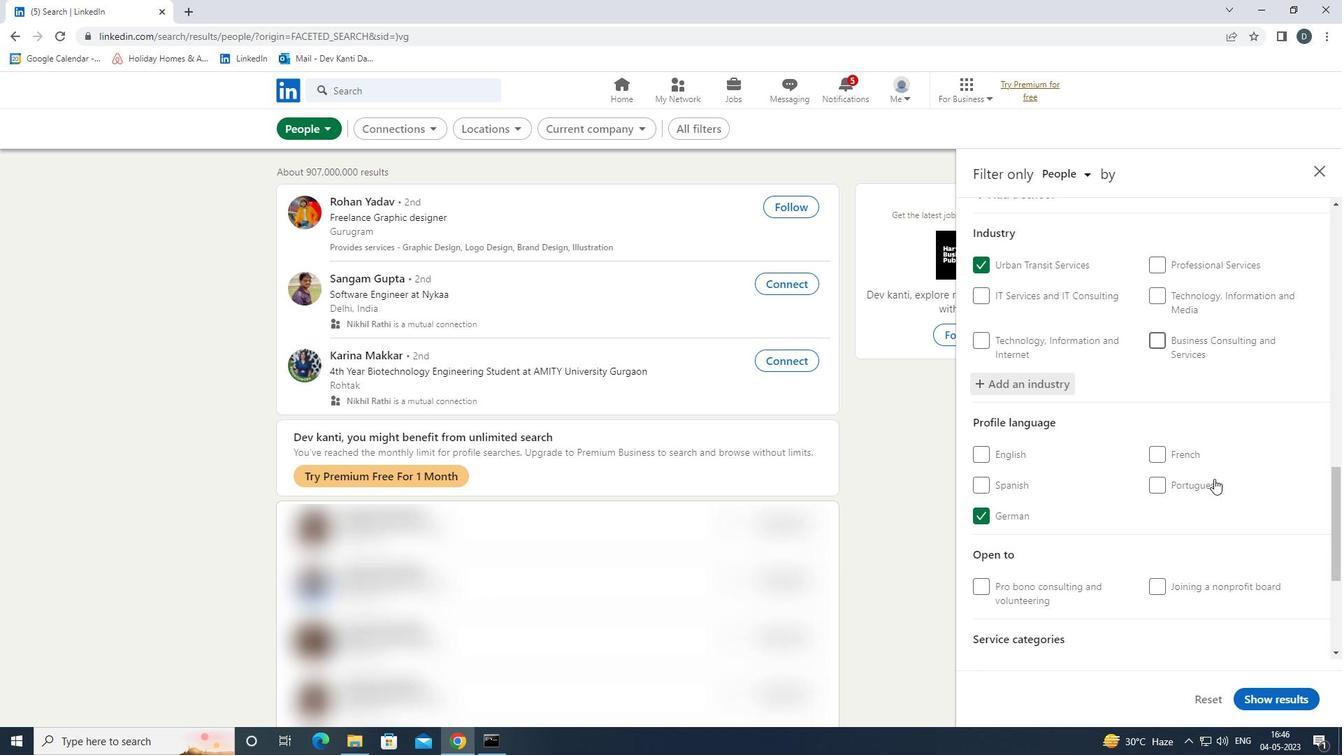 
Action: Mouse scrolled (1214, 478) with delta (0, 0)
Screenshot: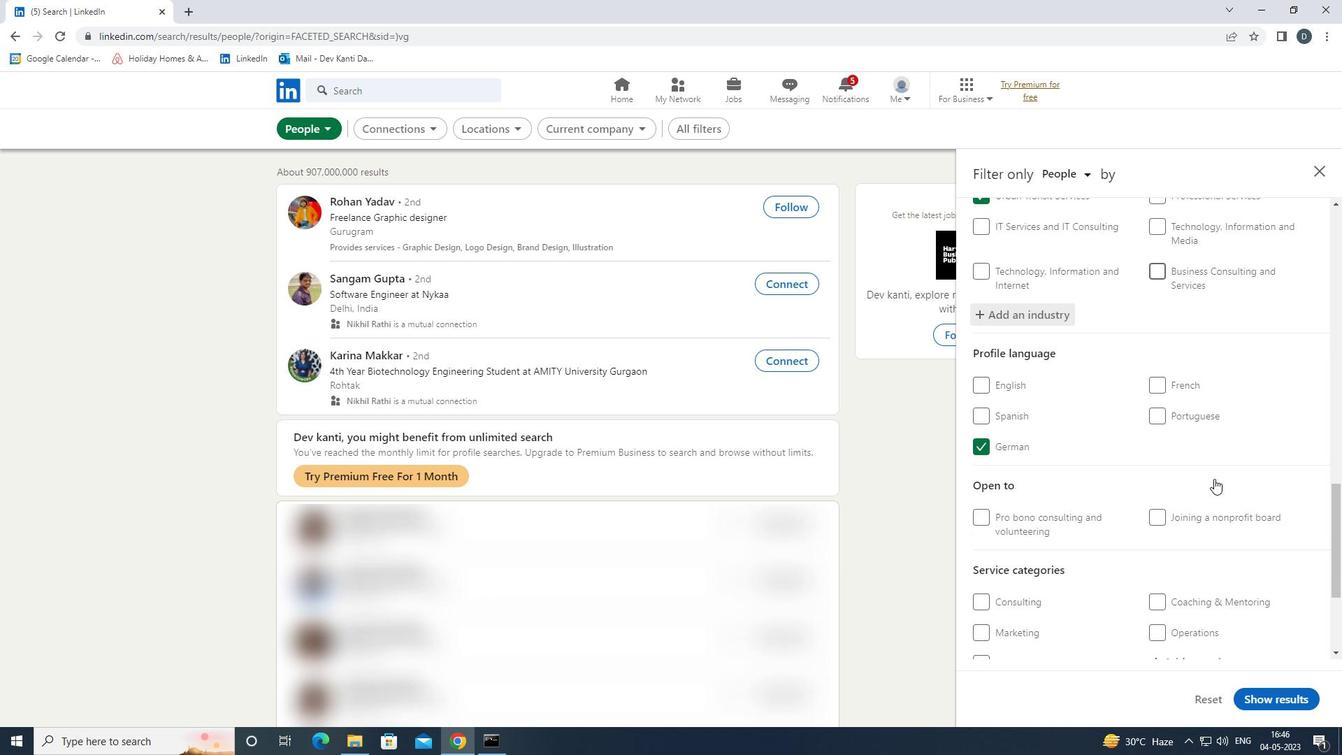 
Action: Mouse moved to (1191, 523)
Screenshot: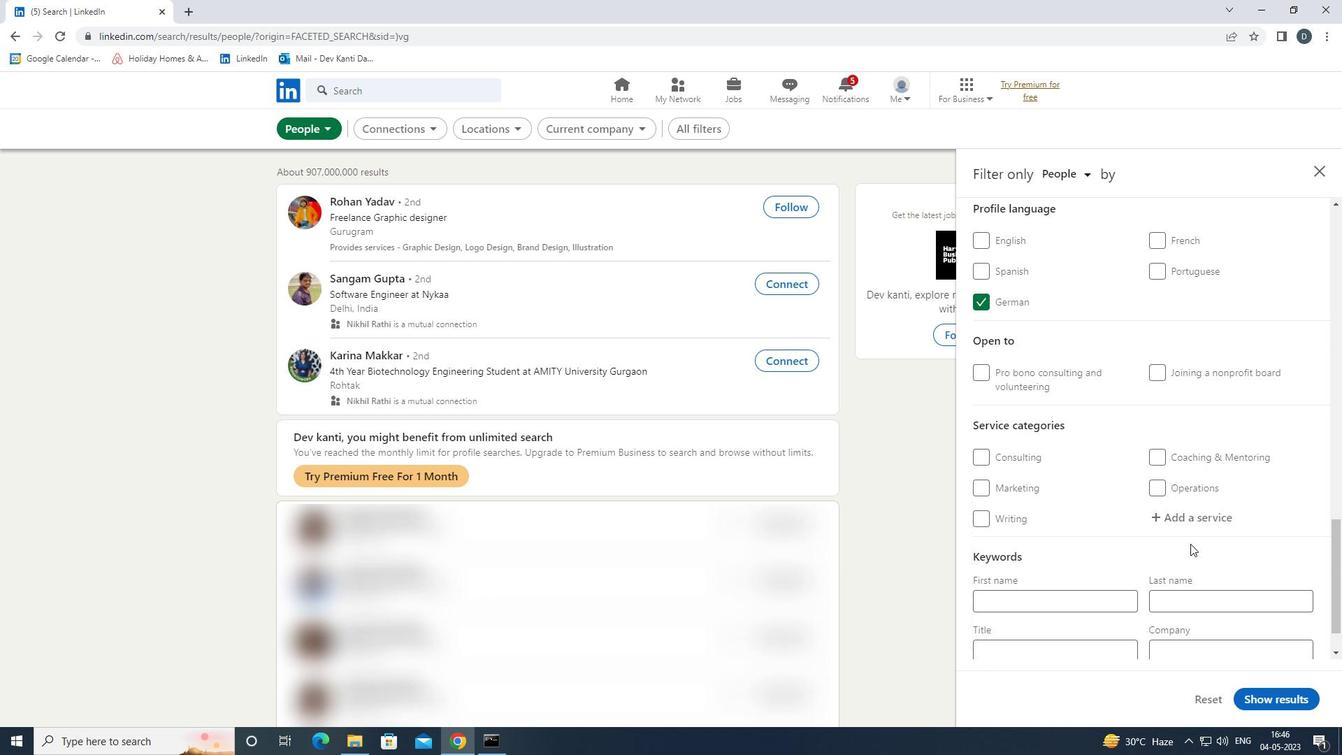 
Action: Mouse pressed left at (1191, 523)
Screenshot: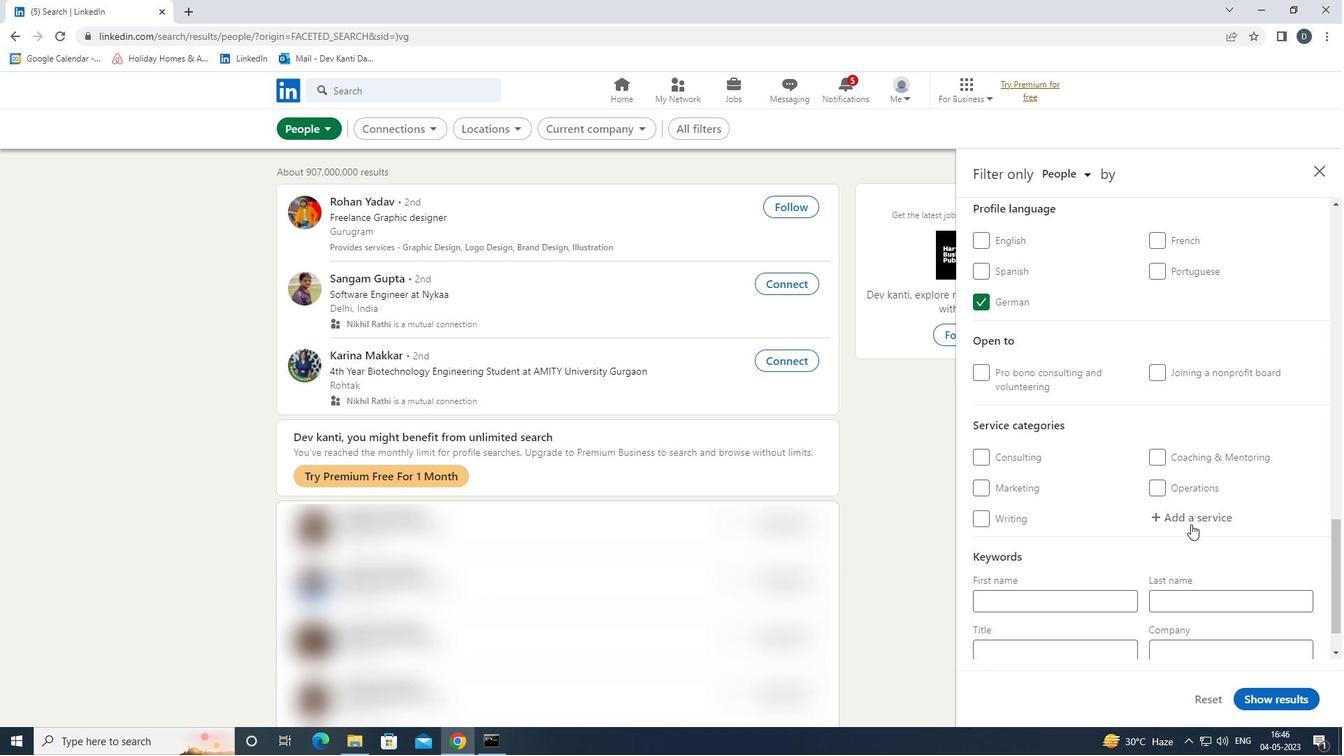 
Action: Key pressed <Key.shift><Key.shift>NON<Key.down><Key.down><Key.enter>
Screenshot: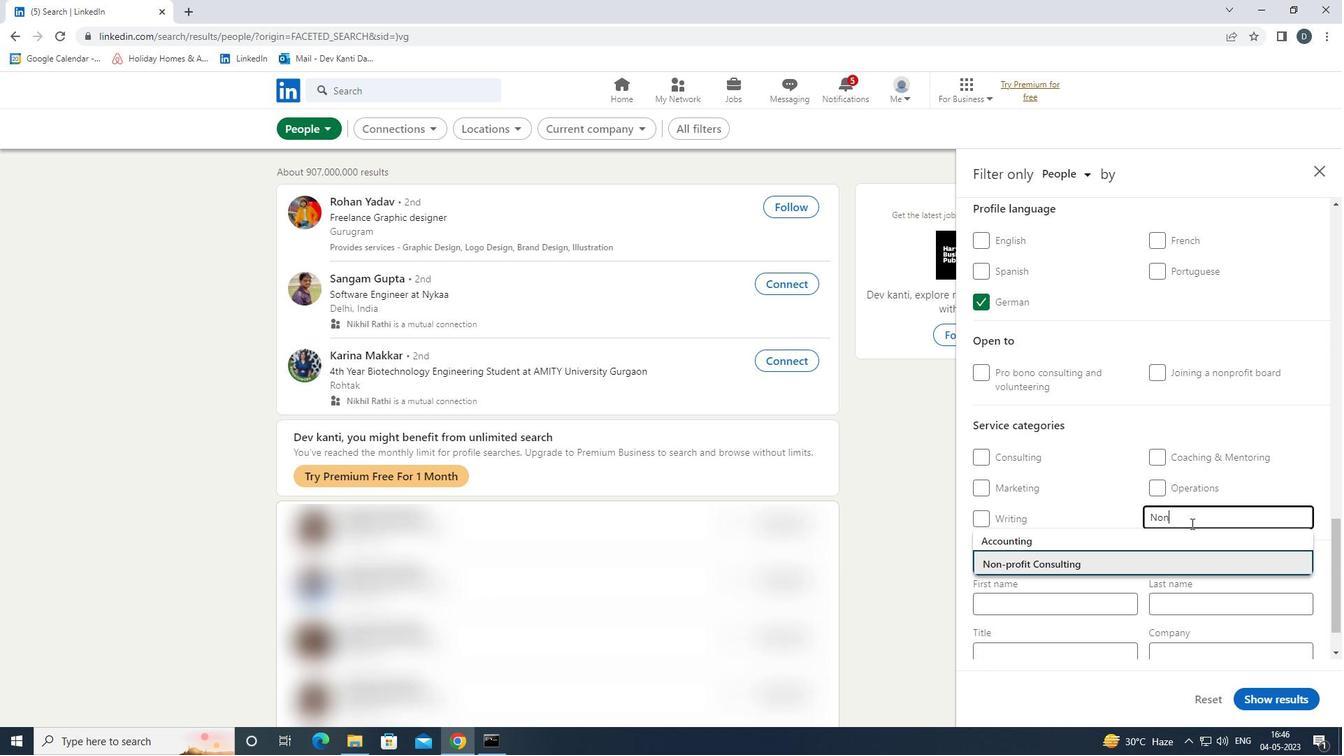 
Action: Mouse scrolled (1191, 522) with delta (0, 0)
Screenshot: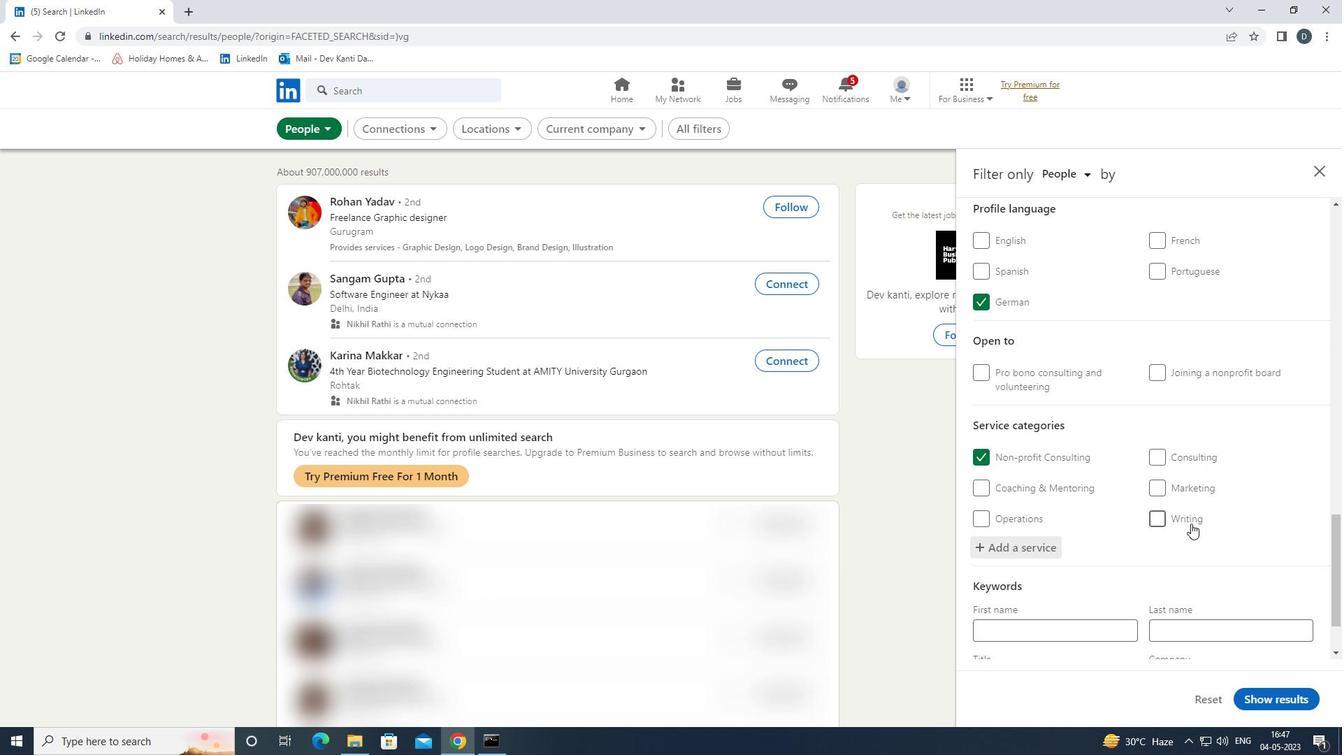 
Action: Mouse moved to (1190, 525)
Screenshot: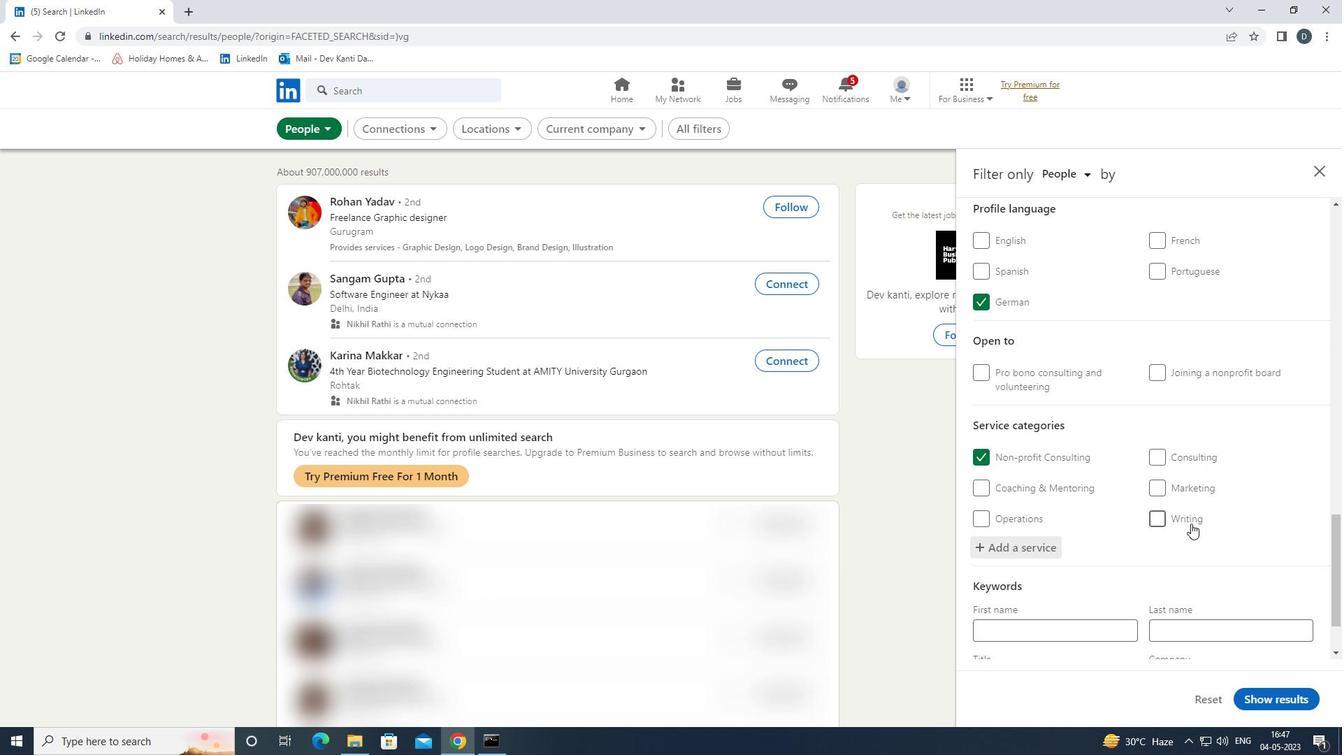 
Action: Mouse scrolled (1190, 525) with delta (0, 0)
Screenshot: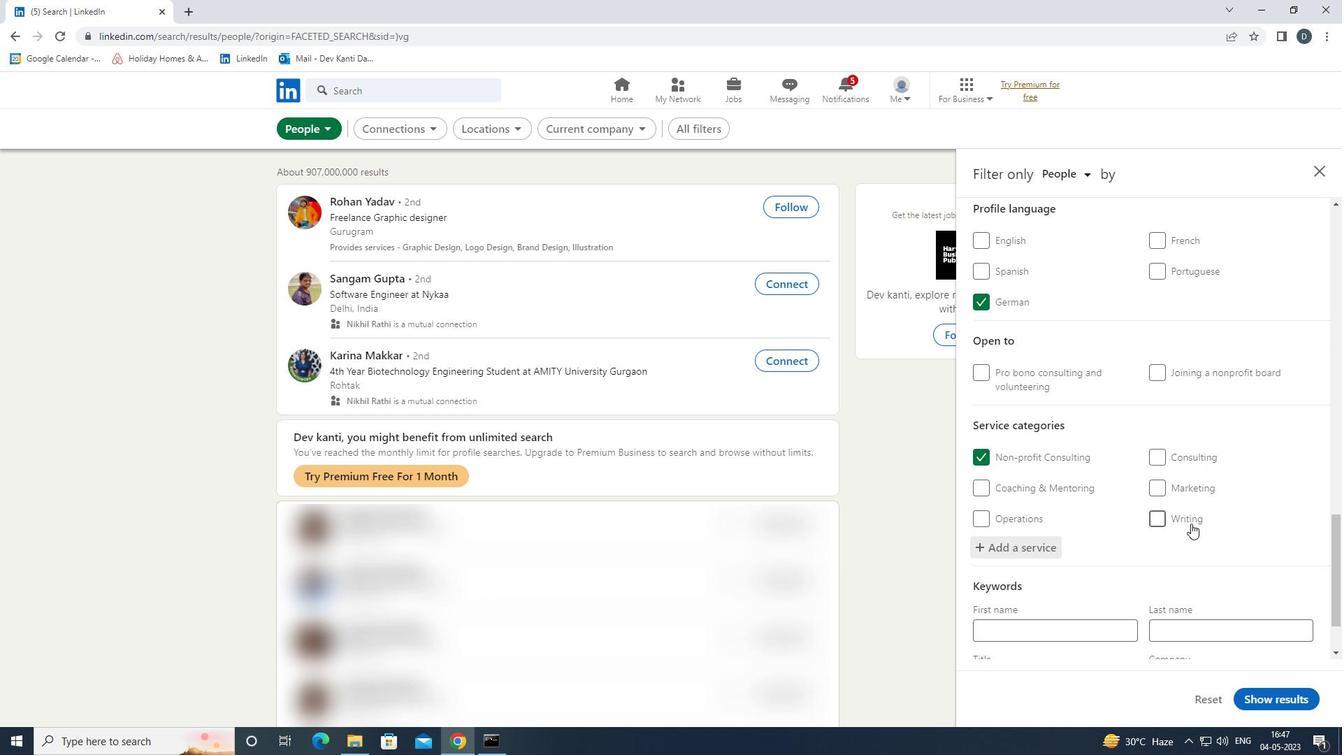 
Action: Mouse moved to (1187, 529)
Screenshot: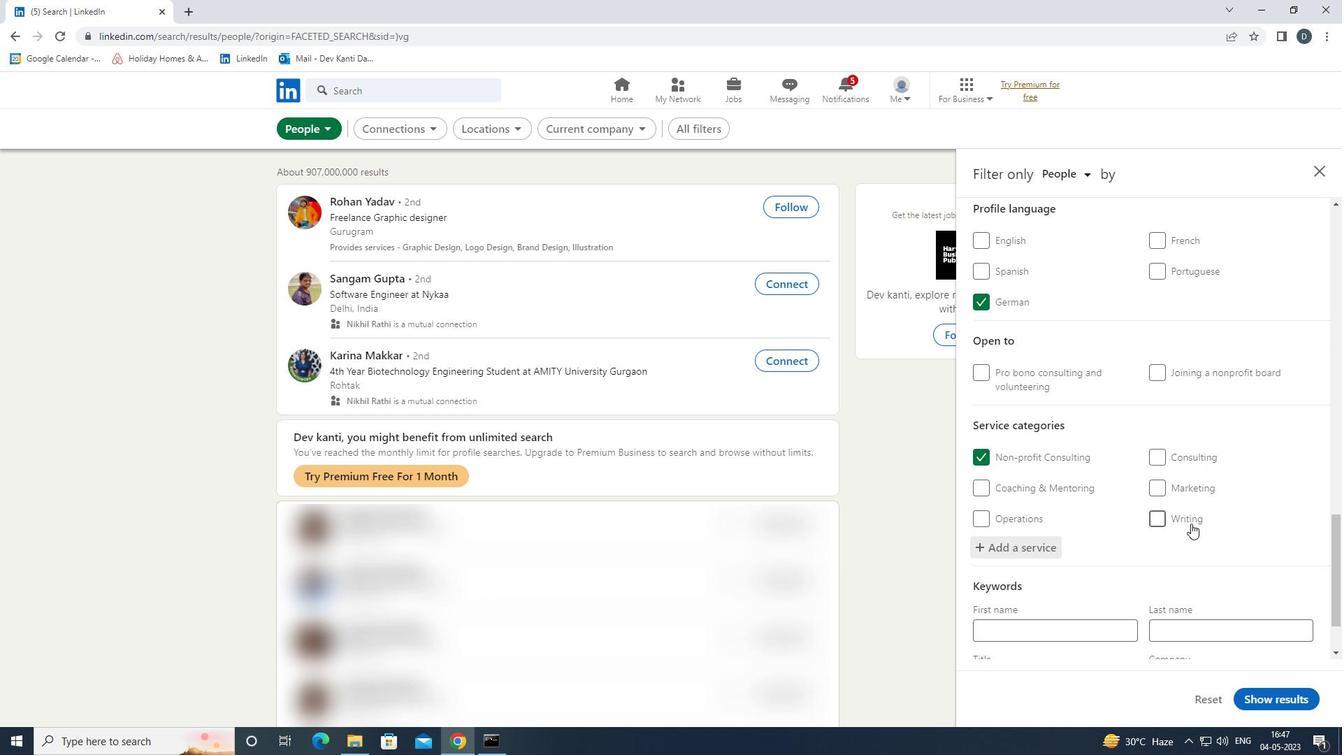 
Action: Mouse scrolled (1187, 529) with delta (0, 0)
Screenshot: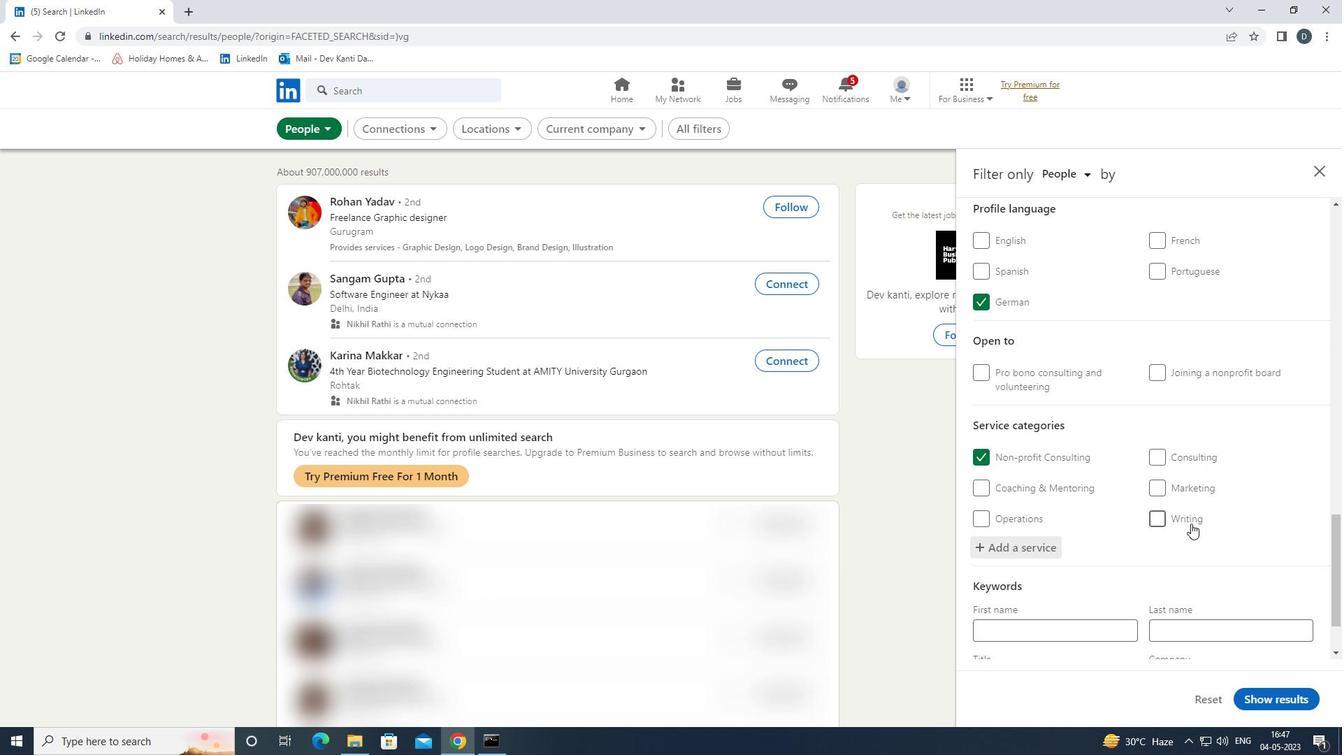 
Action: Mouse moved to (1187, 531)
Screenshot: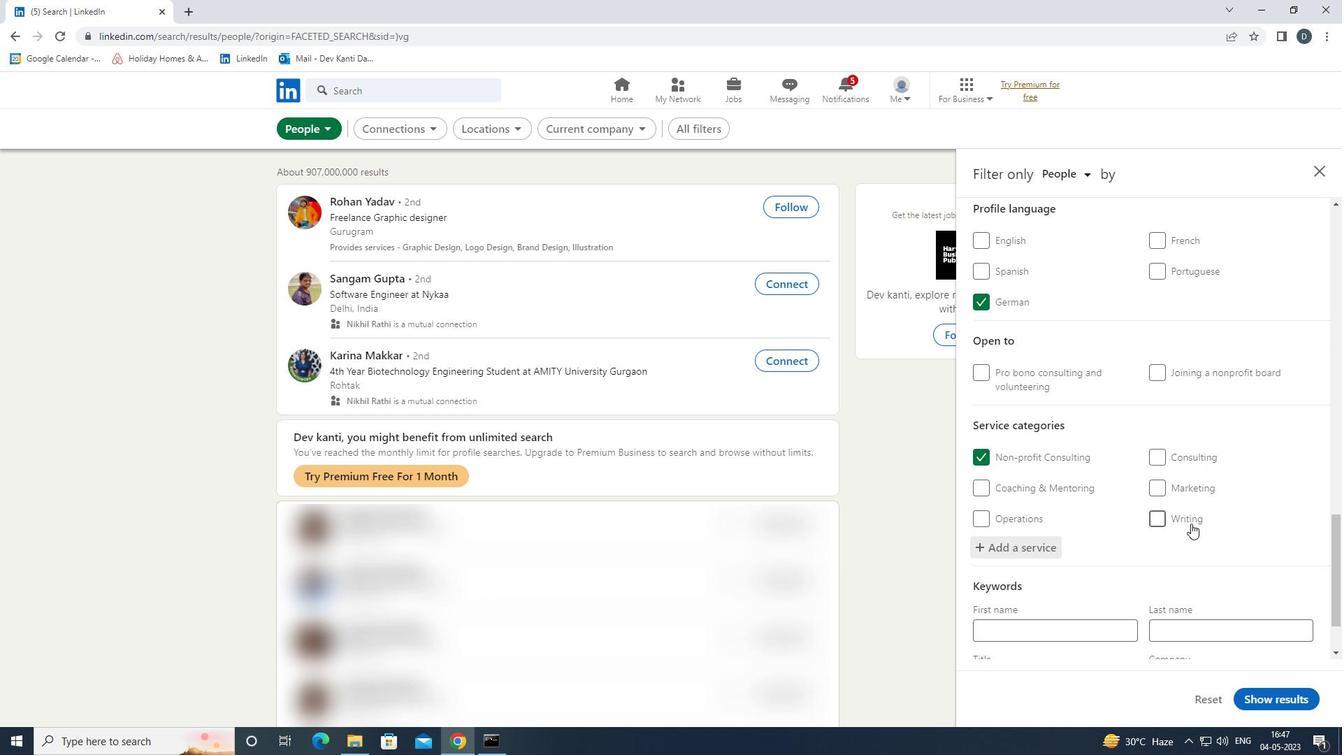 
Action: Mouse scrolled (1187, 530) with delta (0, 0)
Screenshot: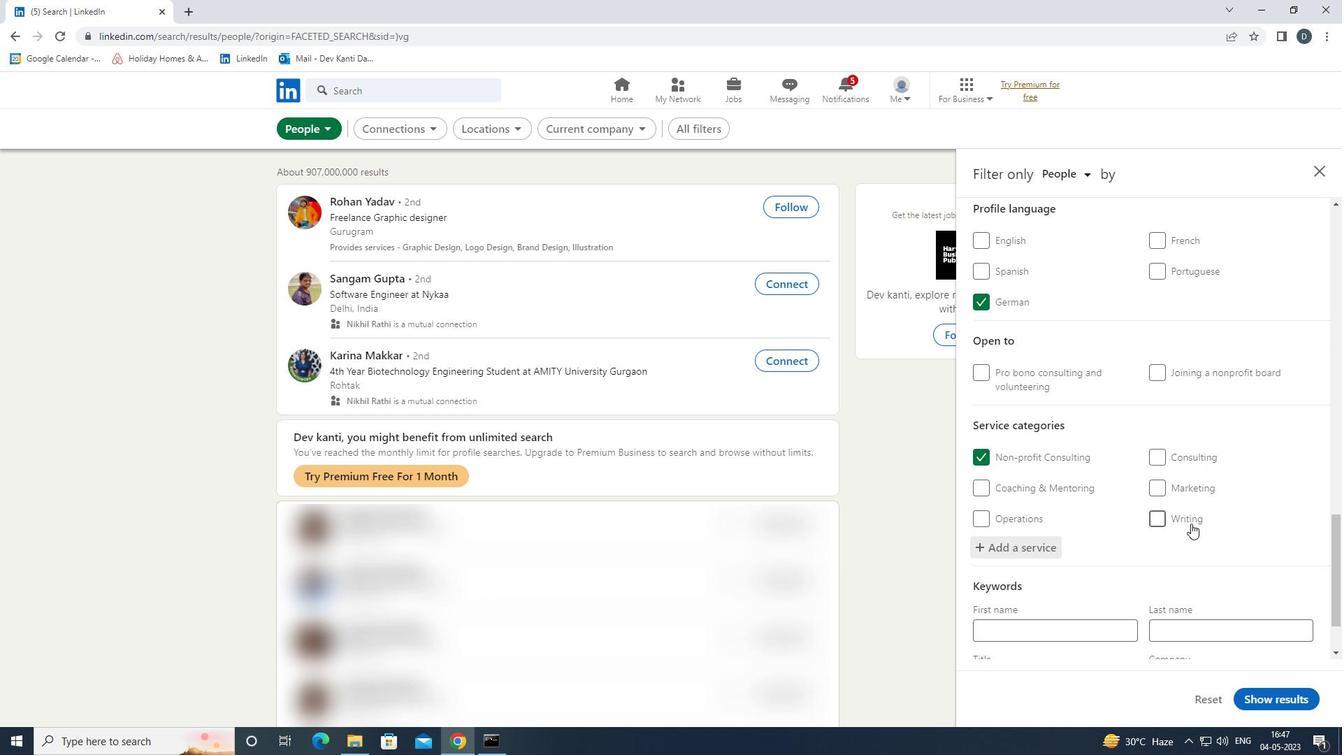 
Action: Mouse moved to (1187, 534)
Screenshot: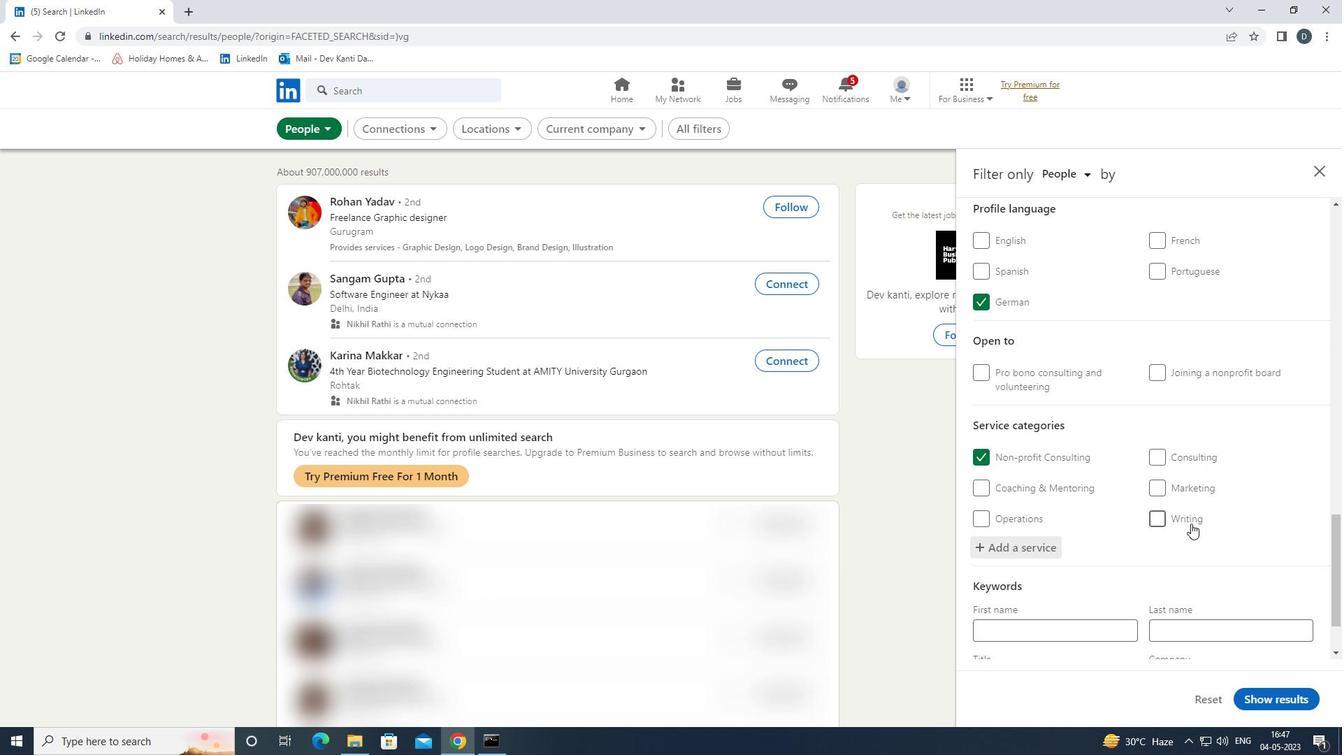 
Action: Mouse scrolled (1187, 533) with delta (0, 0)
Screenshot: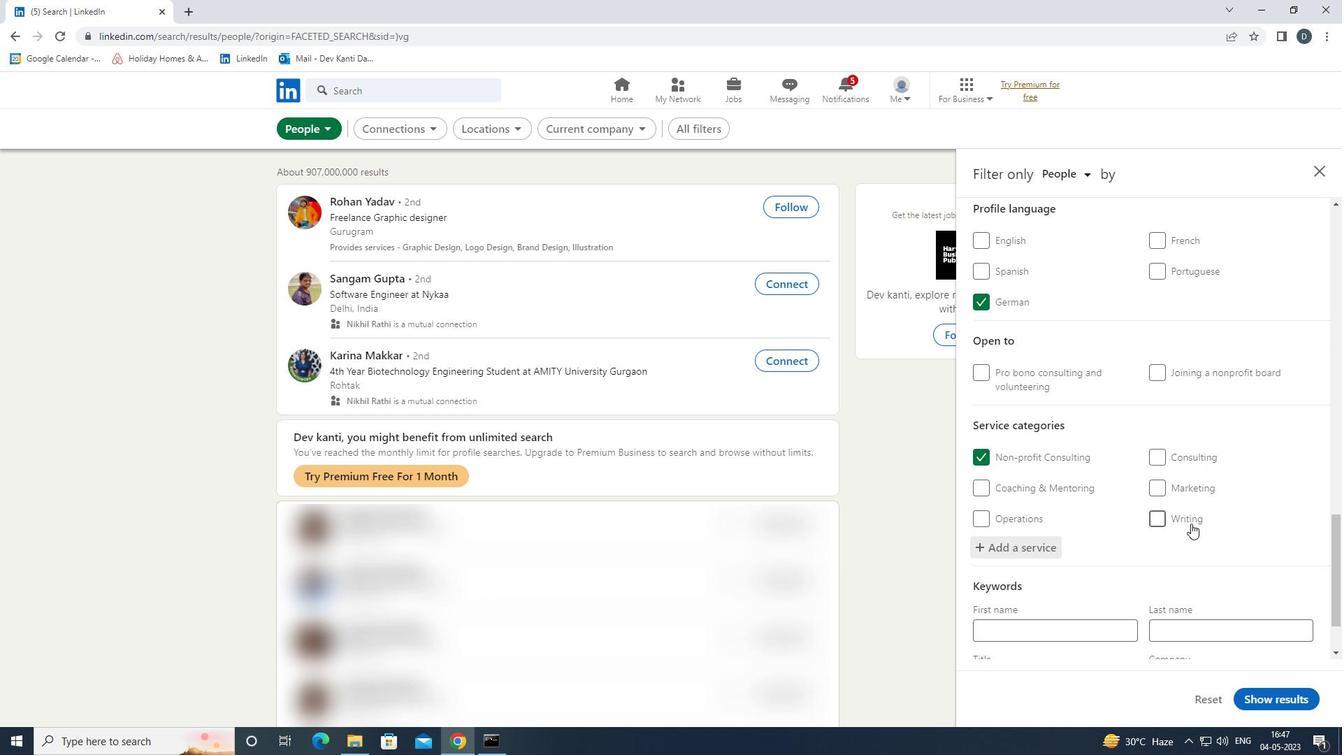 
Action: Mouse moved to (1184, 548)
Screenshot: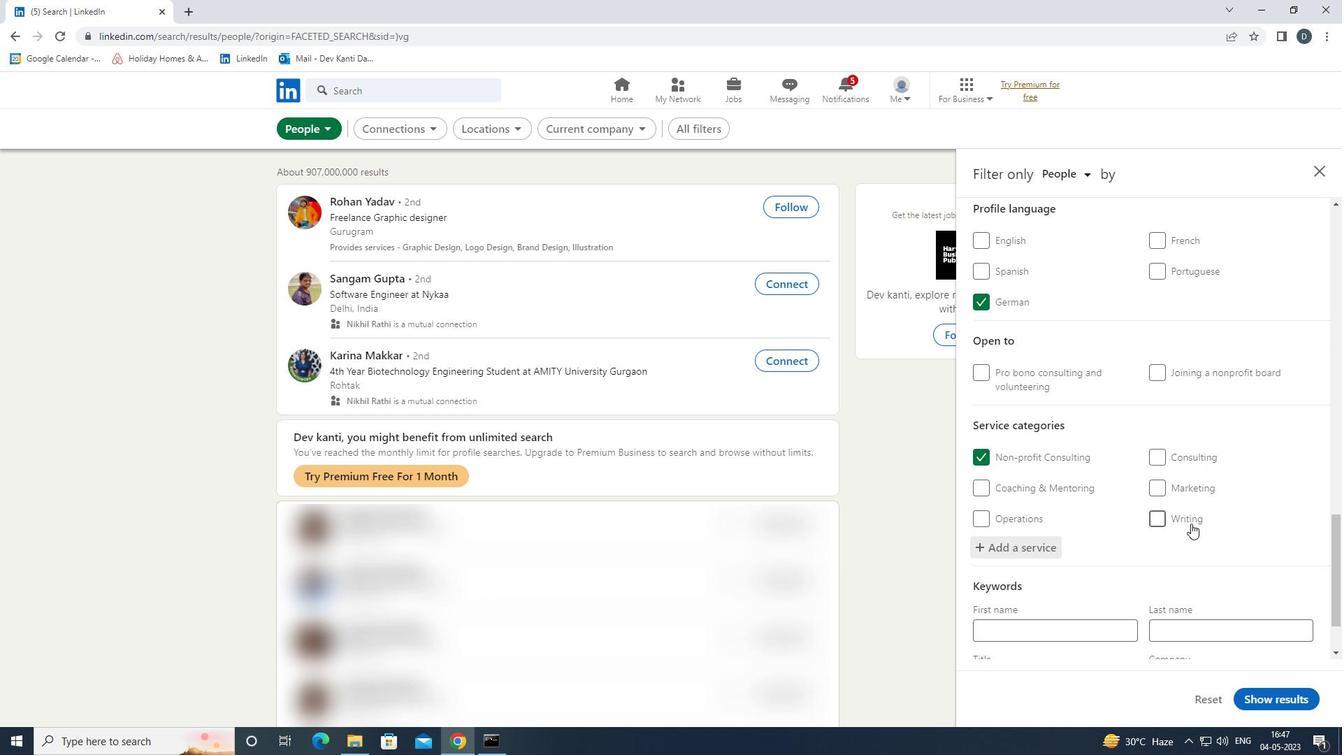 
Action: Mouse scrolled (1184, 547) with delta (0, 0)
Screenshot: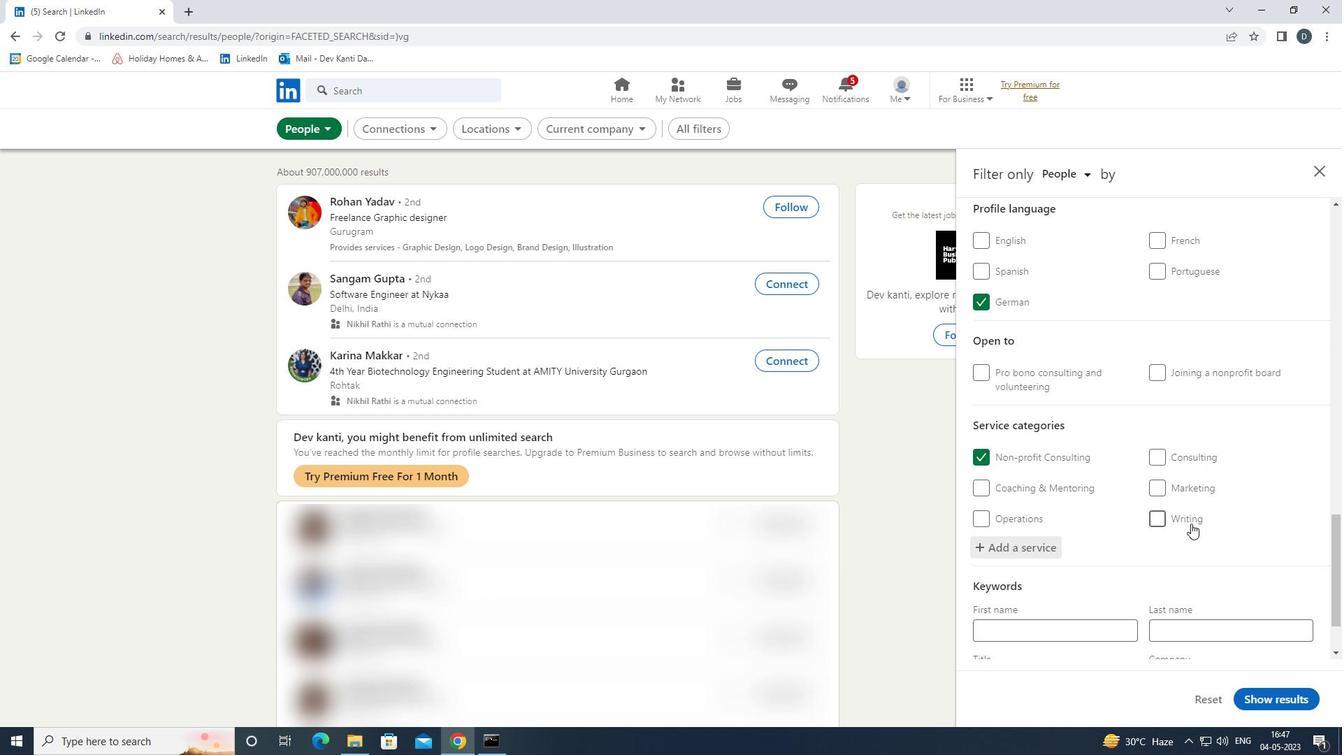 
Action: Mouse moved to (1047, 602)
Screenshot: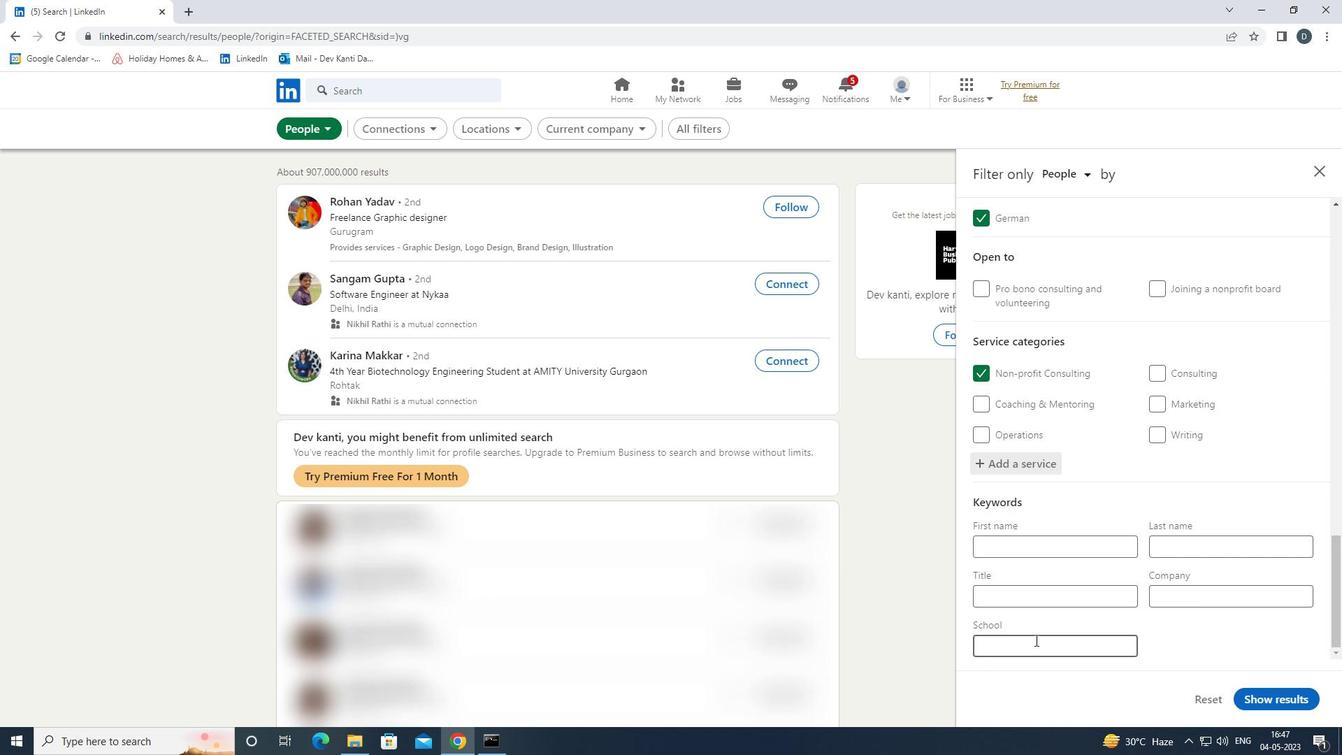 
Action: Mouse pressed left at (1047, 602)
Screenshot: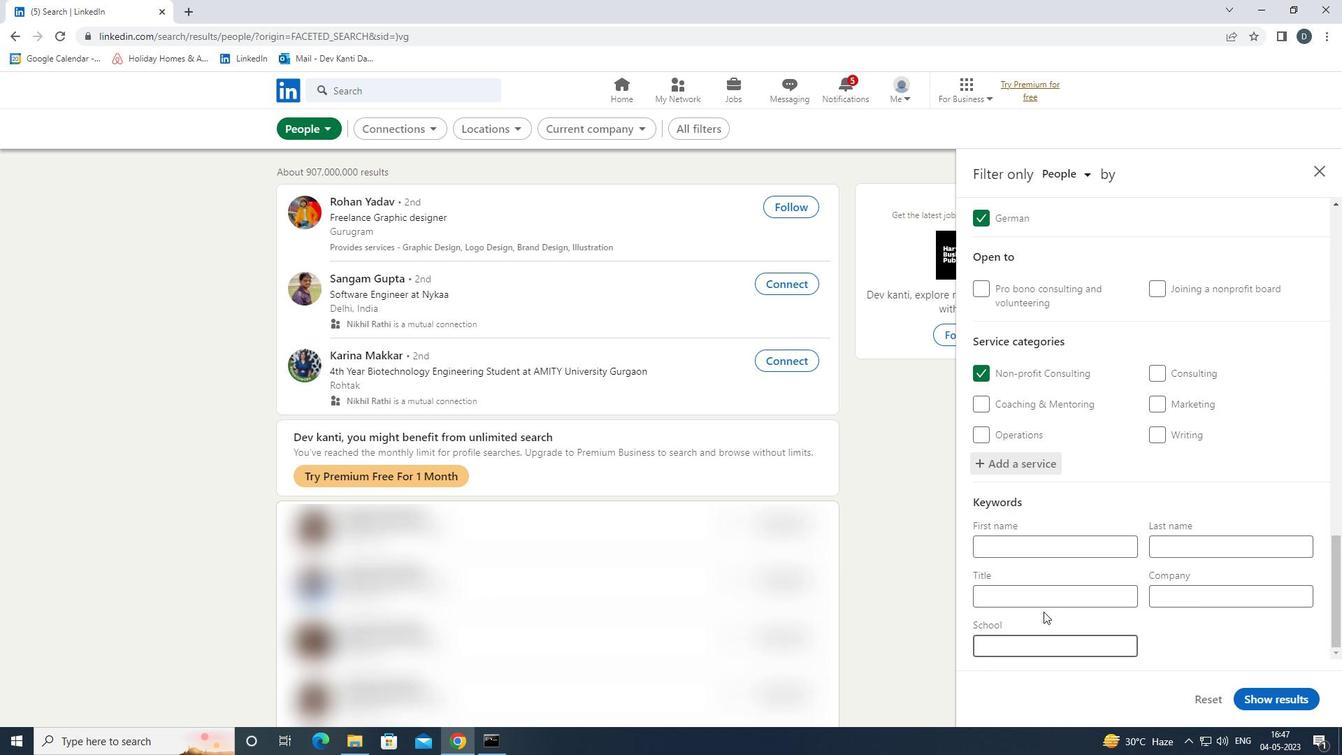 
Action: Key pressed <Key.shift><Key.shift><Key.shift><Key.shift>EXECUTIVE
Screenshot: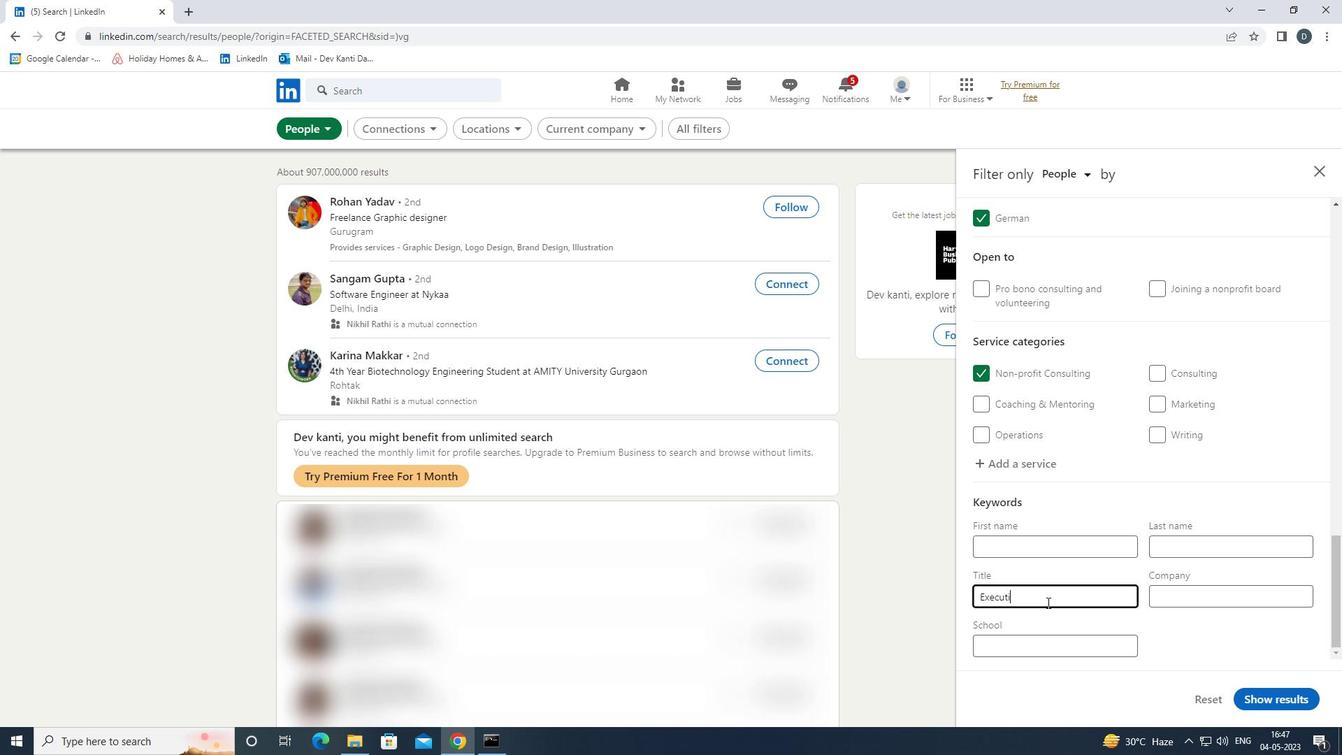 
Action: Mouse moved to (1268, 694)
Screenshot: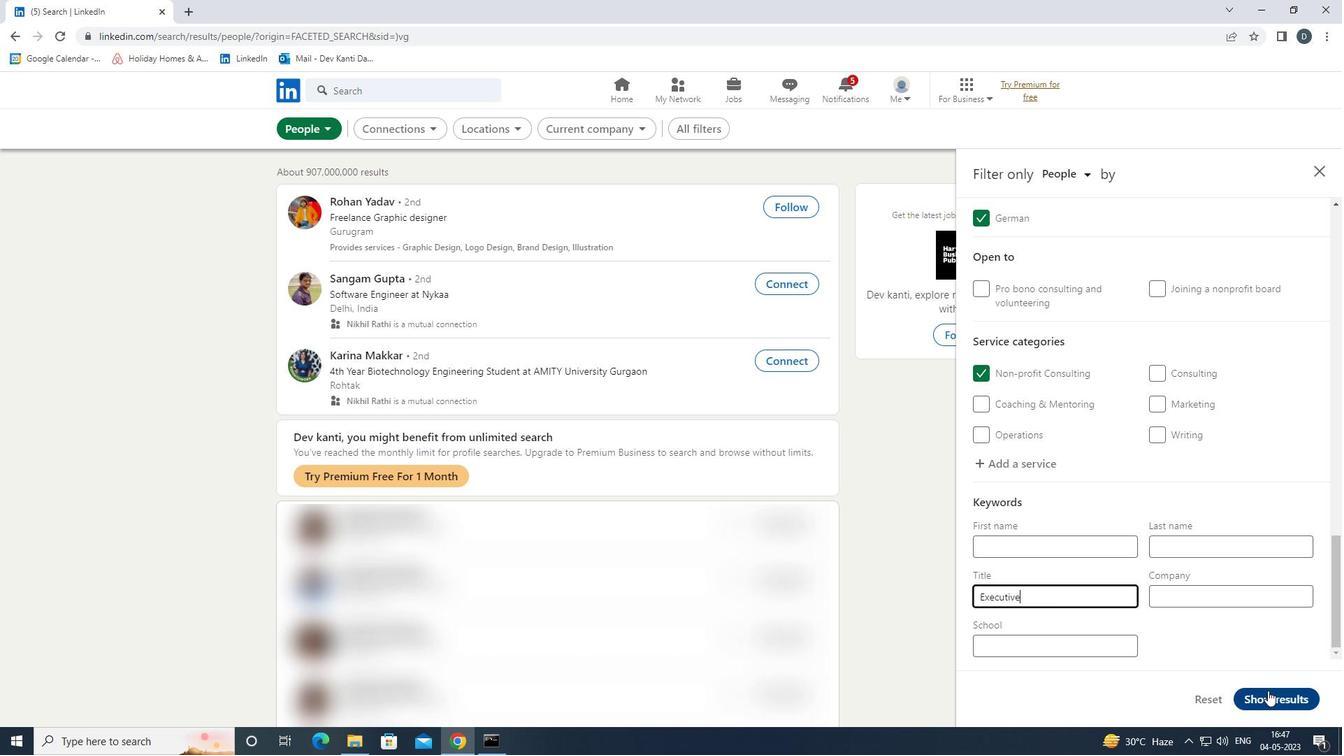 
Action: Mouse pressed left at (1268, 694)
Screenshot: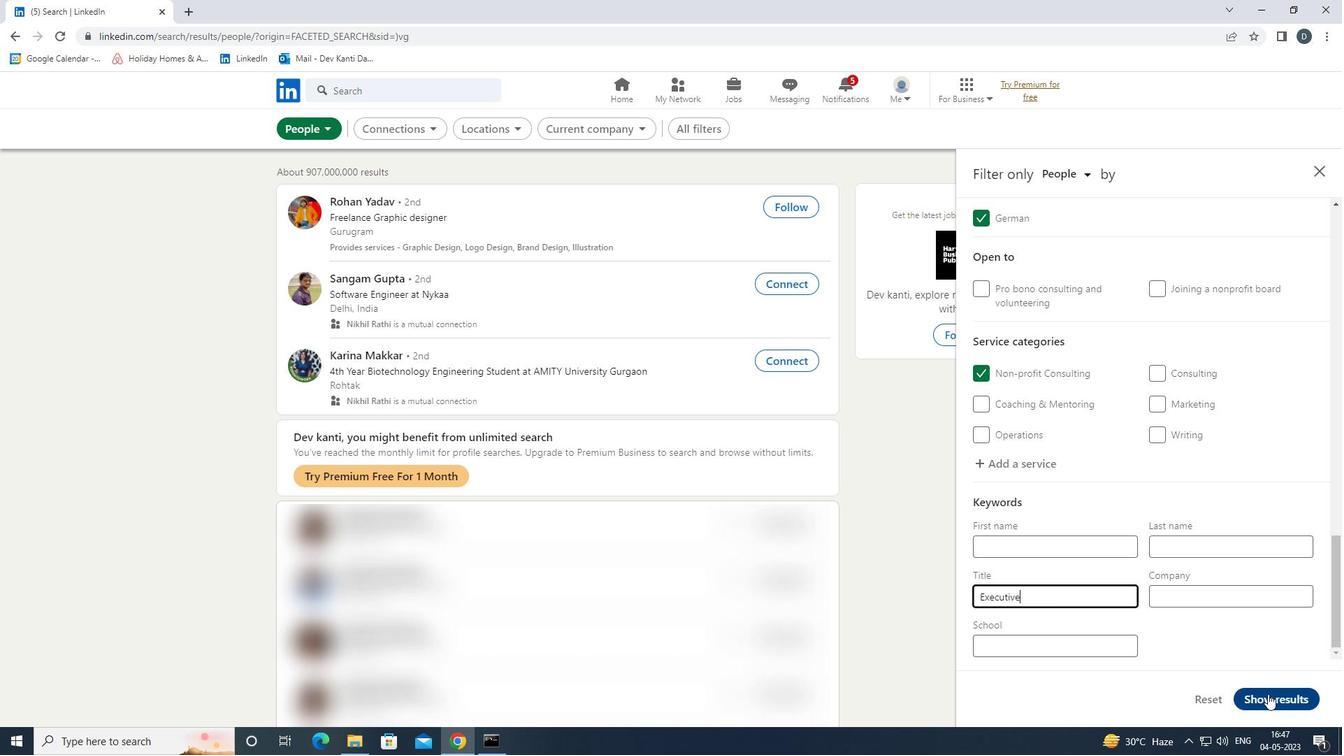 
Action: Mouse moved to (668, 357)
Screenshot: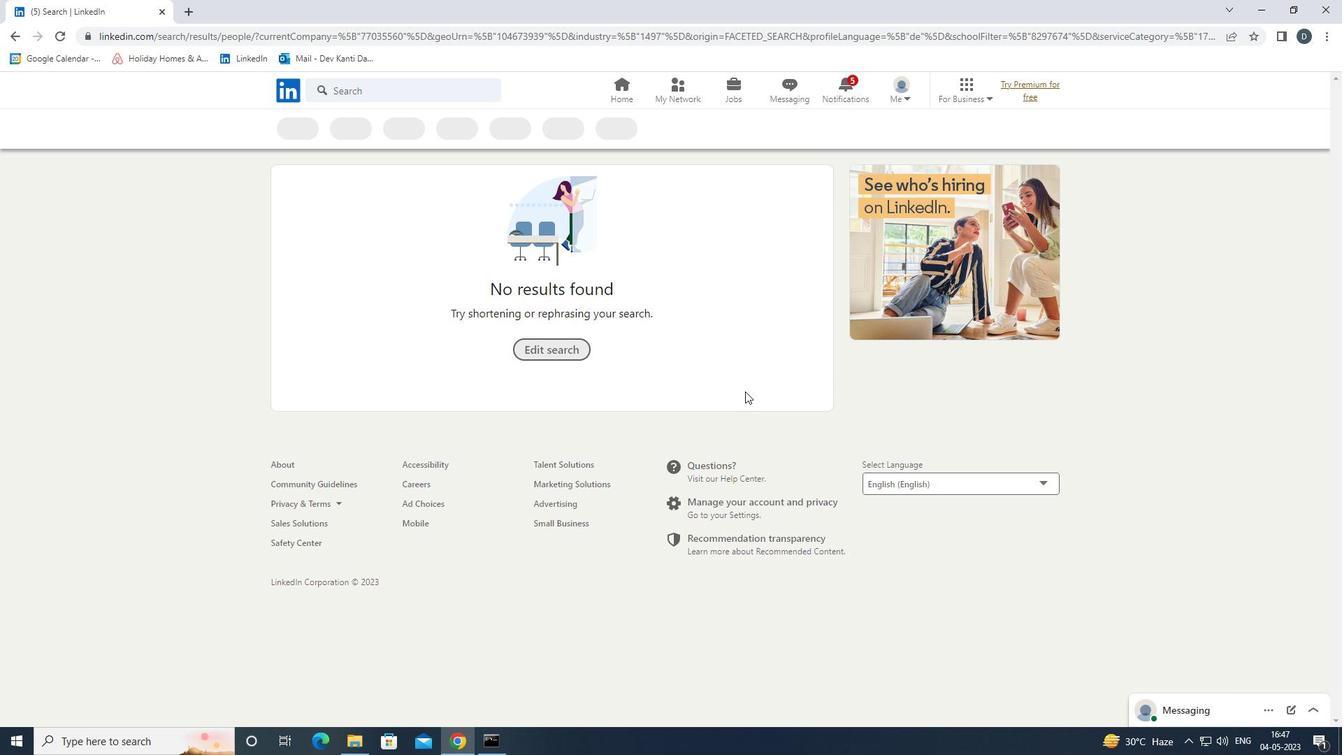 
